 Task: Buy 4 Dish Cloths & Dish Towels from Kitchen & Table Linens section under best seller category for shipping address: Hannah Green, 4761 Agriculture Lane, Homestead, Florida 33030, Cell Number 3052454080. Pay from credit card ending with 6759, CVV 506
Action: Mouse moved to (17, 107)
Screenshot: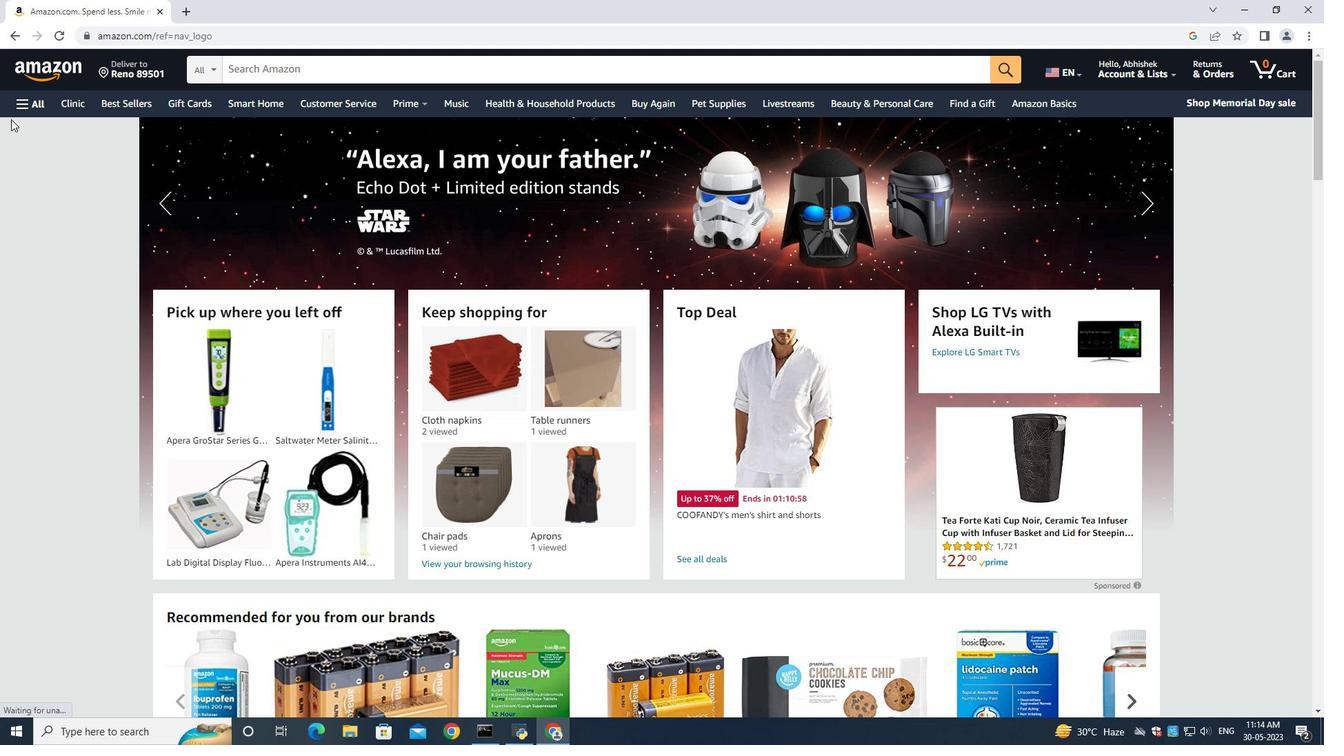 
Action: Mouse pressed left at (17, 107)
Screenshot: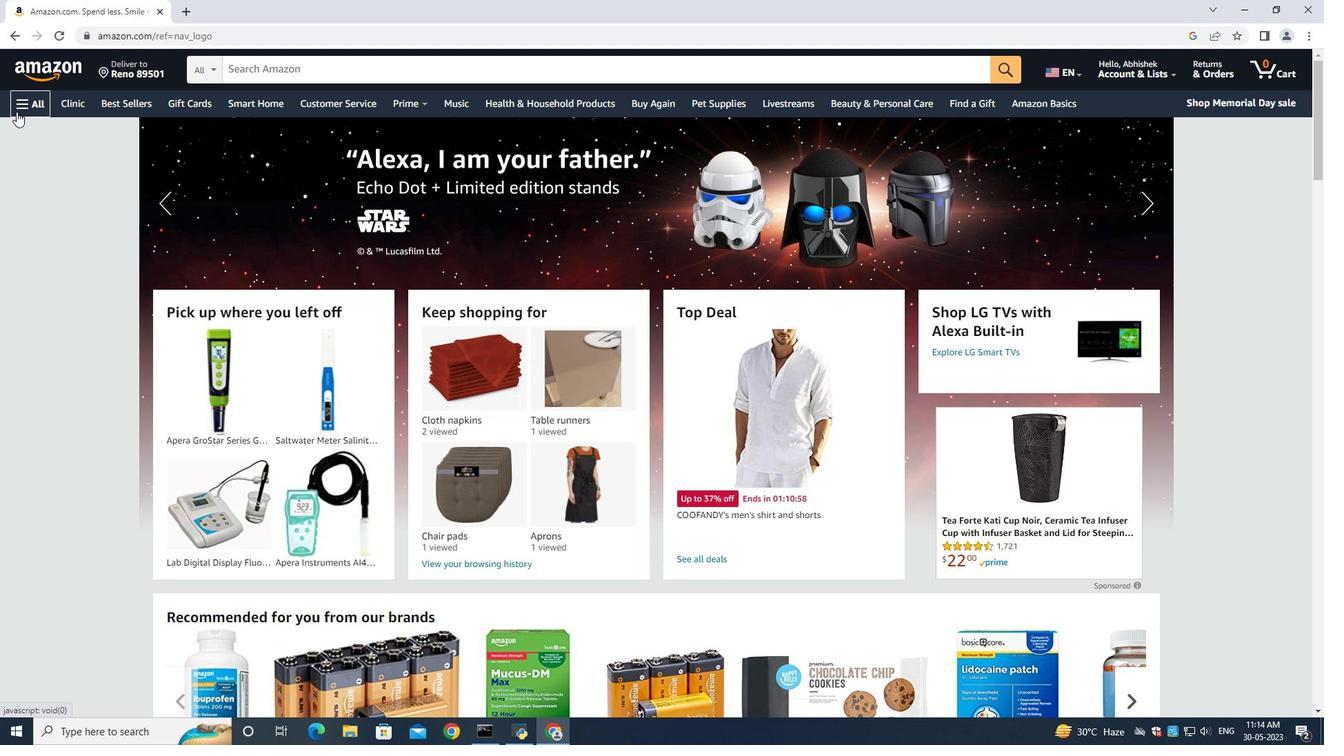 
Action: Mouse moved to (53, 137)
Screenshot: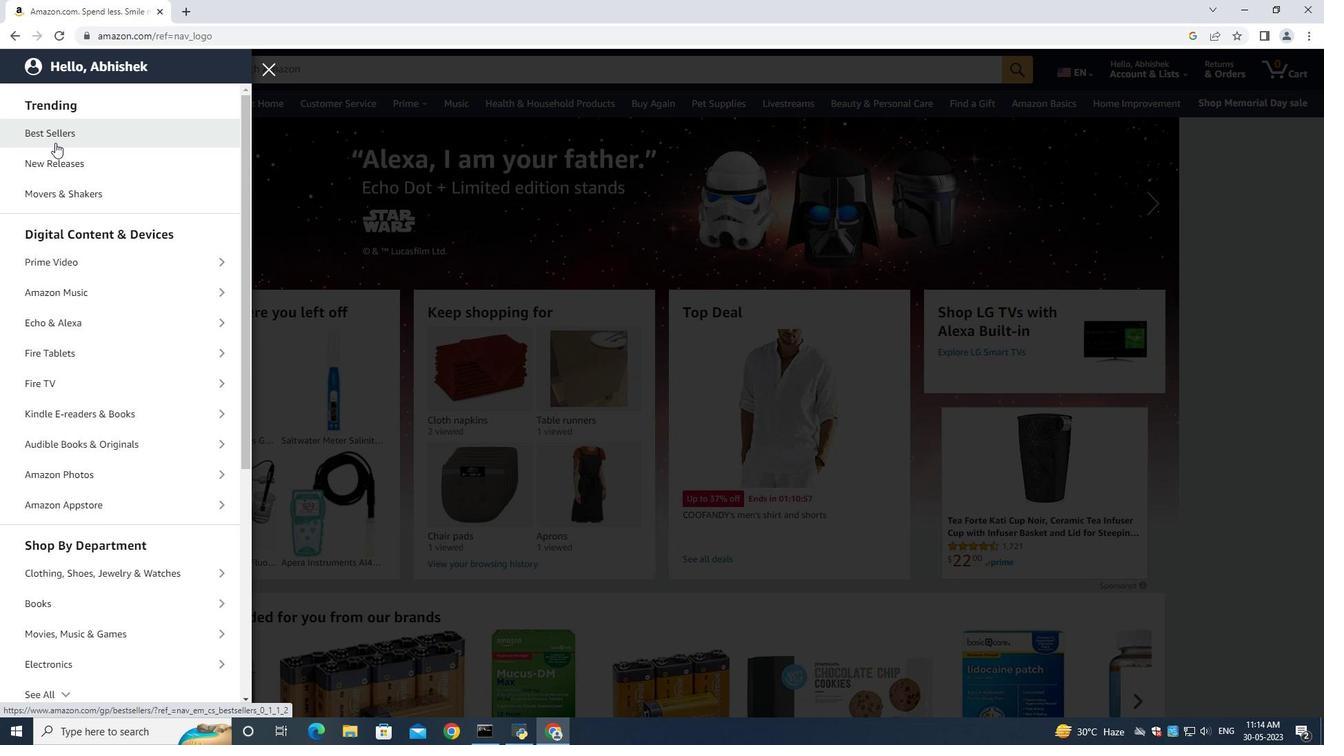 
Action: Mouse pressed left at (53, 137)
Screenshot: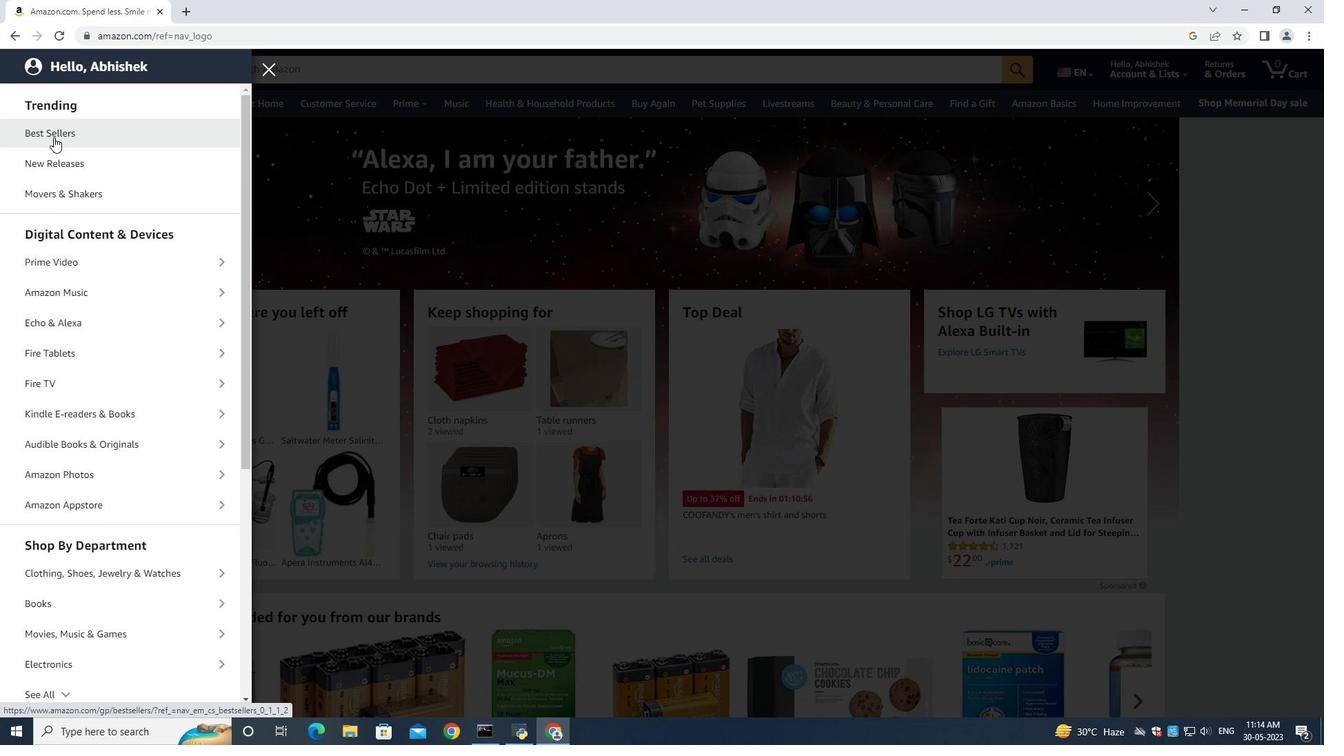 
Action: Mouse moved to (349, 71)
Screenshot: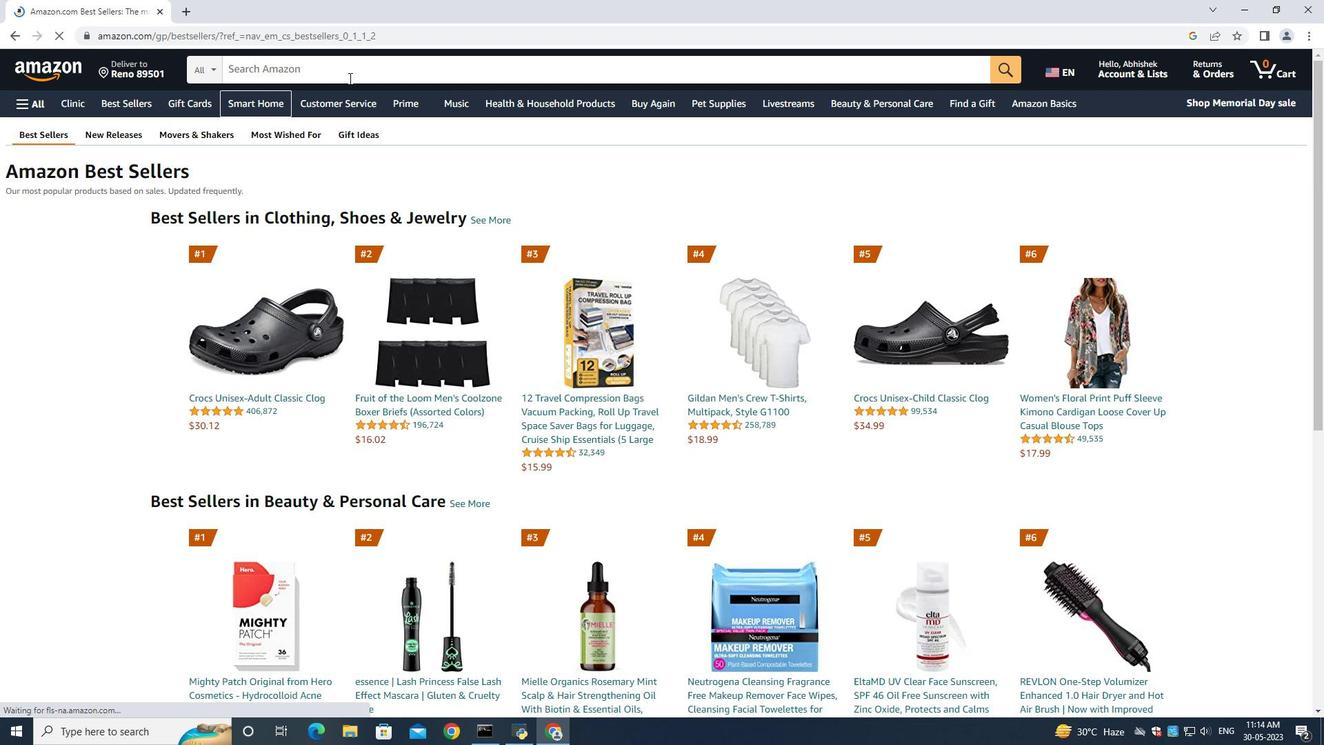 
Action: Mouse pressed left at (349, 71)
Screenshot: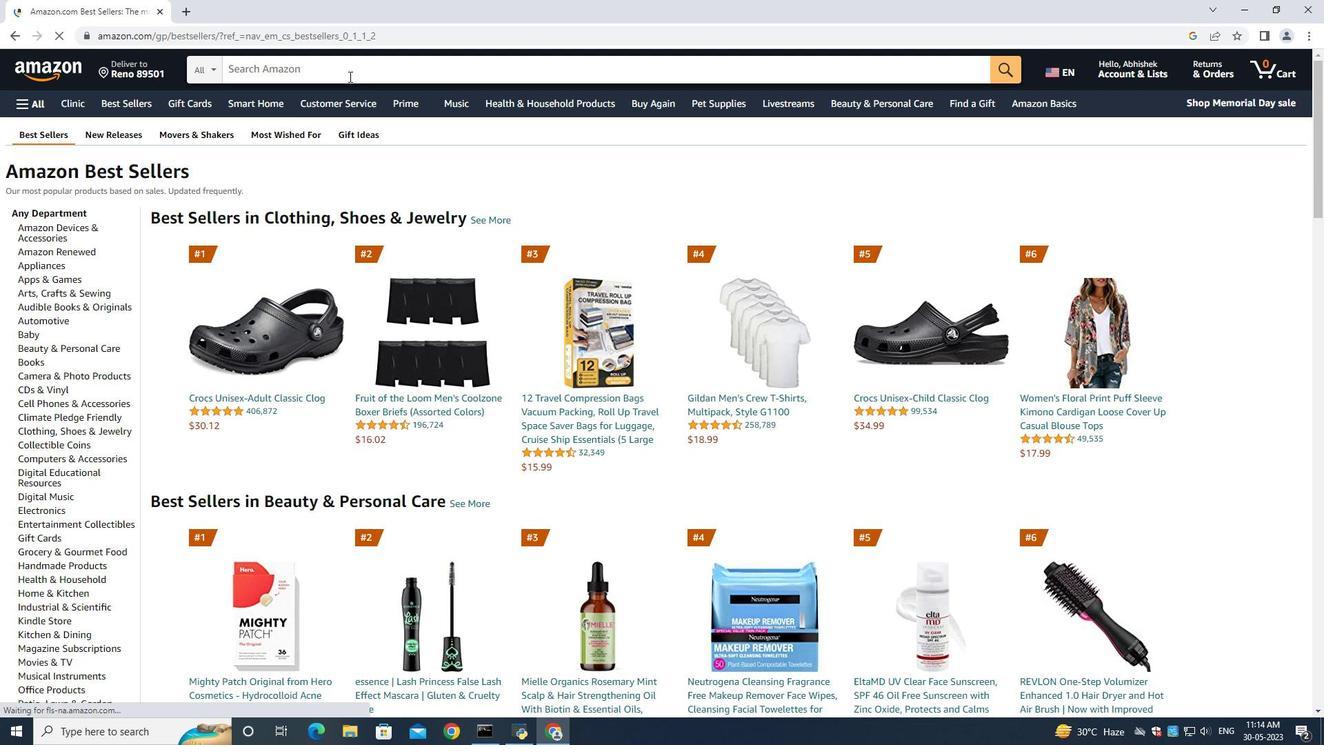 
Action: Key pressed <Key.shift>Dish<Key.space><Key.shift><Key.shift><Key.shift><Key.shift><Key.shift><Key.shift><Key.shift><Key.shift><Key.shift><Key.shift><Key.shift><Key.shift><Key.shift><Key.shift><Key.shift><Key.shift><Key.shift>Cloths<Key.space><Key.shift><Key.shift><Key.shift><Key.shift><Key.shift><Key.shift>&<Key.space><Key.shift><Key.shift><Key.shift><Key.shift><Key.shift><Key.shift><Key.shift><Key.shift><Key.shift><Key.shift><Key.shift><Key.shift><Key.shift><Key.shift><Key.shift><Key.shift><Key.shift><Key.shift><Key.shift>Dish<Key.space><Key.shift><Key.shift><Key.shift><Key.shift><Key.shift><Key.shift><Key.shift><Key.shift><Key.shift><Key.shift><Key.shift><Key.shift><Key.shift><Key.shift><Key.shift><Key.shift><Key.shift><Key.shift><Key.shift><Key.shift><Key.shift><Key.shift><Key.shift><Key.shift><Key.shift><Key.shift><Key.shift><Key.shift><Key.shift><Key.shift><Key.shift><Key.shift><Key.shift><Key.shift><Key.shift><Key.shift><Key.shift><Key.shift><Key.shift><Key.shift><Key.shift><Key.shift><Key.shift><Key.shift><Key.shift>Towels<Key.enter>
Screenshot: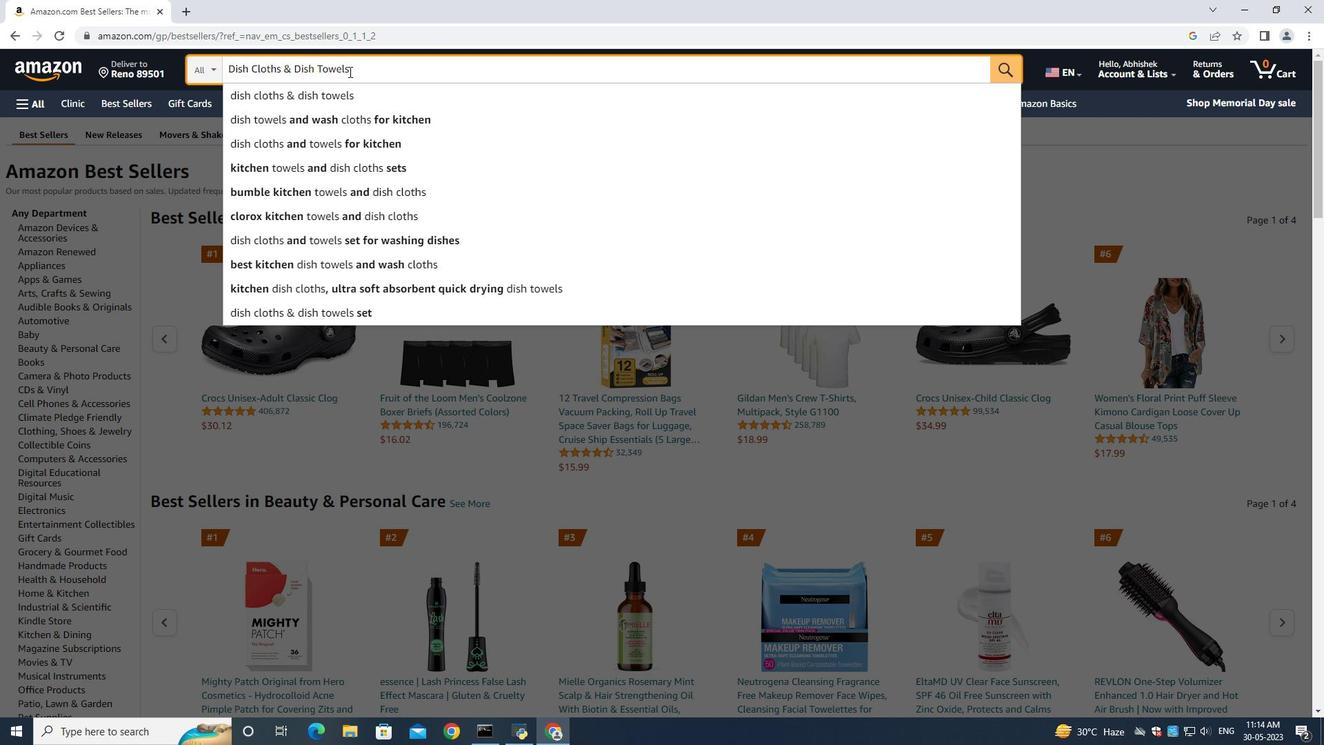 
Action: Mouse moved to (80, 286)
Screenshot: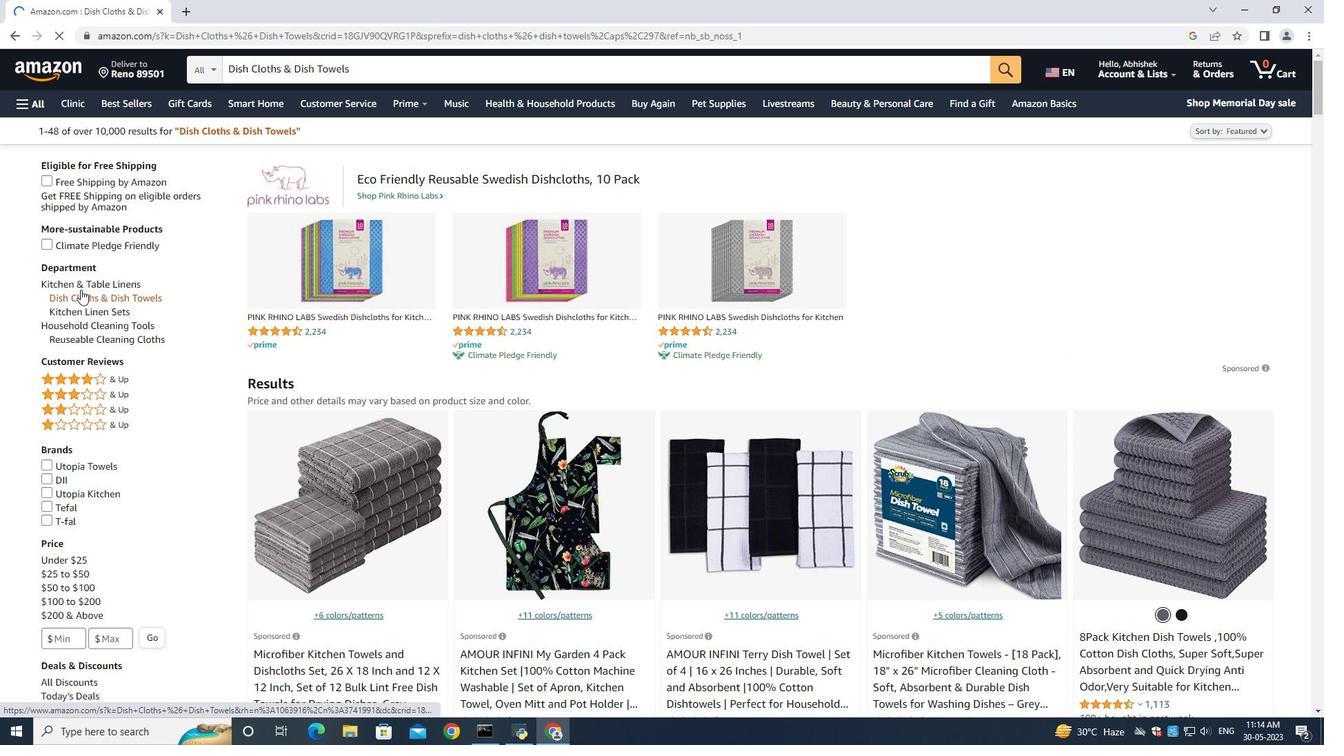 
Action: Mouse pressed left at (80, 286)
Screenshot: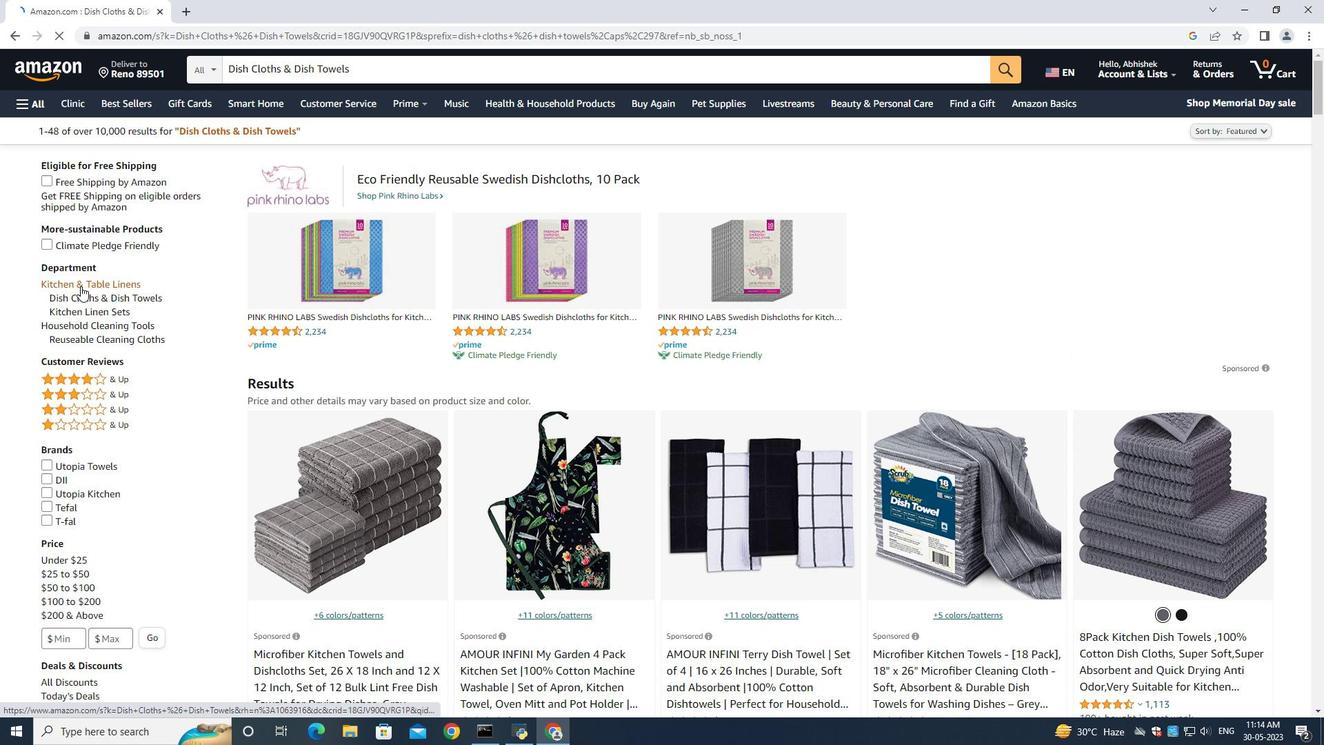 
Action: Mouse moved to (535, 469)
Screenshot: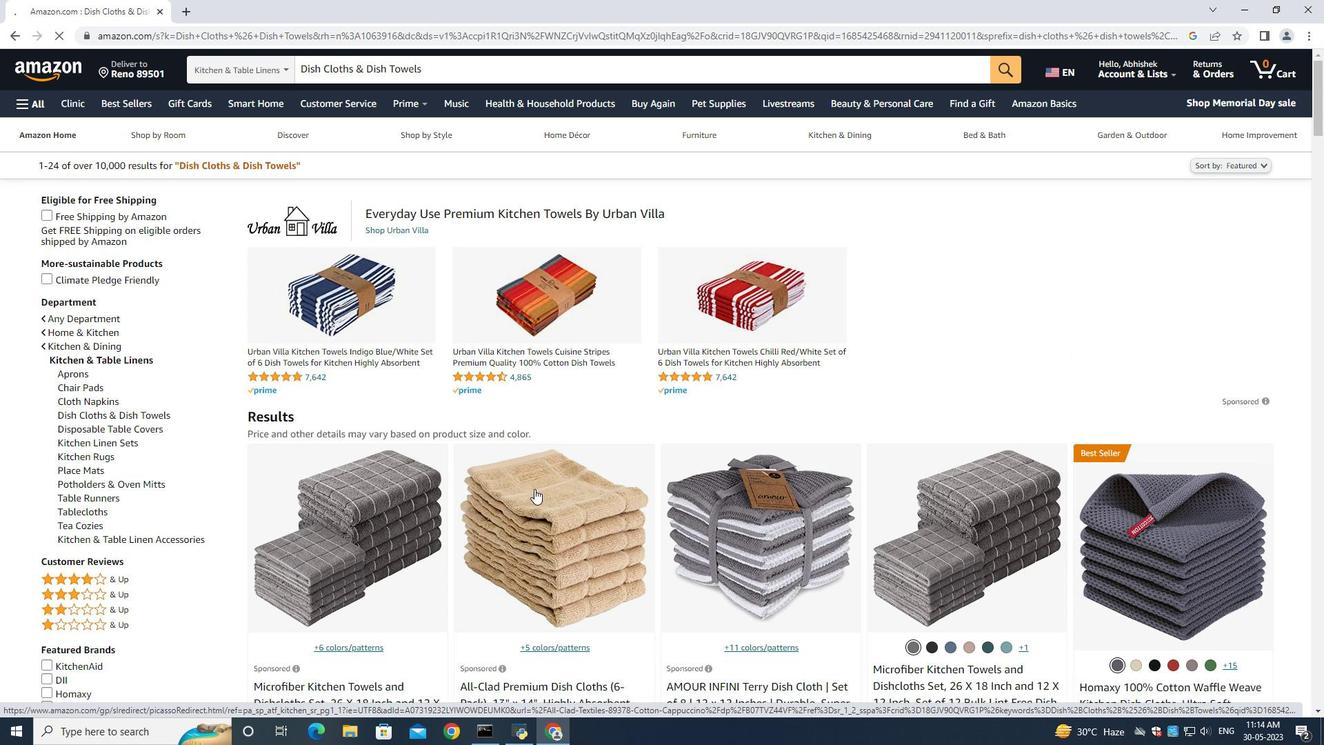 
Action: Mouse scrolled (535, 468) with delta (0, 0)
Screenshot: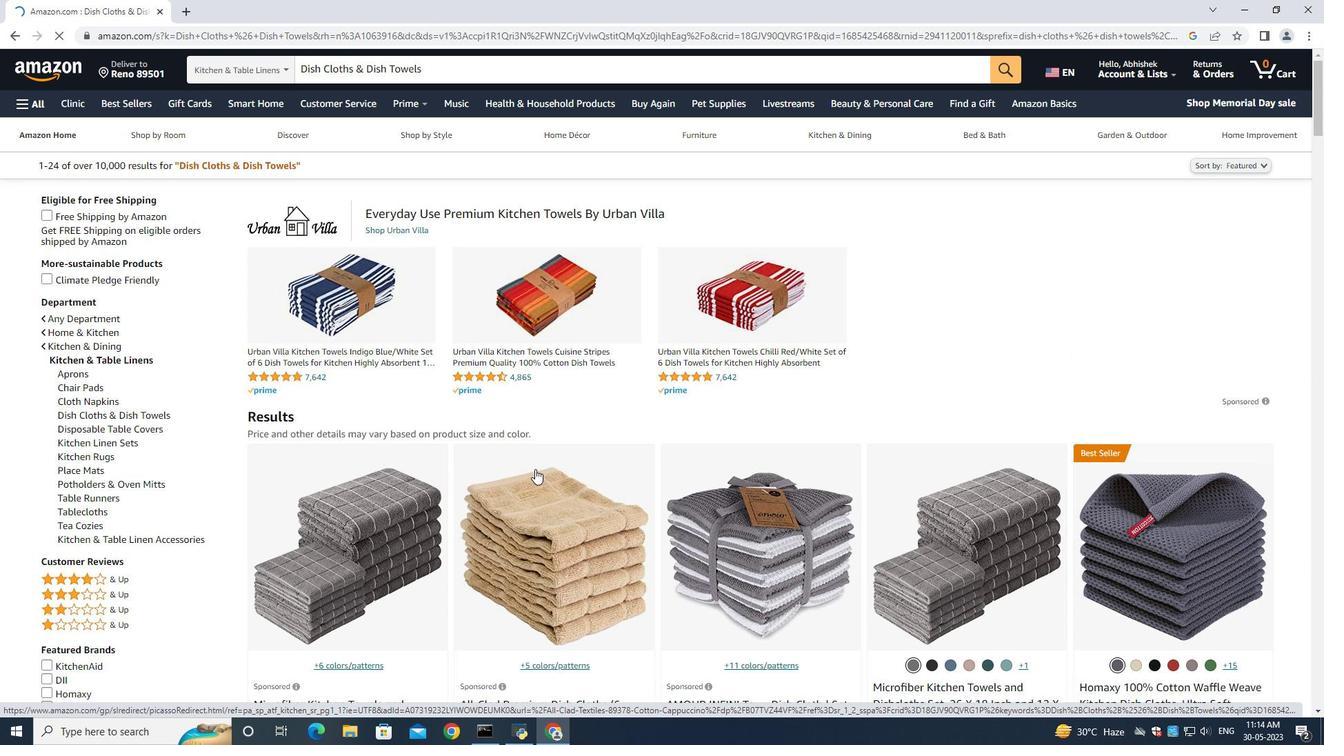 
Action: Mouse scrolled (535, 468) with delta (0, 0)
Screenshot: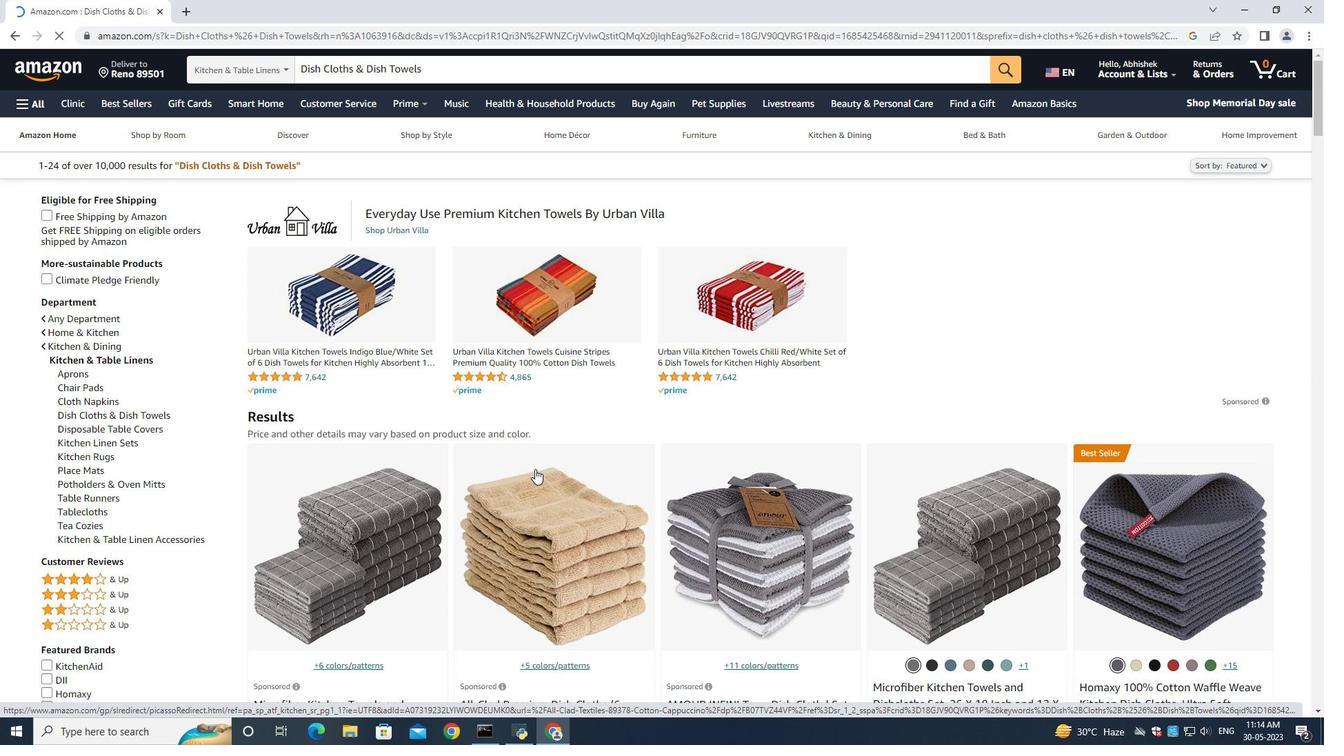 
Action: Mouse scrolled (535, 468) with delta (0, 0)
Screenshot: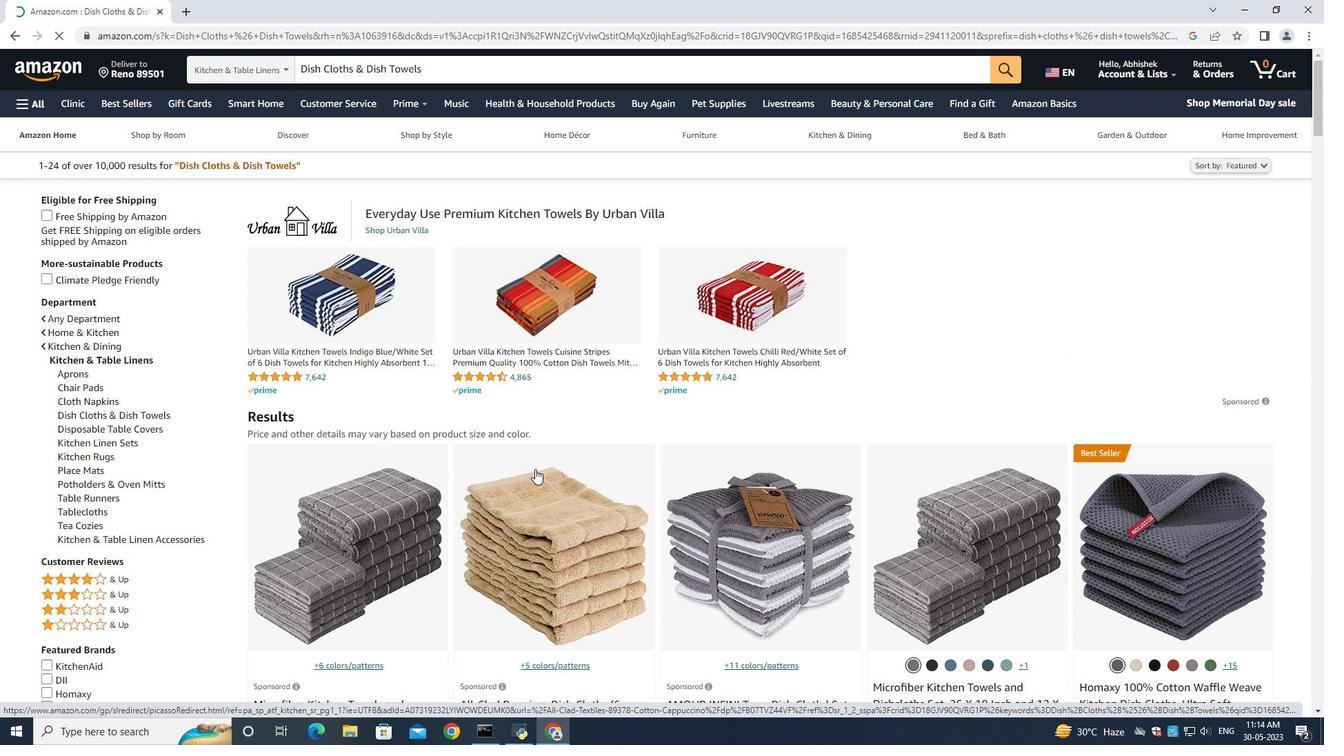 
Action: Mouse moved to (912, 489)
Screenshot: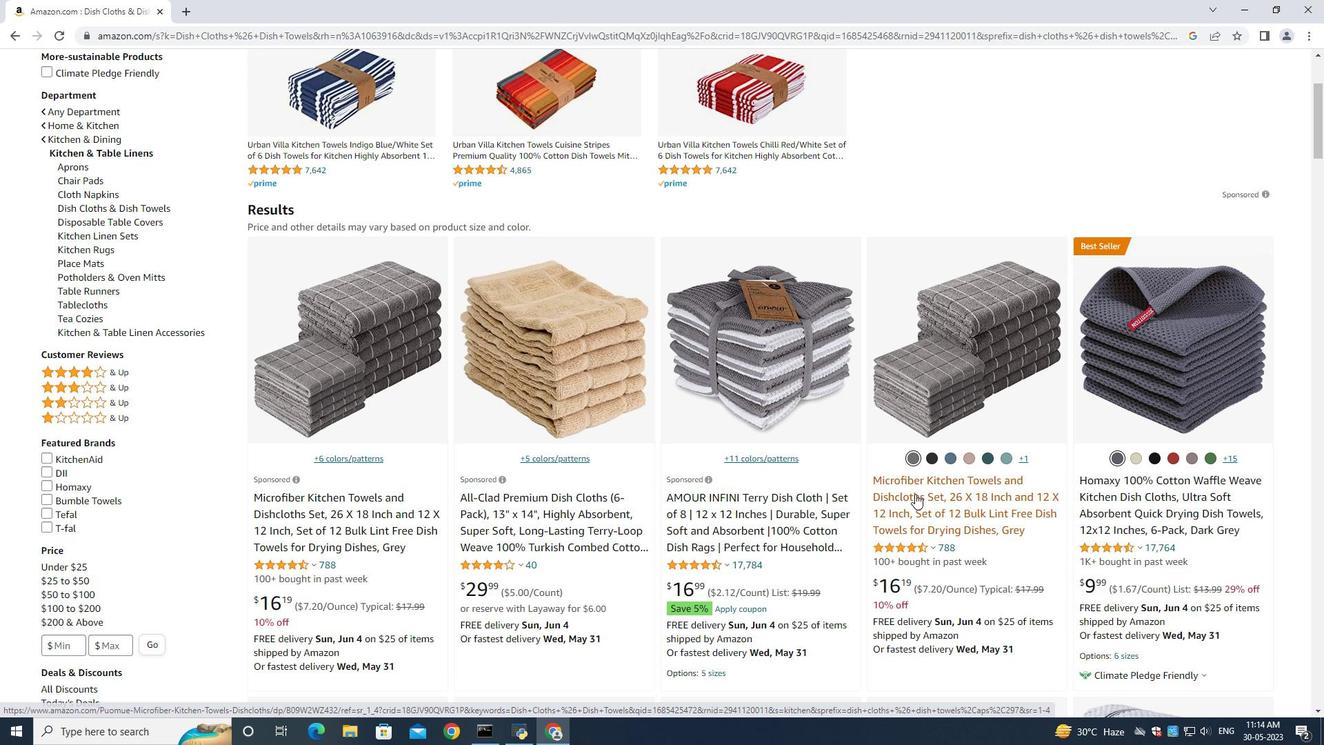 
Action: Mouse pressed left at (912, 489)
Screenshot: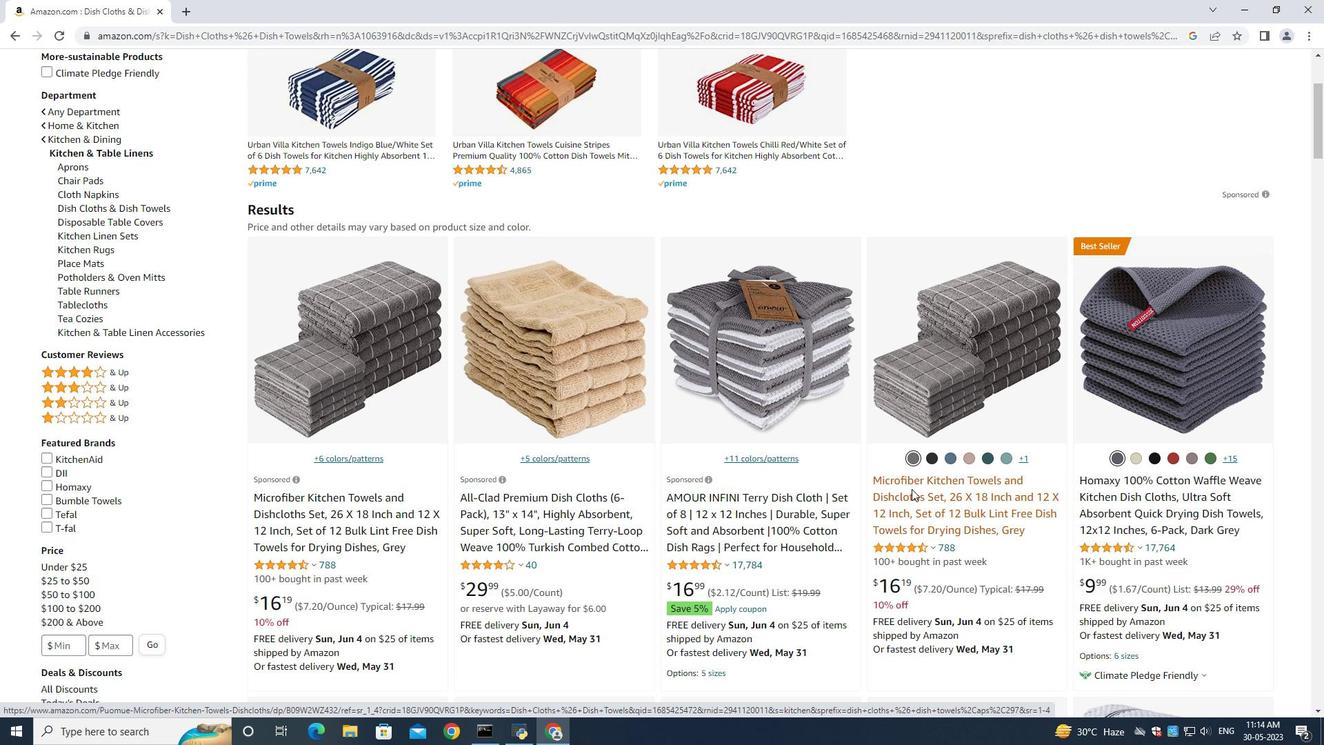 
Action: Mouse moved to (908, 482)
Screenshot: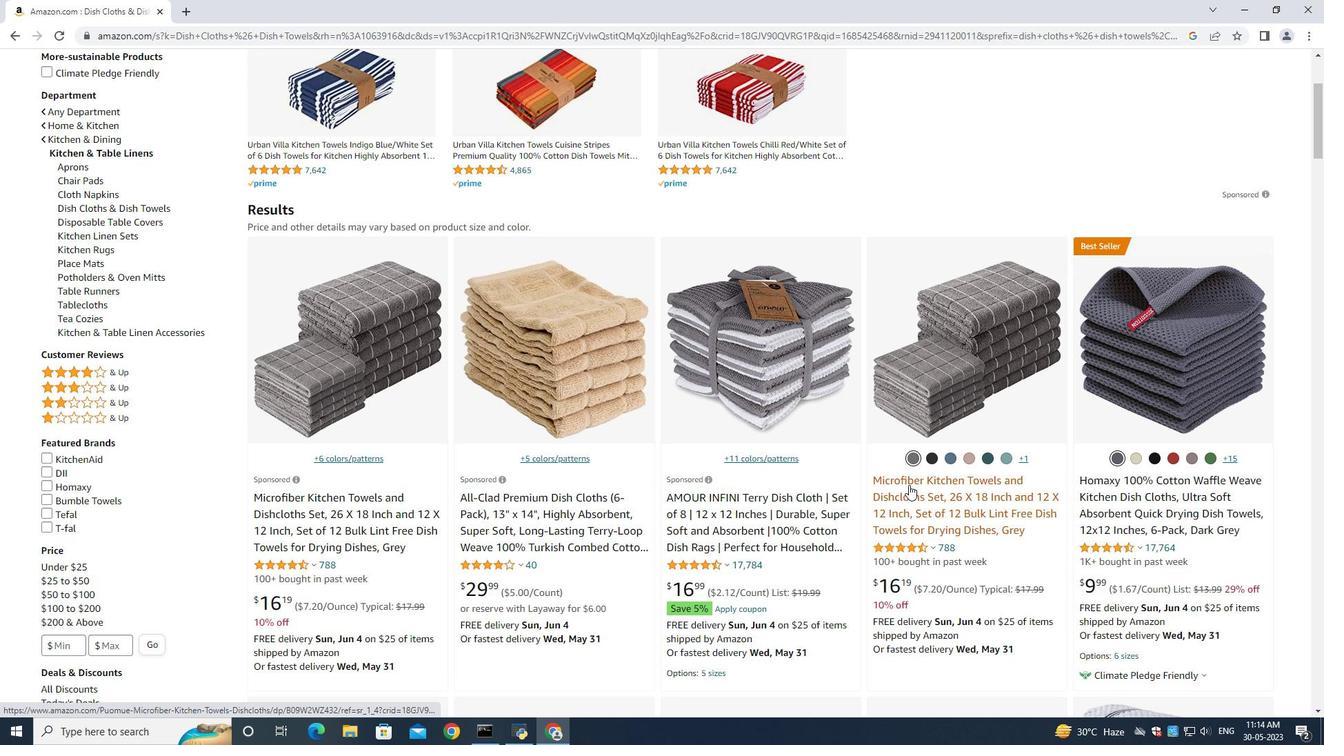 
Action: Mouse pressed left at (908, 482)
Screenshot: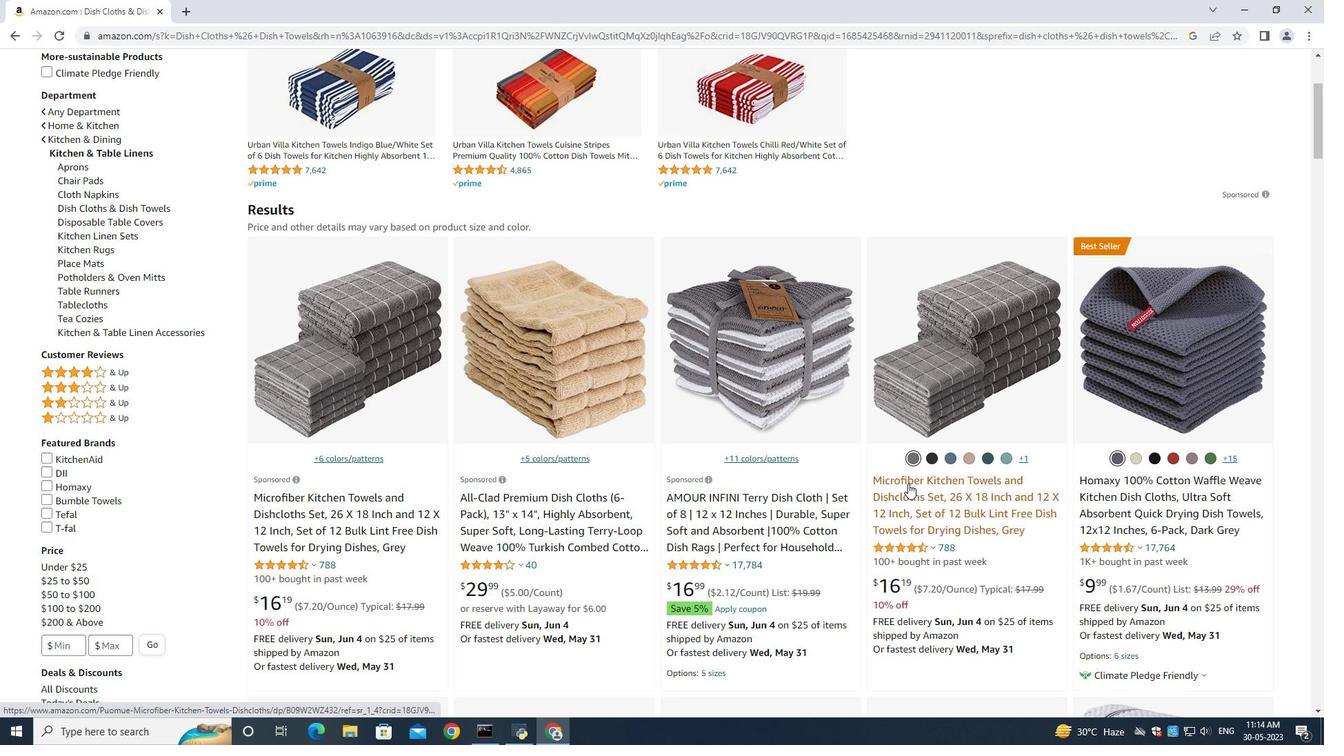 
Action: Mouse moved to (478, 587)
Screenshot: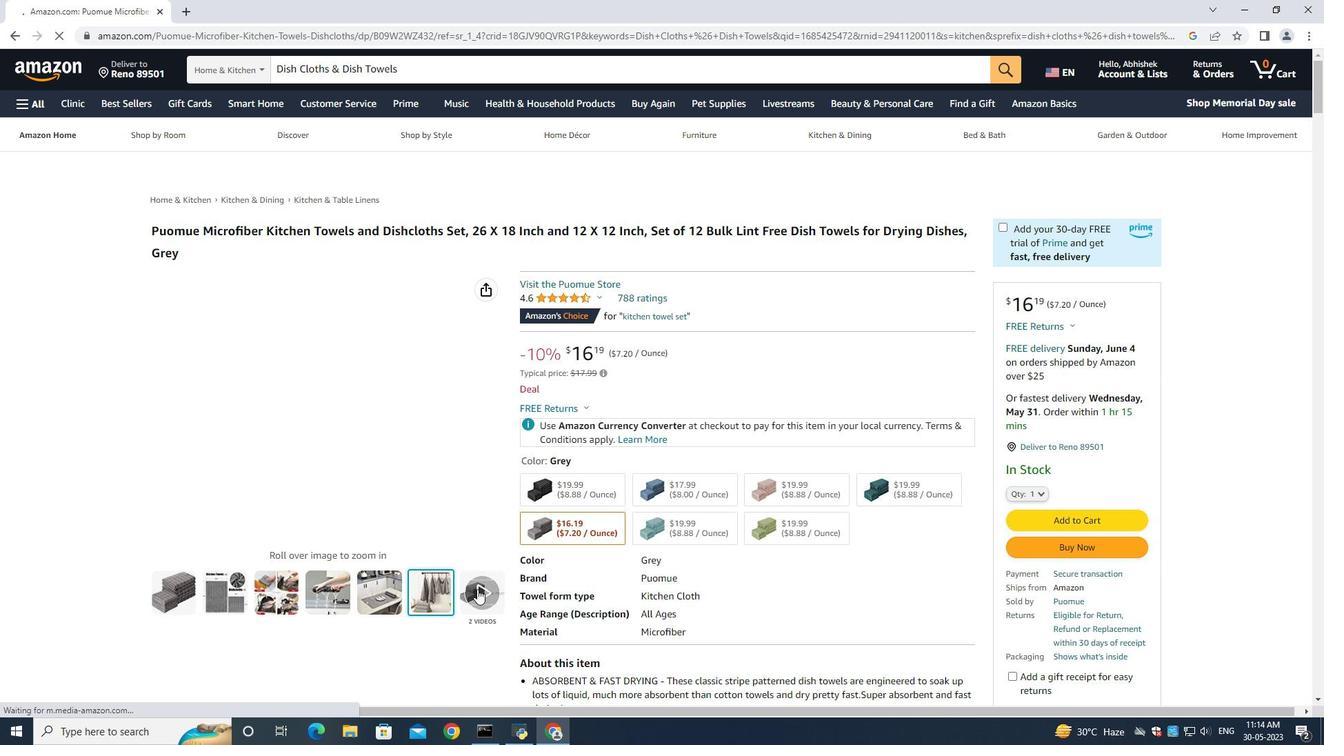 
Action: Mouse pressed left at (478, 587)
Screenshot: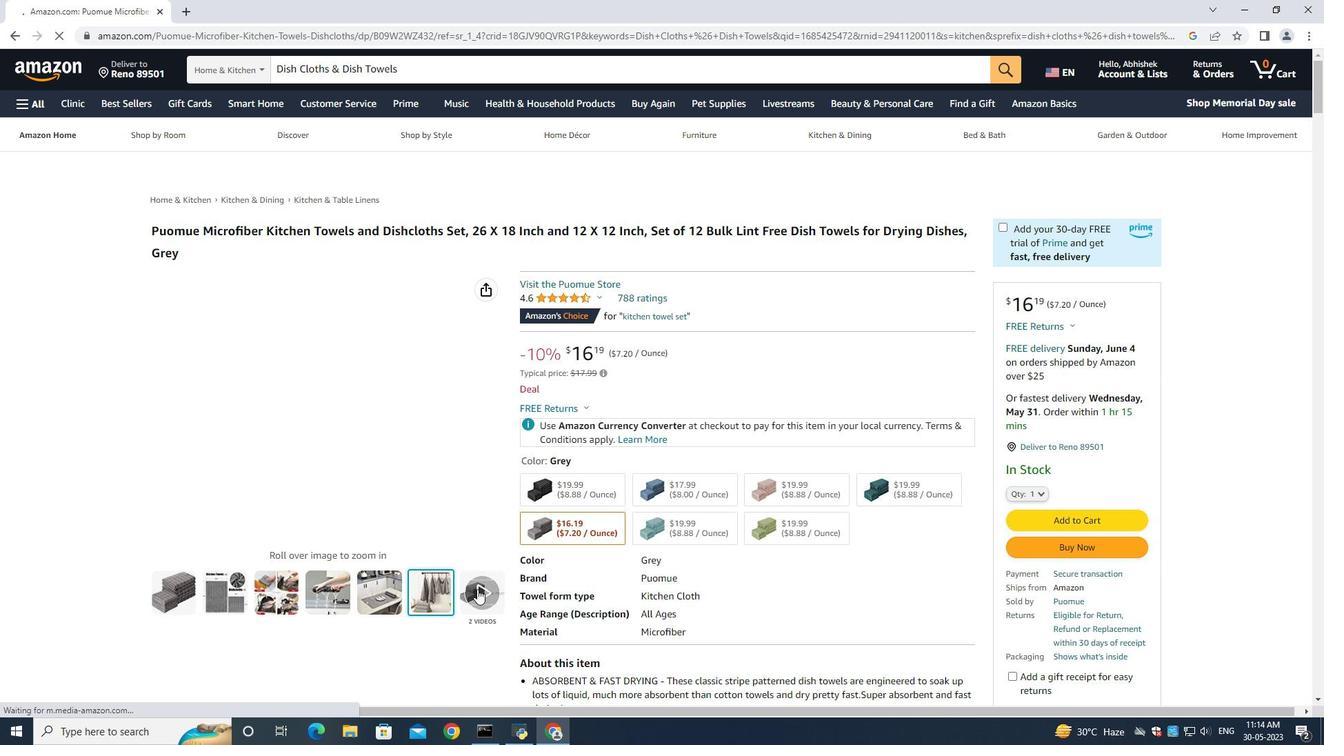 
Action: Mouse moved to (311, 588)
Screenshot: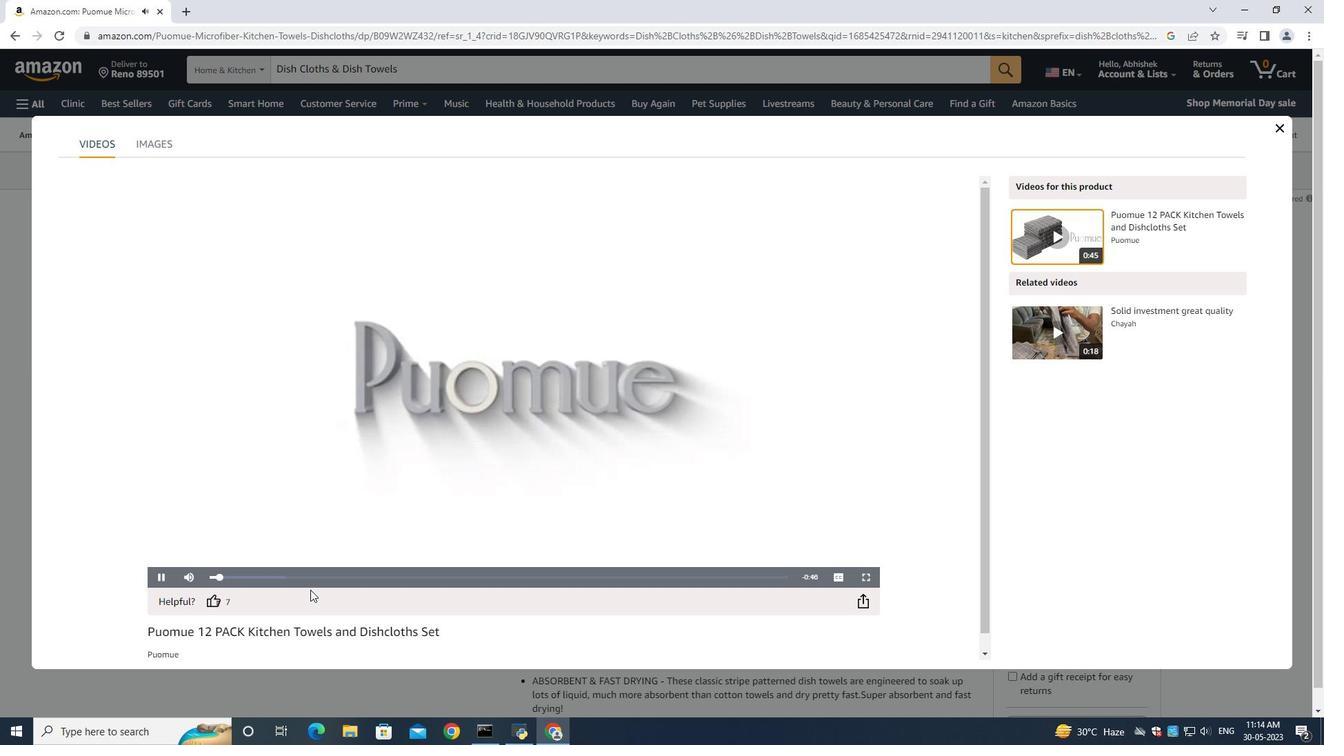 
Action: Mouse pressed left at (311, 588)
Screenshot: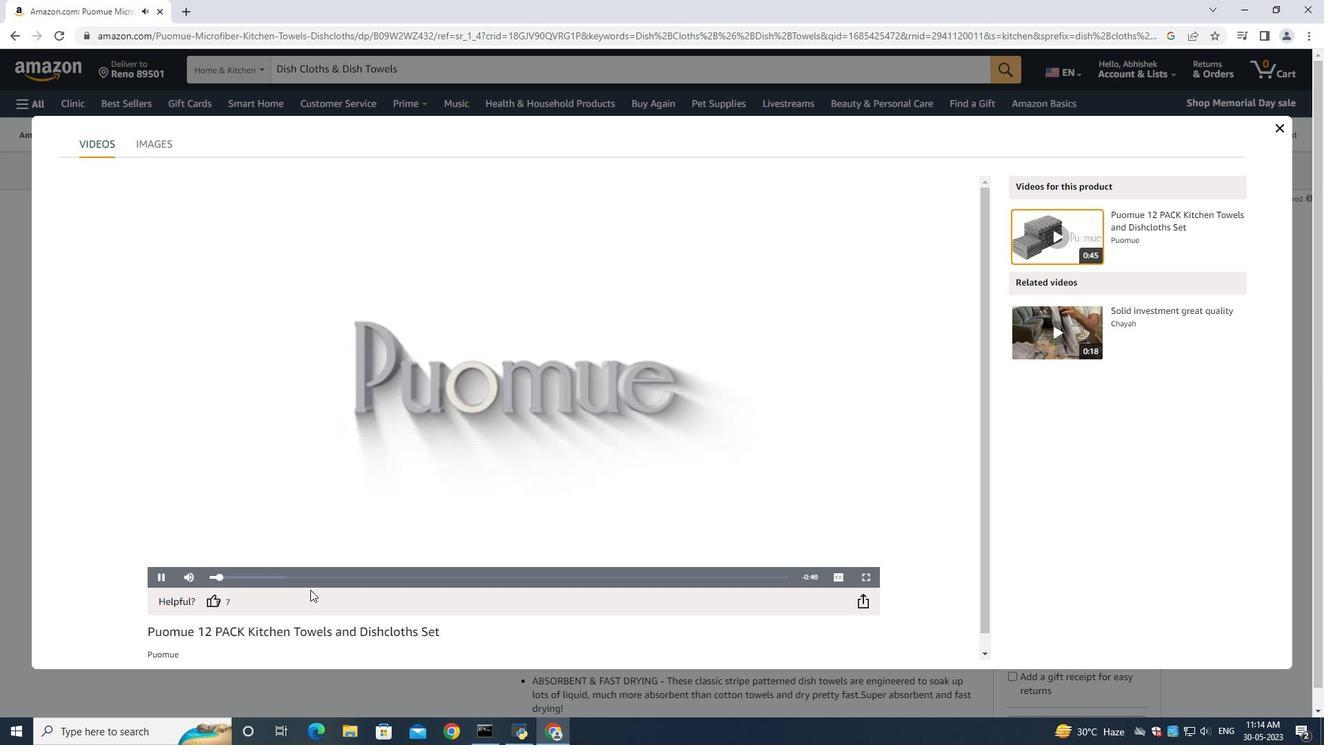 
Action: Mouse moved to (314, 577)
Screenshot: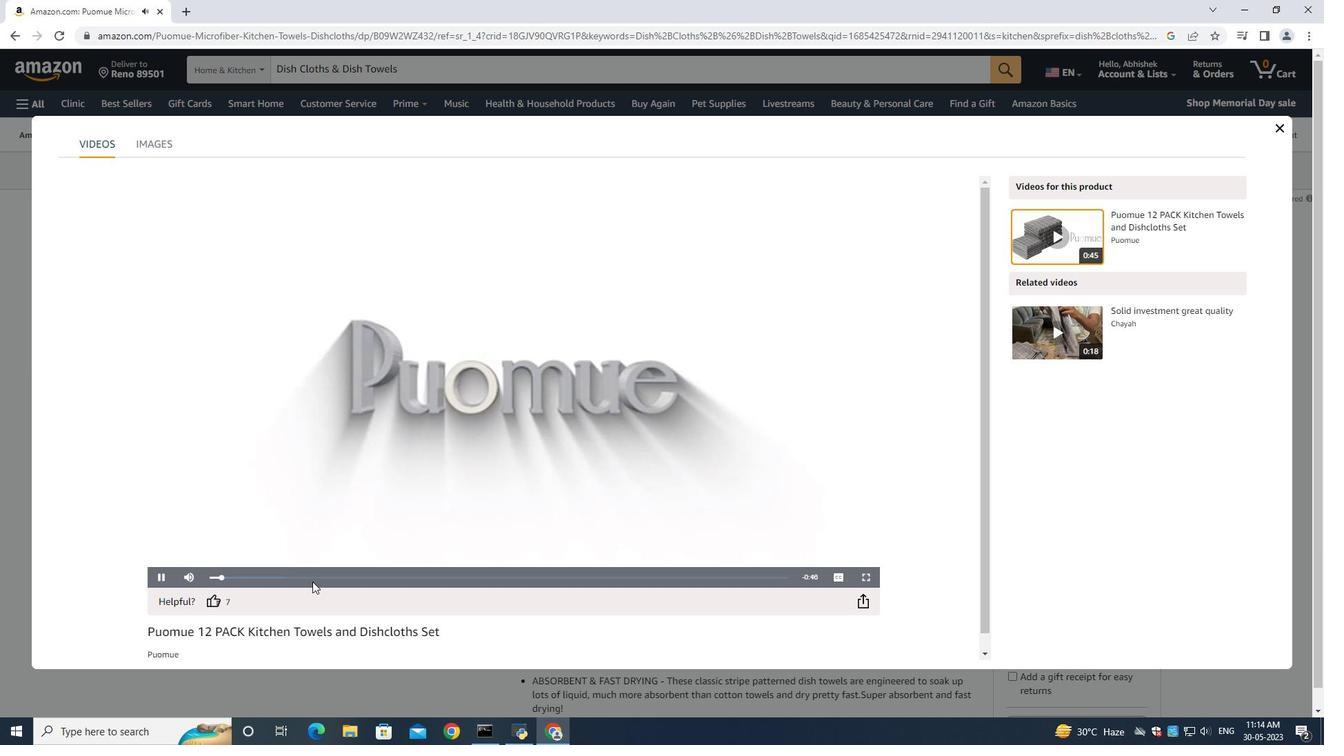 
Action: Mouse pressed left at (314, 577)
Screenshot: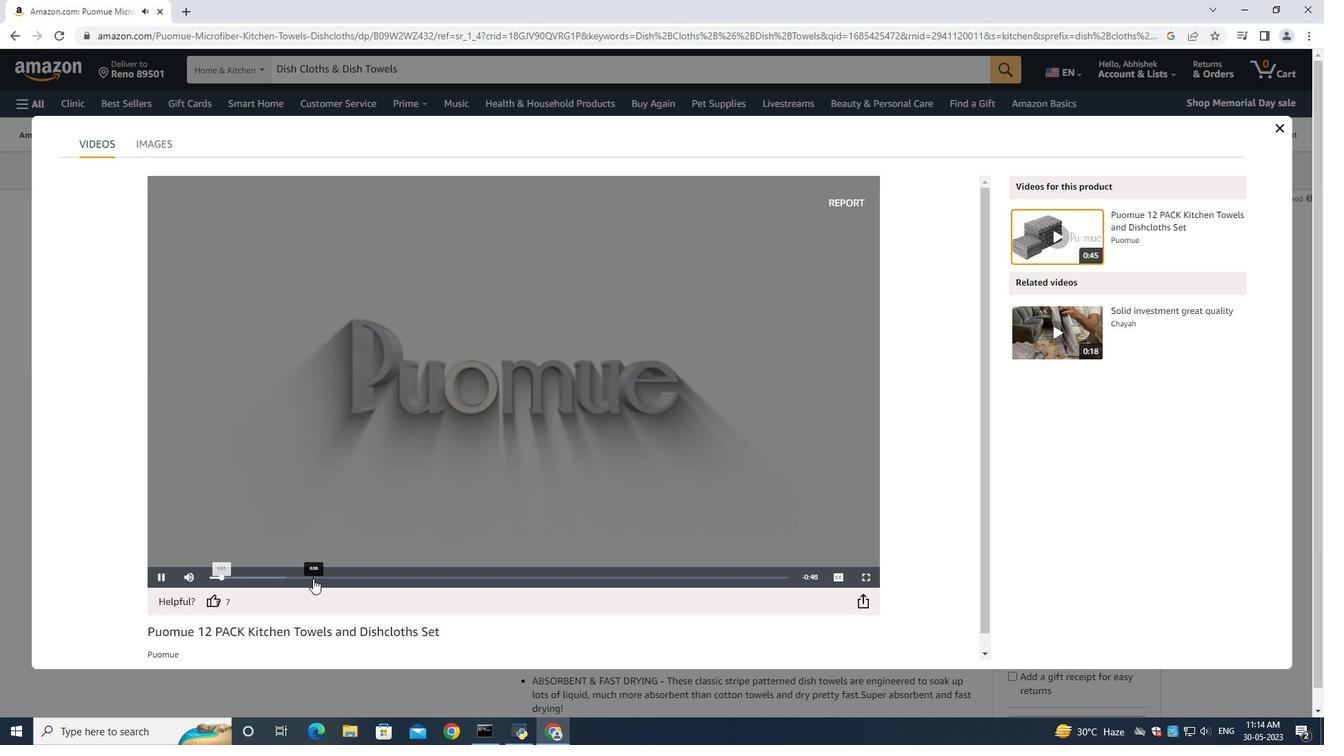 
Action: Mouse moved to (1088, 322)
Screenshot: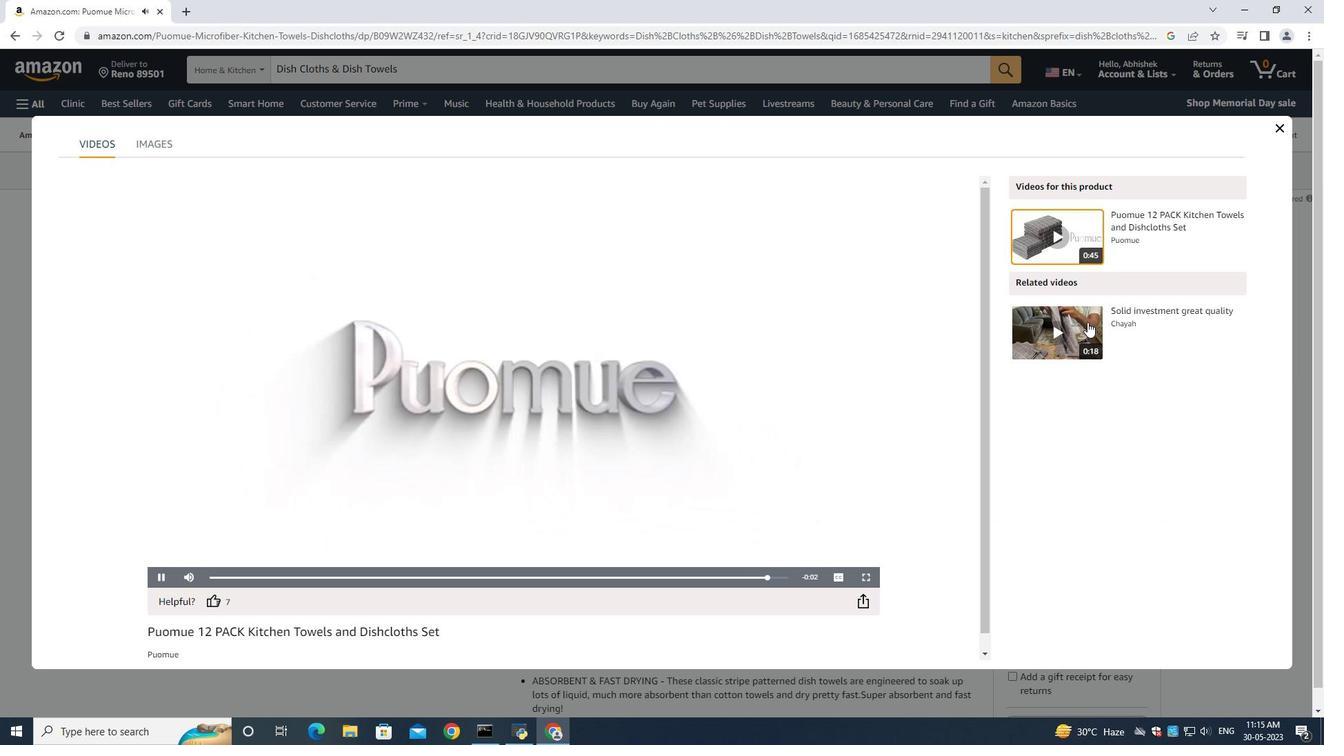 
Action: Mouse pressed left at (1088, 322)
Screenshot: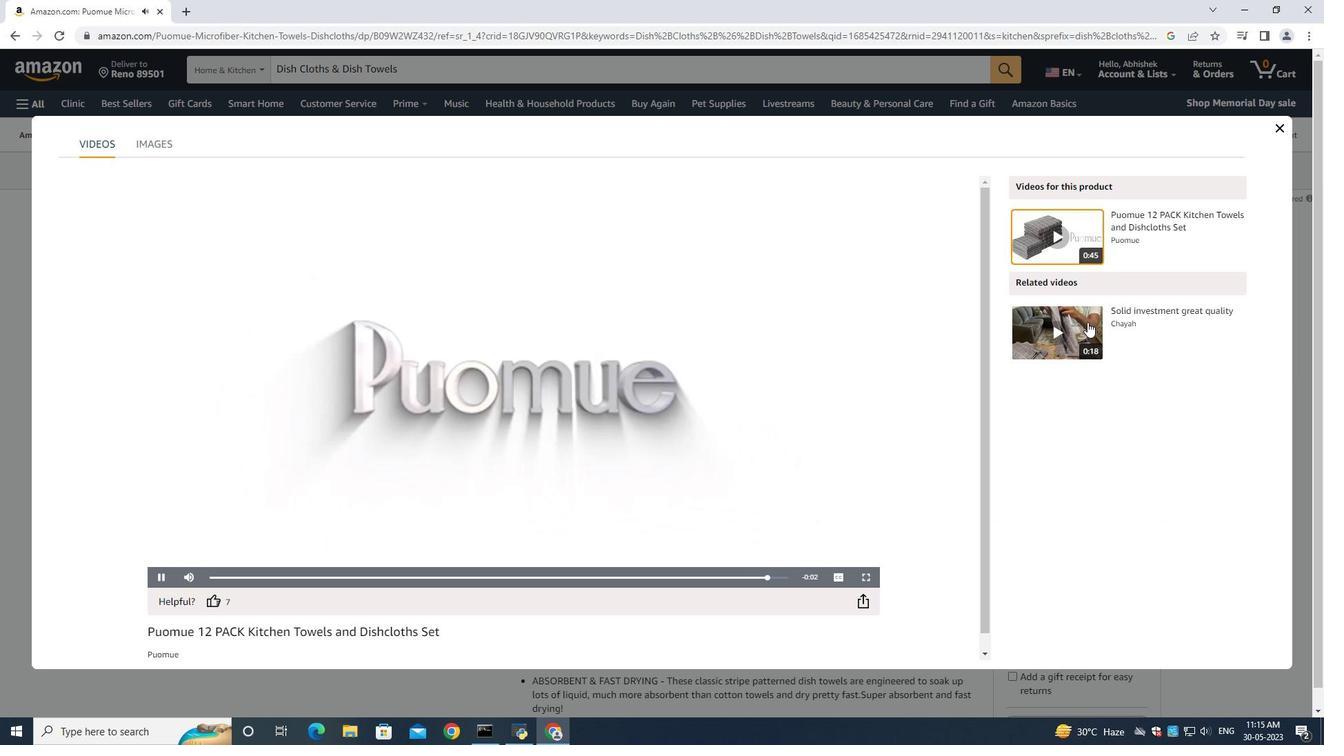 
Action: Mouse moved to (1280, 125)
Screenshot: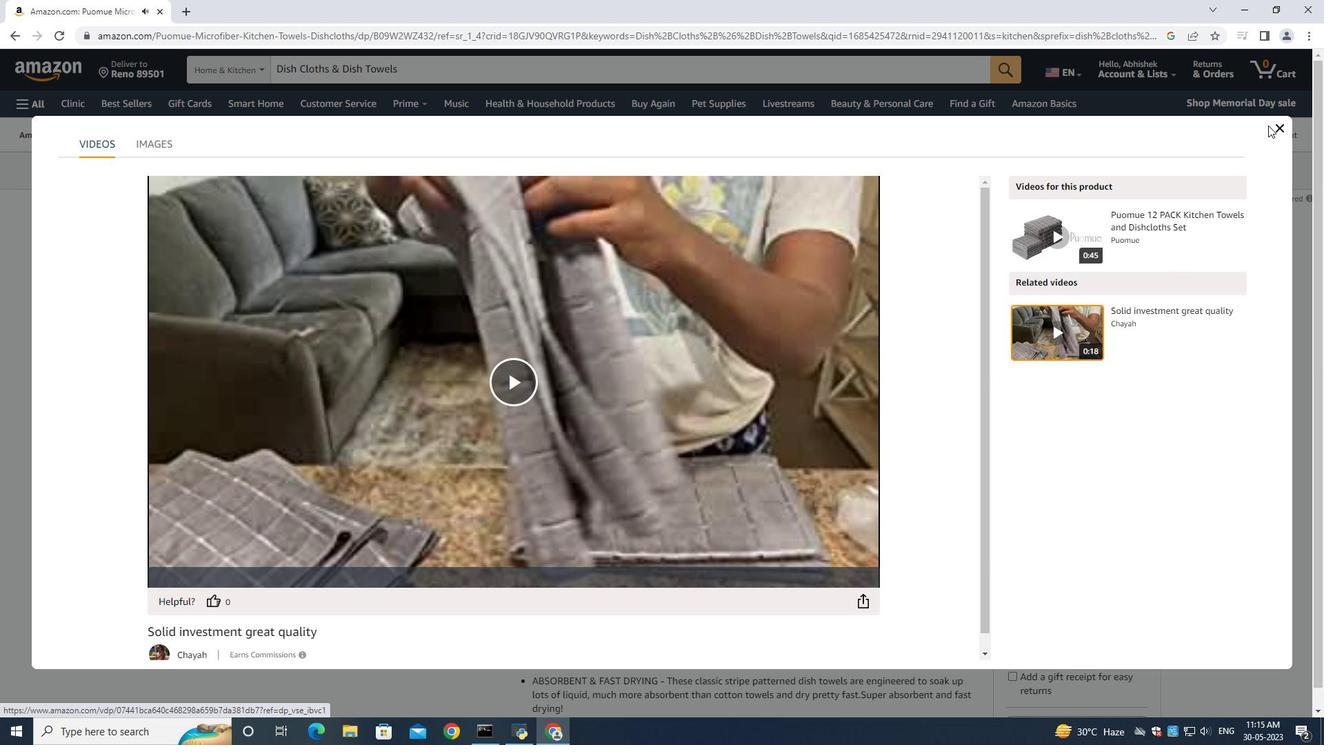 
Action: Mouse pressed left at (1280, 125)
Screenshot: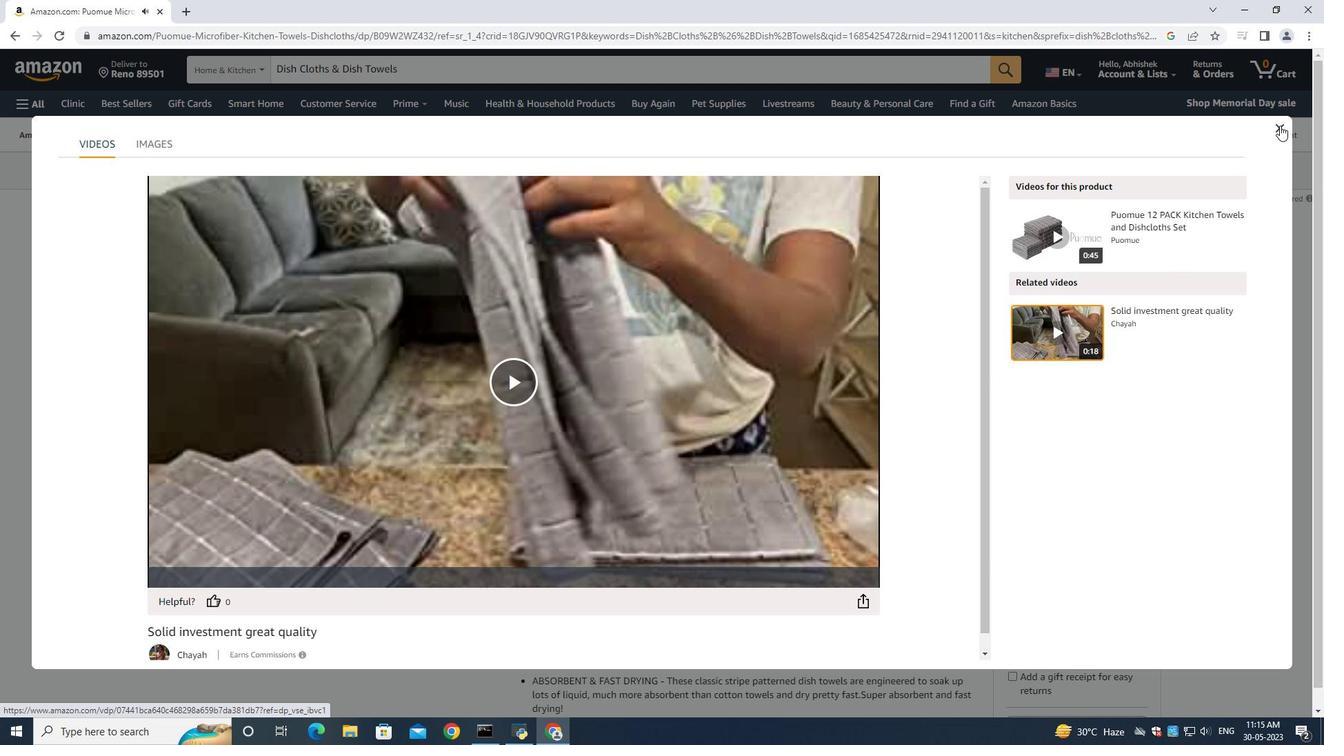 
Action: Mouse moved to (1052, 536)
Screenshot: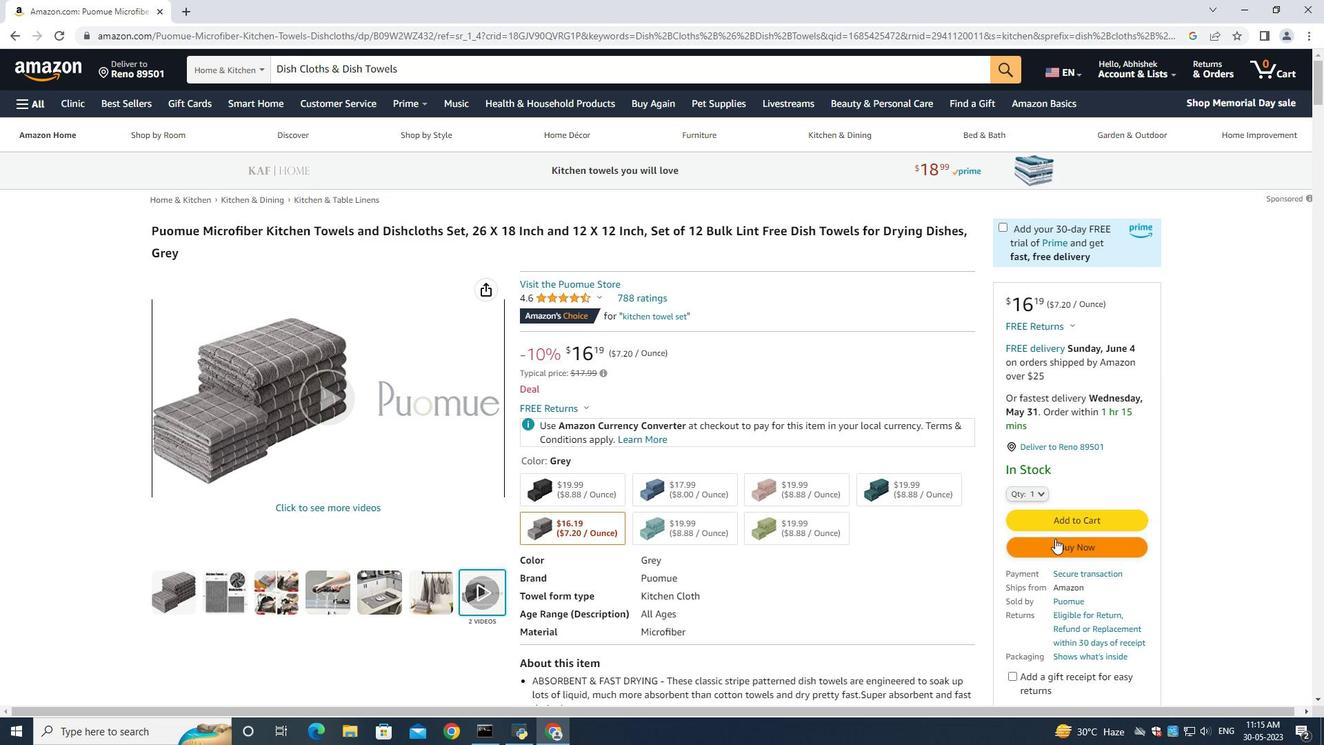 
Action: Mouse pressed left at (1052, 536)
Screenshot: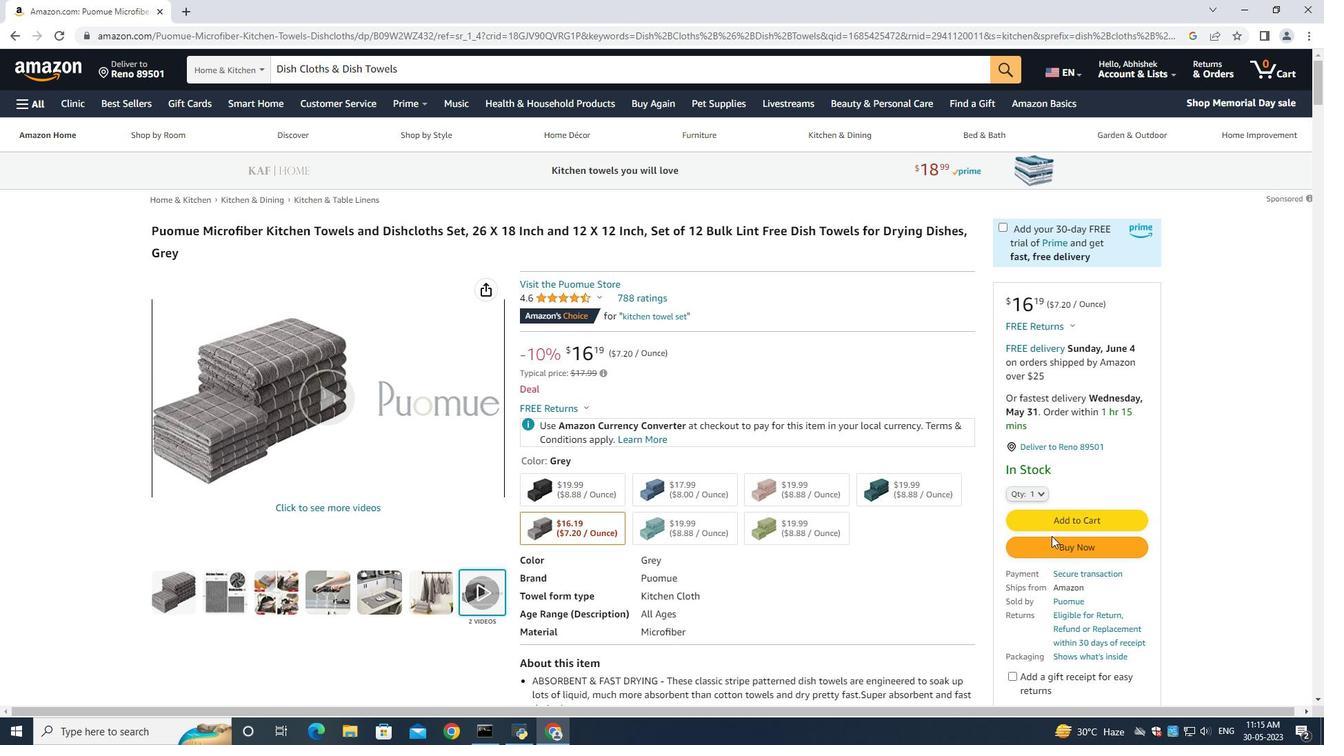 
Action: Mouse moved to (1075, 540)
Screenshot: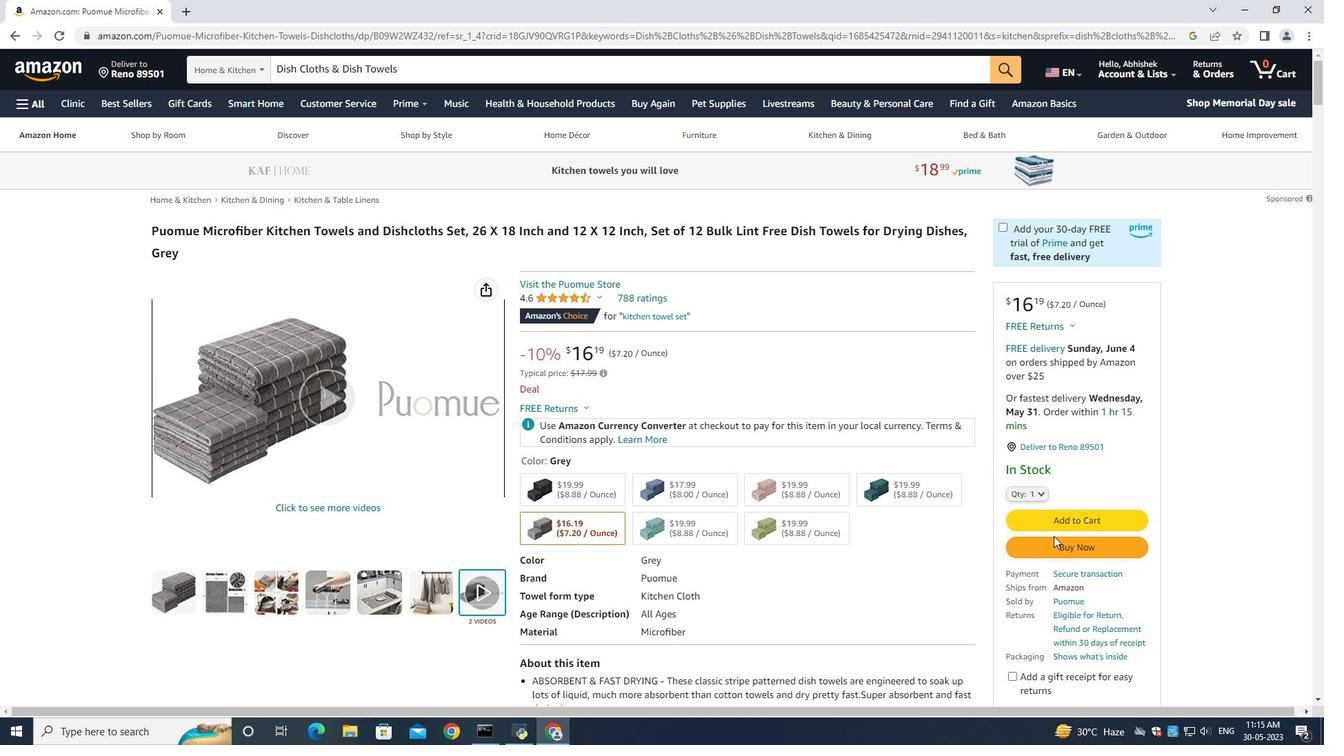 
Action: Mouse pressed left at (1075, 540)
Screenshot: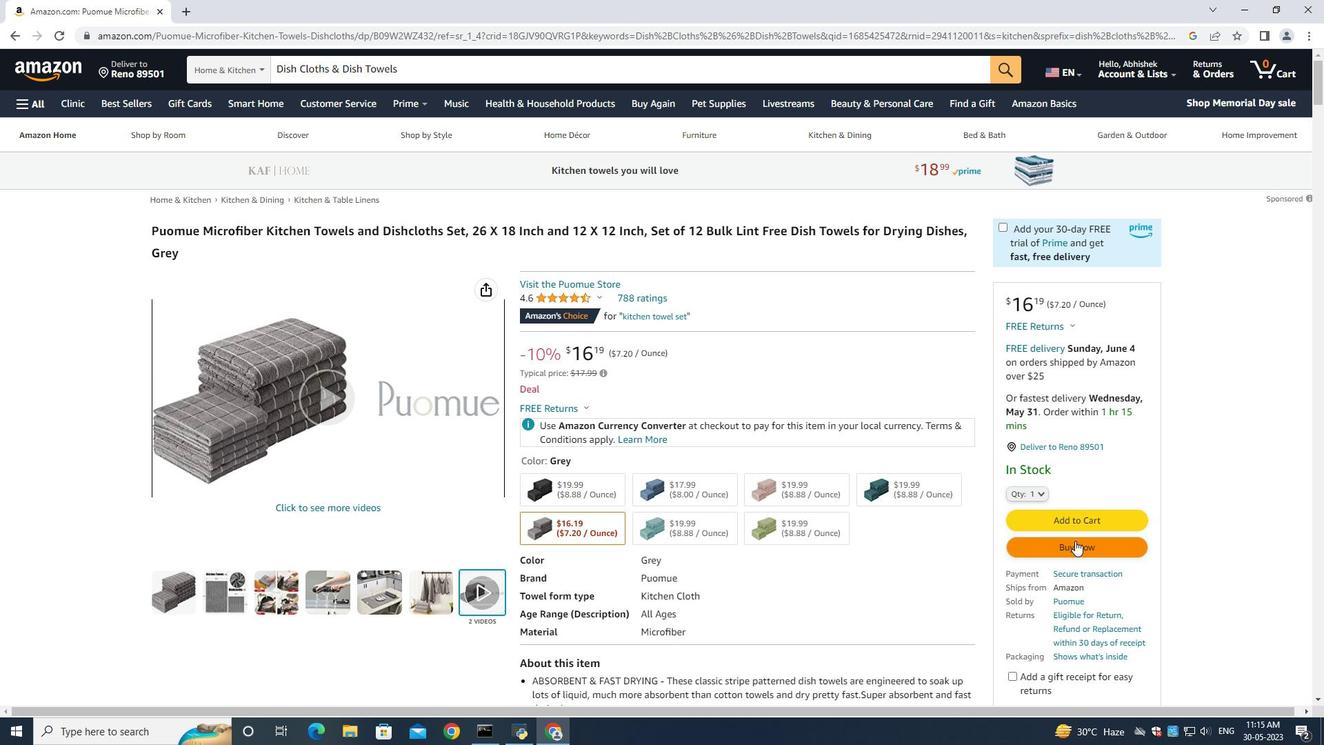 
Action: Mouse moved to (880, 473)
Screenshot: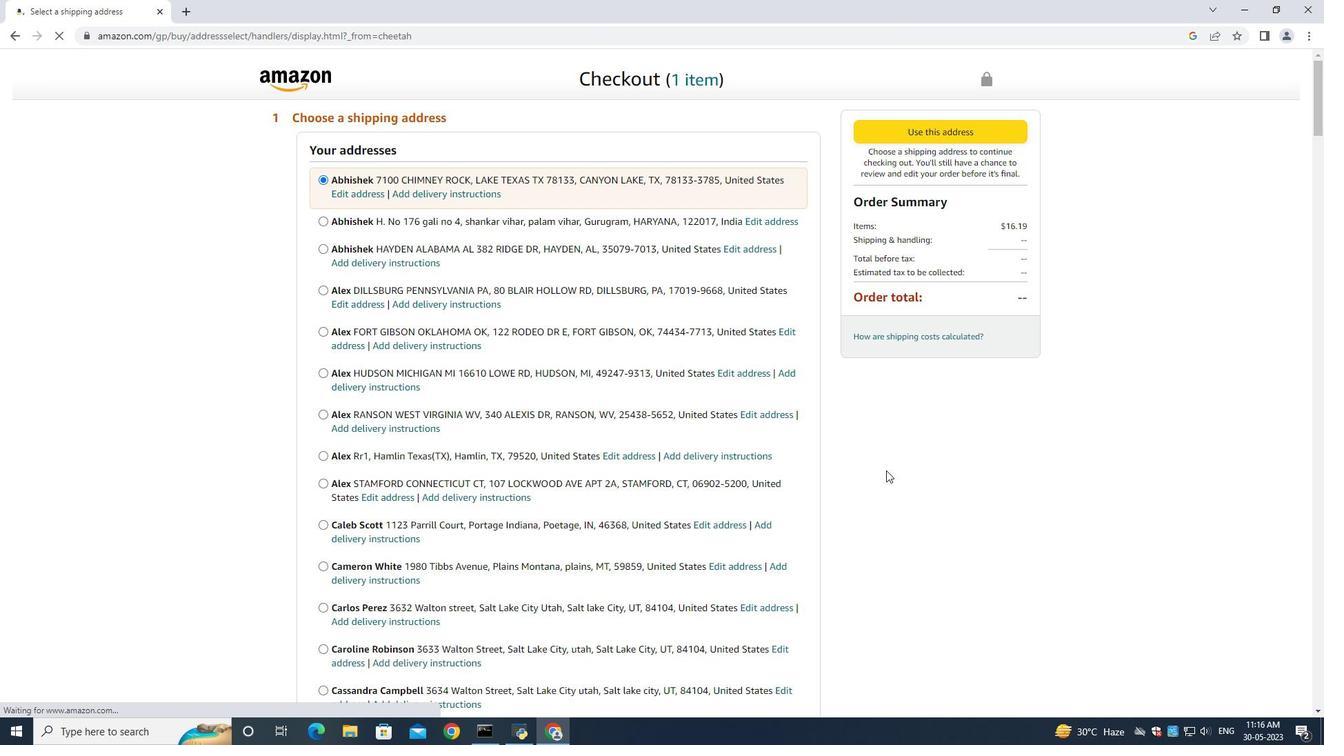 
Action: Mouse scrolled (883, 470) with delta (0, 0)
Screenshot: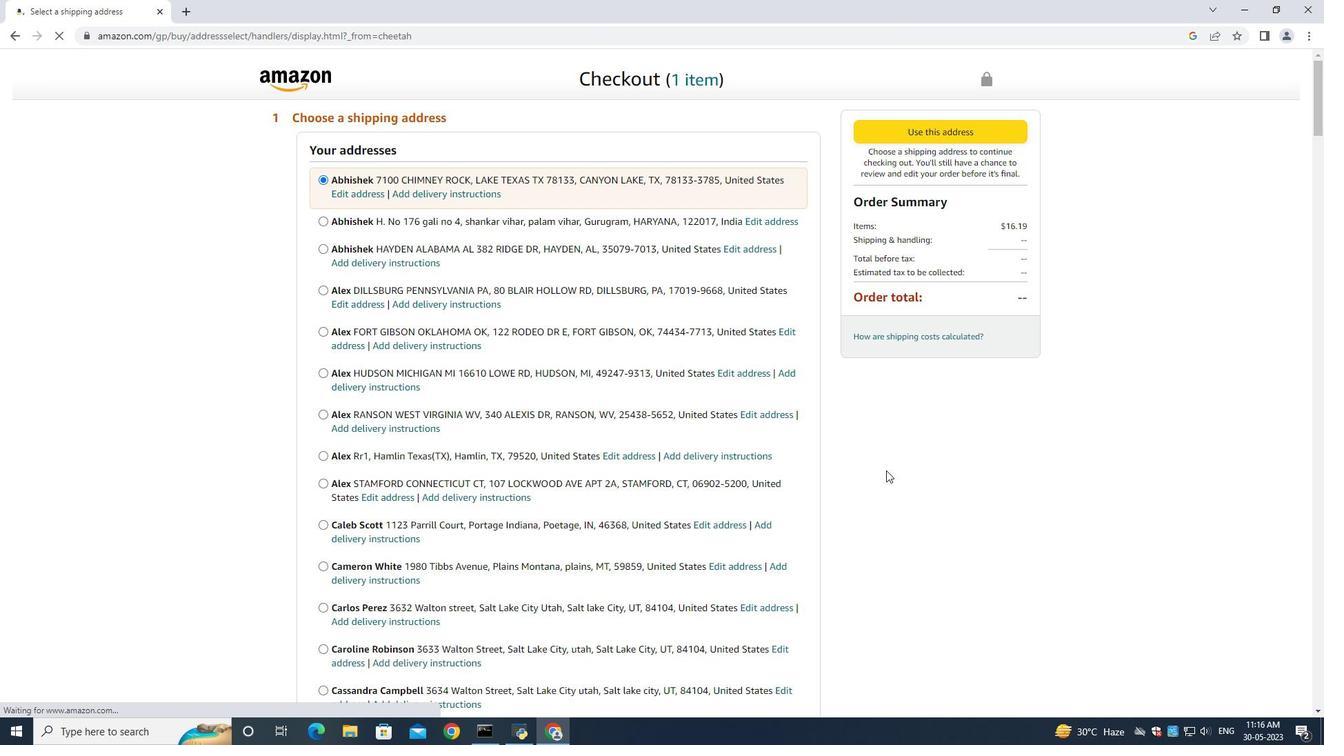 
Action: Mouse moved to (872, 474)
Screenshot: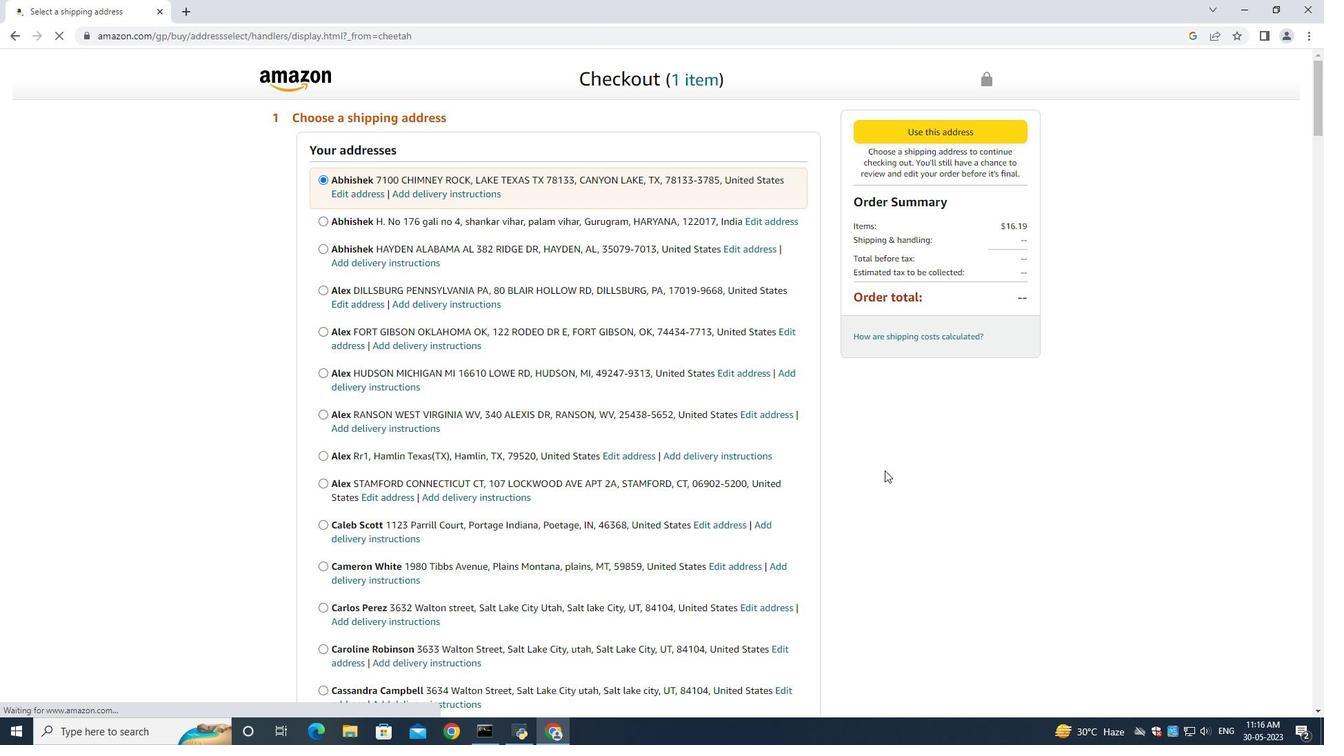 
Action: Mouse scrolled (879, 473) with delta (0, 0)
Screenshot: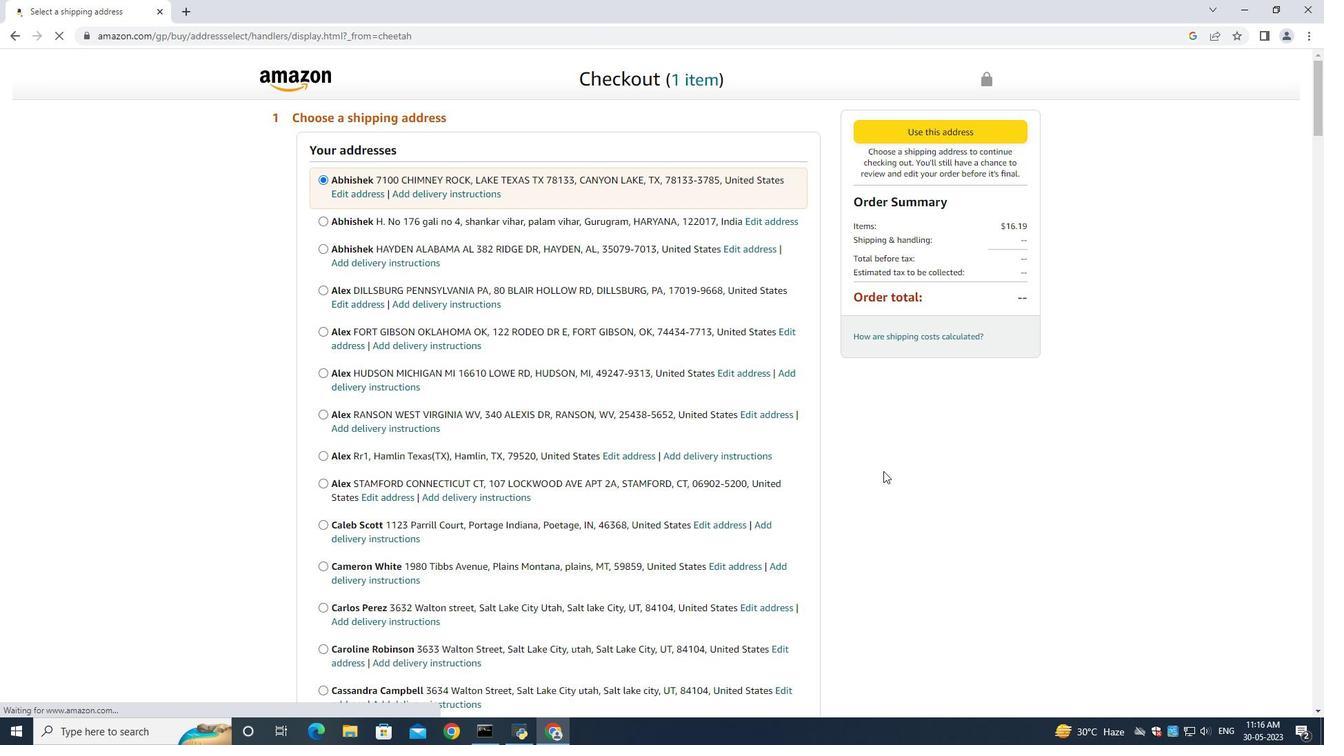 
Action: Mouse scrolled (878, 474) with delta (0, 0)
Screenshot: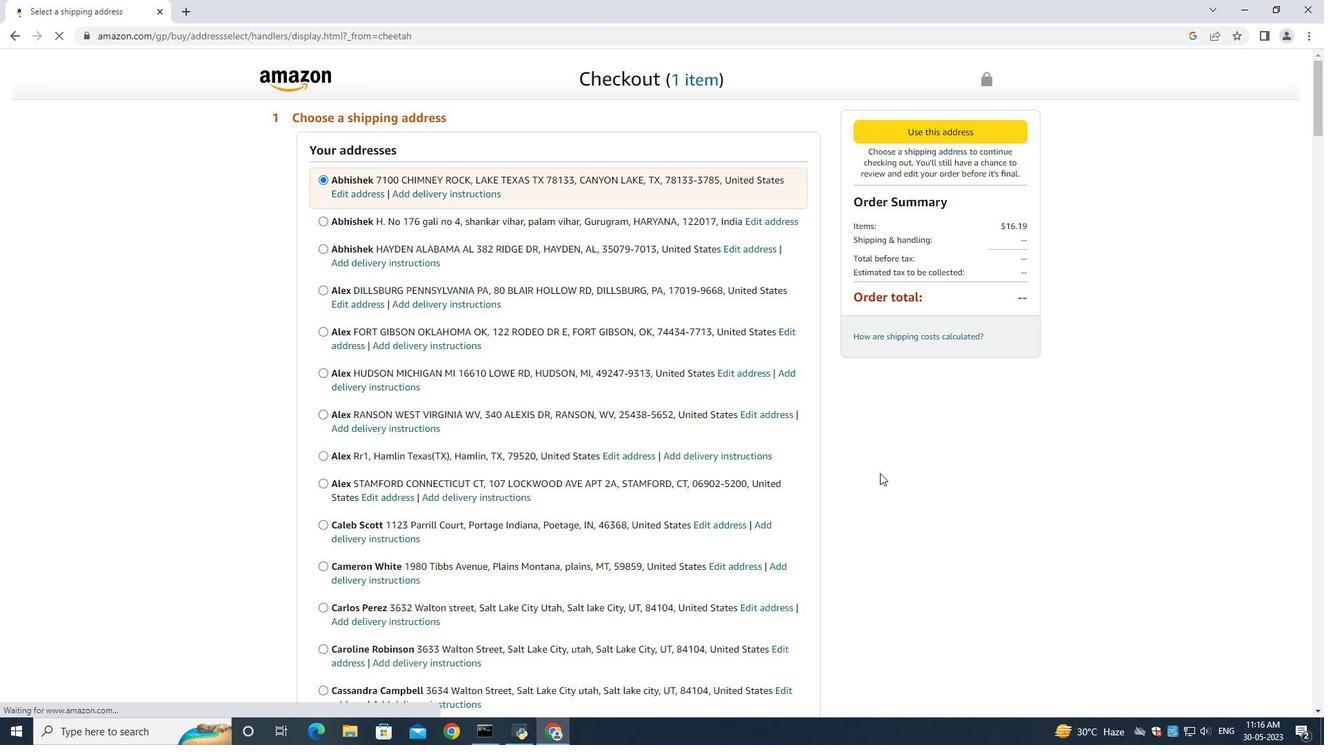 
Action: Mouse scrolled (876, 474) with delta (0, 0)
Screenshot: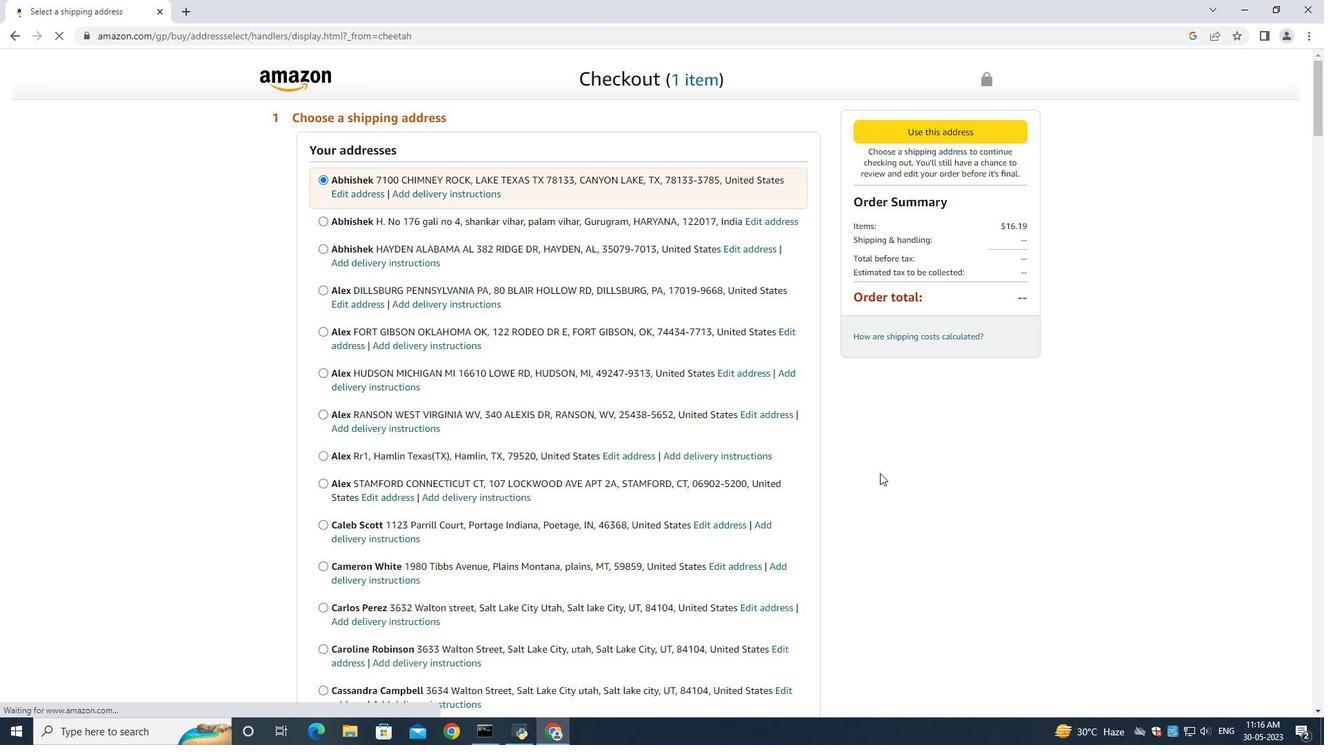 
Action: Mouse scrolled (875, 474) with delta (0, 0)
Screenshot: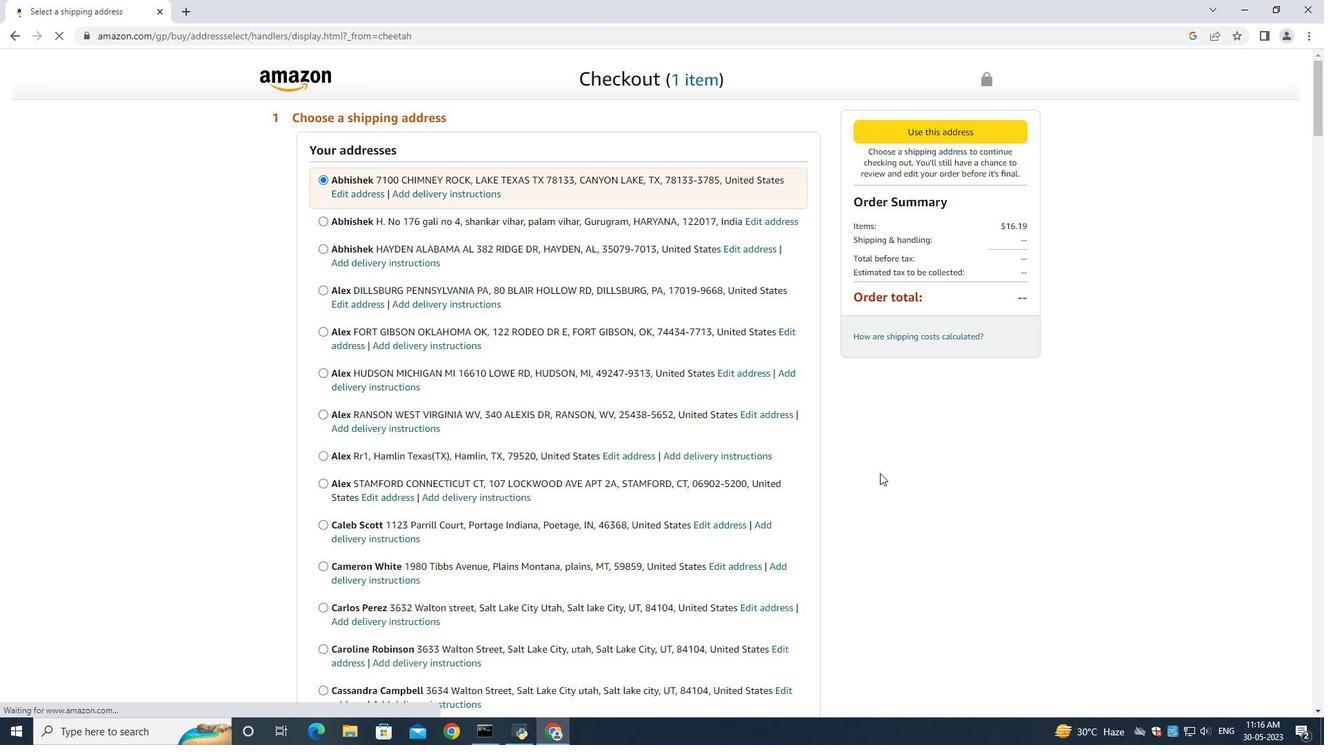 
Action: Mouse scrolled (872, 473) with delta (0, 0)
Screenshot: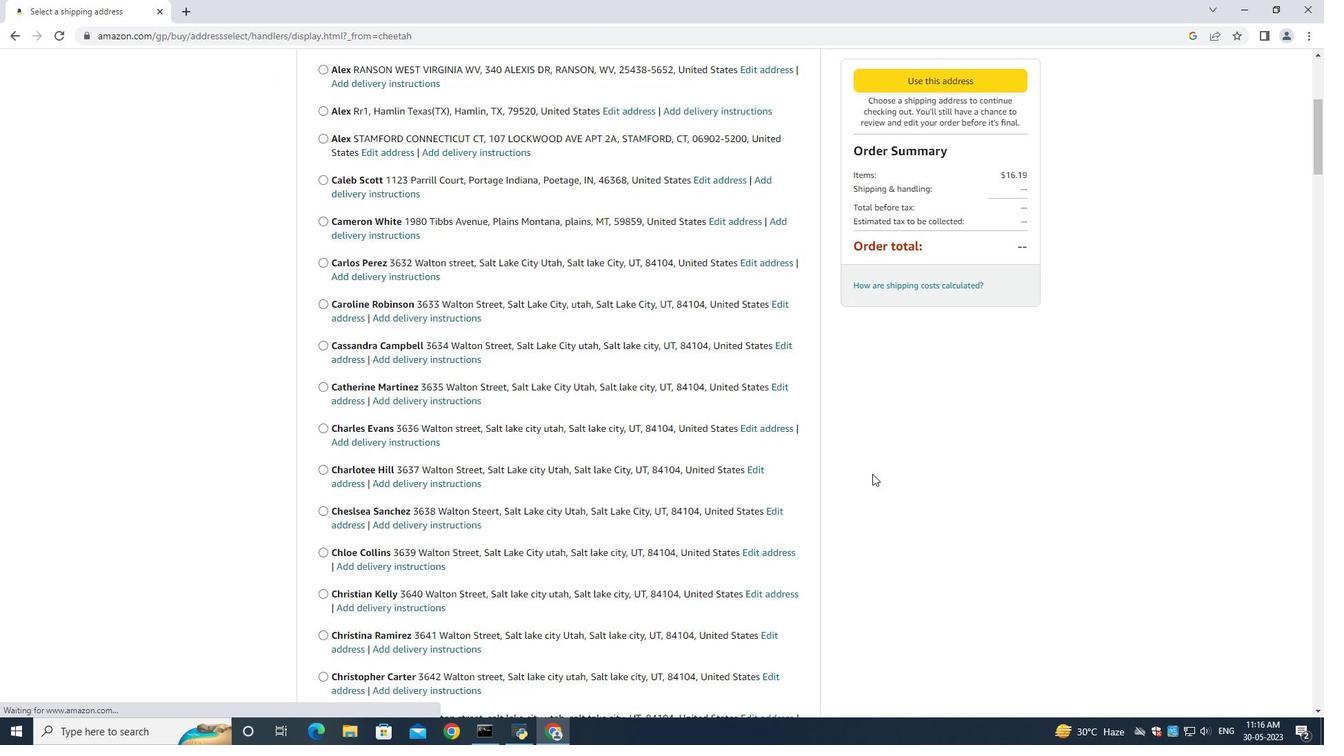 
Action: Mouse scrolled (872, 473) with delta (0, 0)
Screenshot: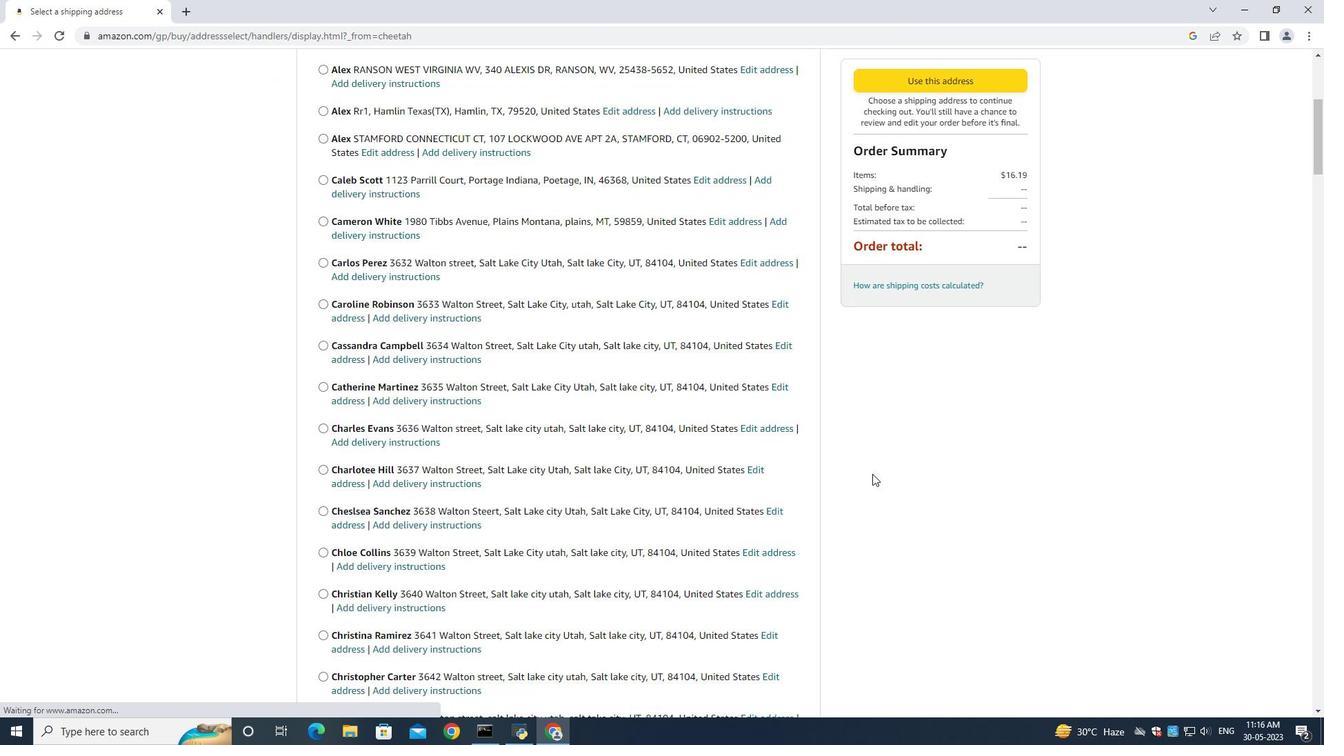 
Action: Mouse scrolled (872, 473) with delta (0, 0)
Screenshot: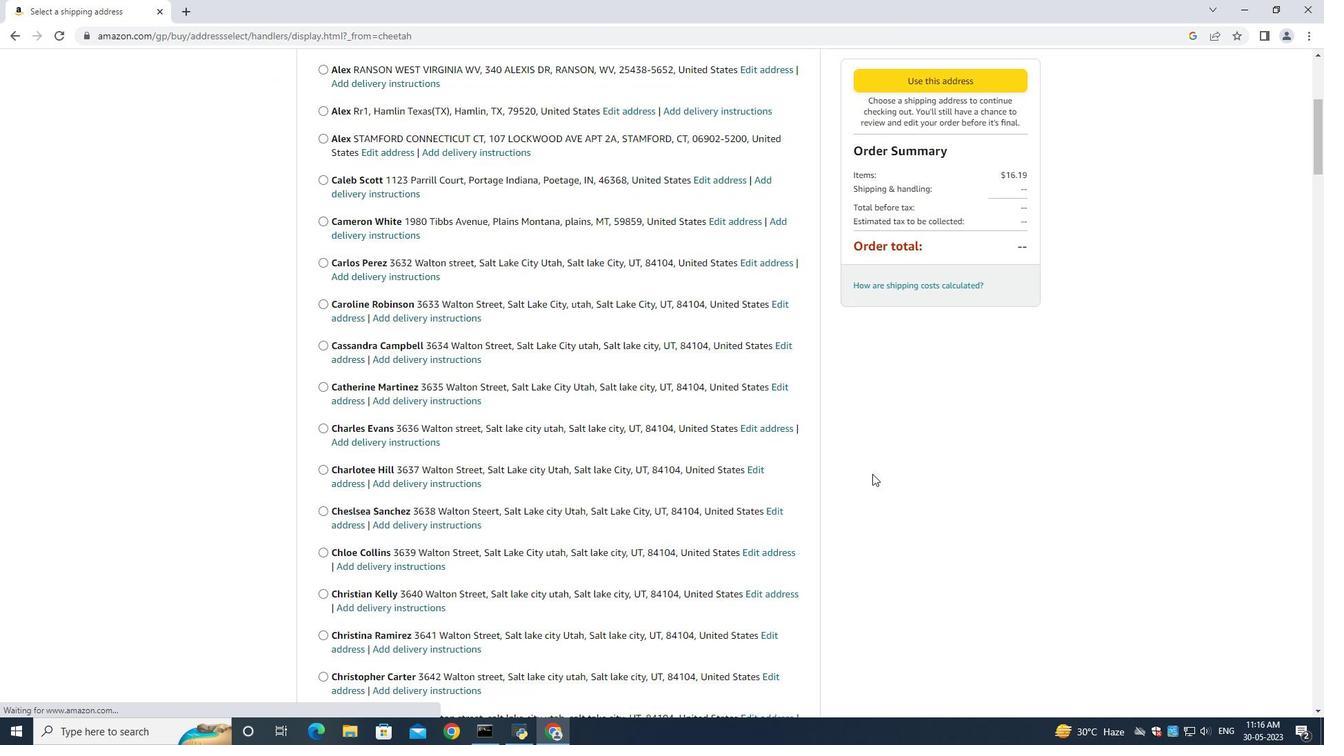 
Action: Mouse scrolled (872, 473) with delta (0, 0)
Screenshot: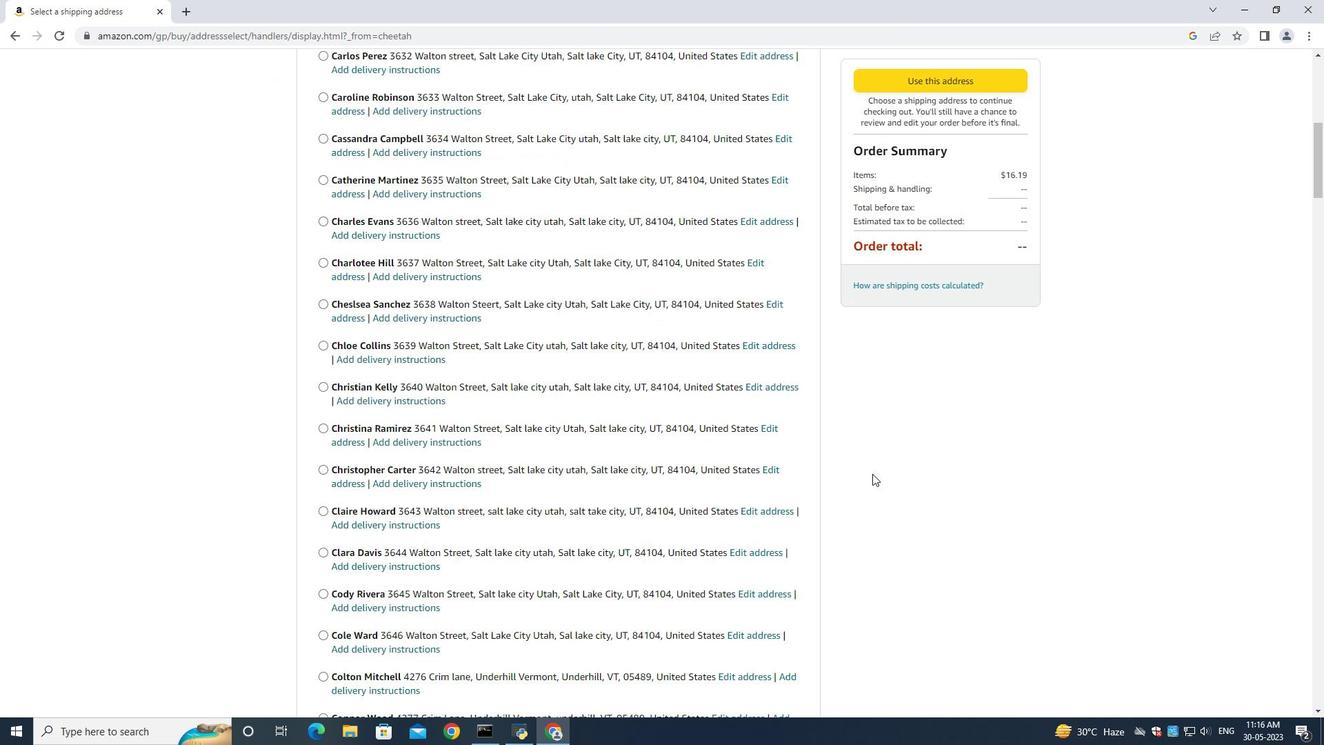 
Action: Mouse scrolled (872, 473) with delta (0, 0)
Screenshot: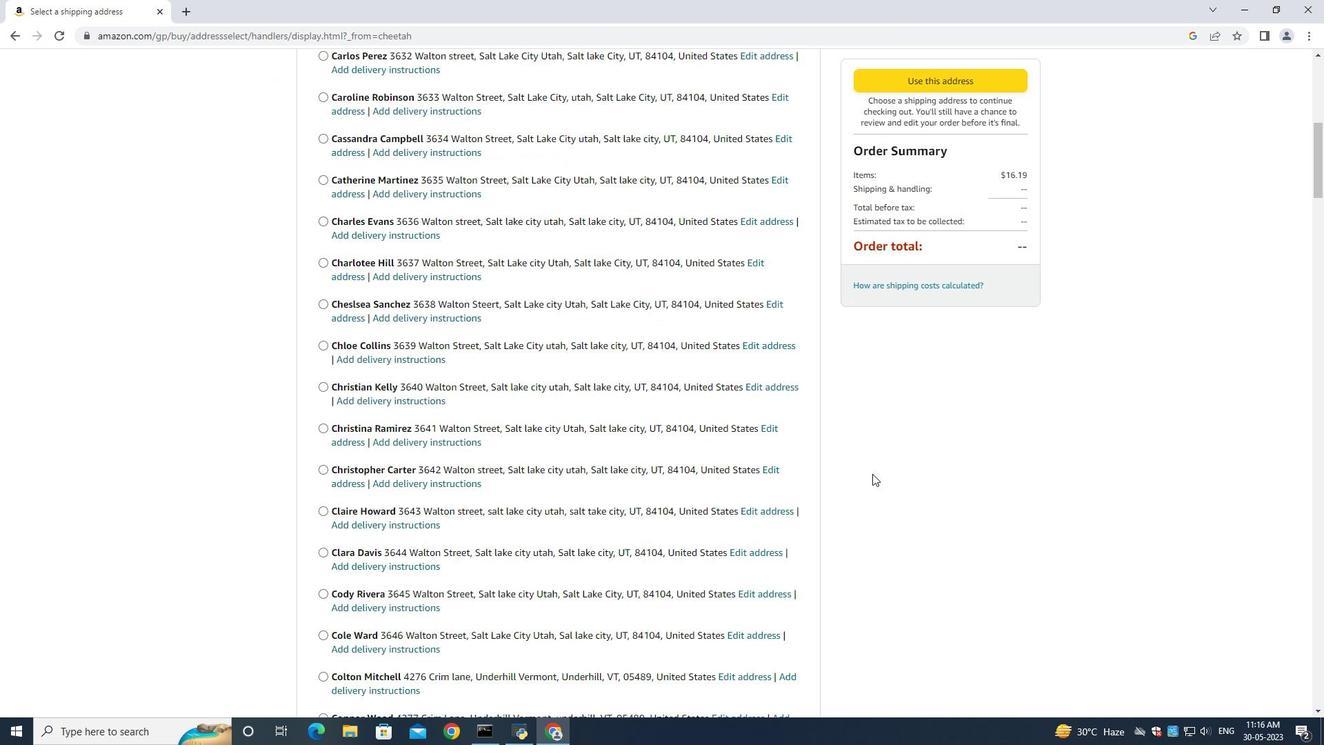 
Action: Mouse scrolled (872, 473) with delta (0, 0)
Screenshot: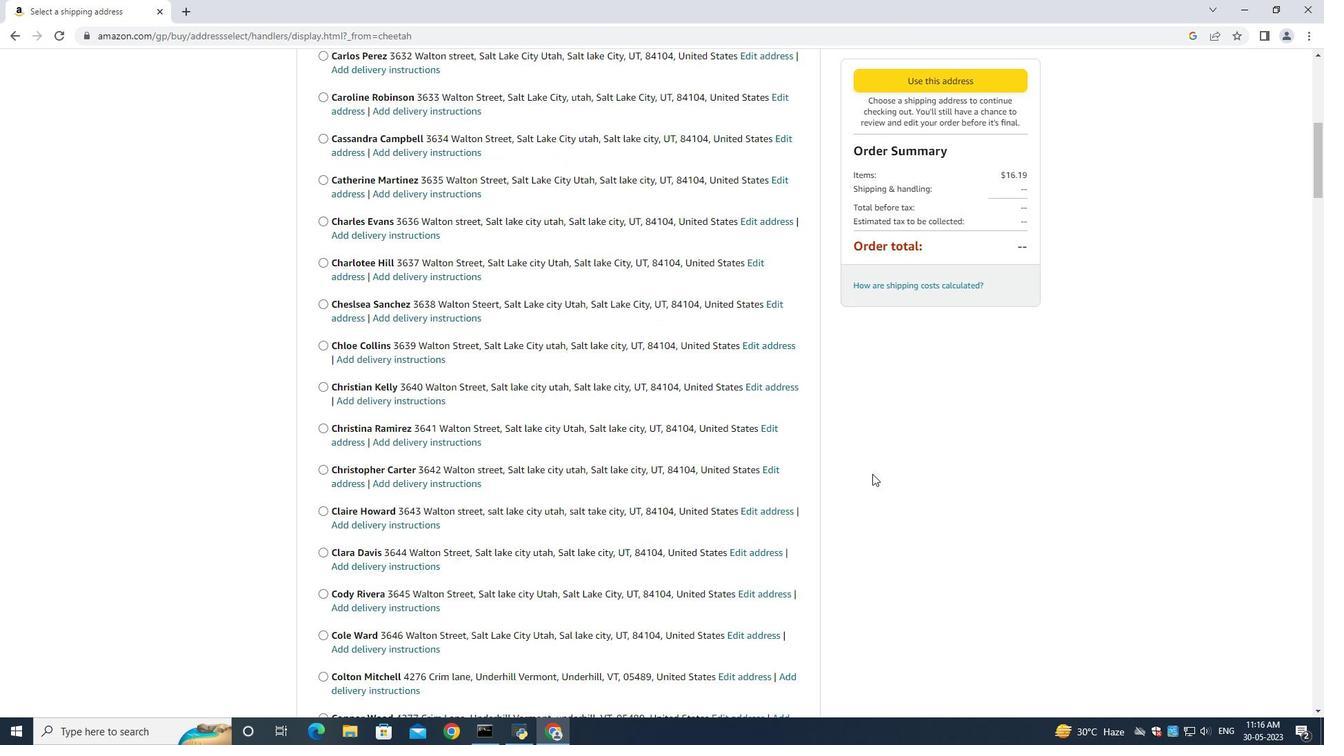 
Action: Mouse scrolled (872, 473) with delta (0, 0)
Screenshot: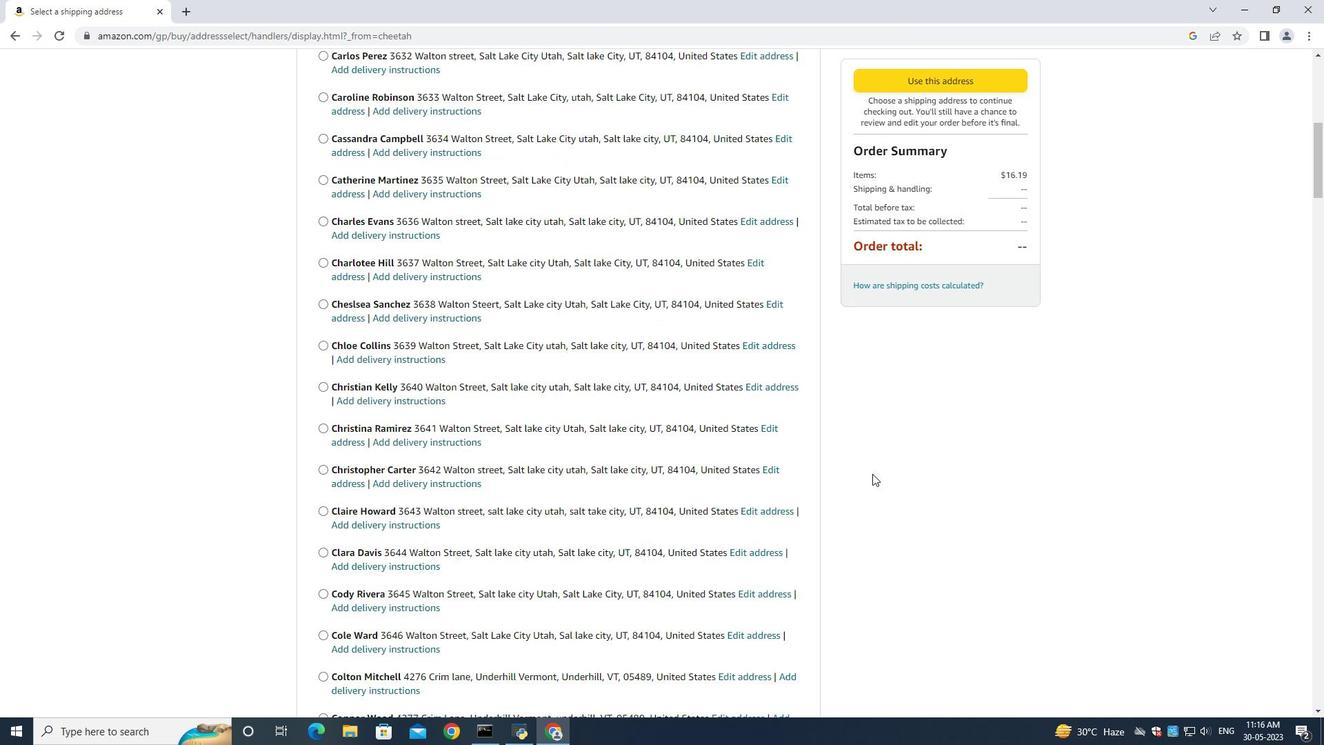 
Action: Mouse scrolled (872, 473) with delta (0, 0)
Screenshot: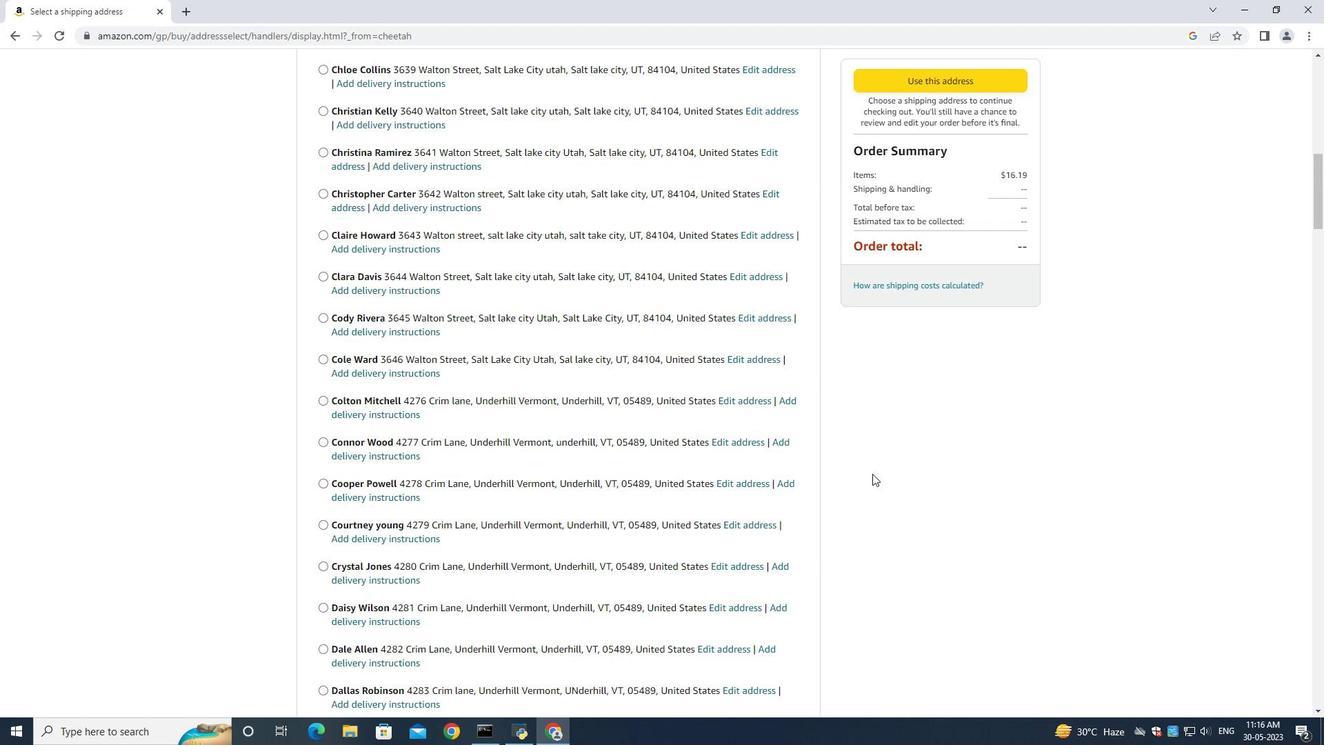 
Action: Mouse scrolled (872, 473) with delta (0, 0)
Screenshot: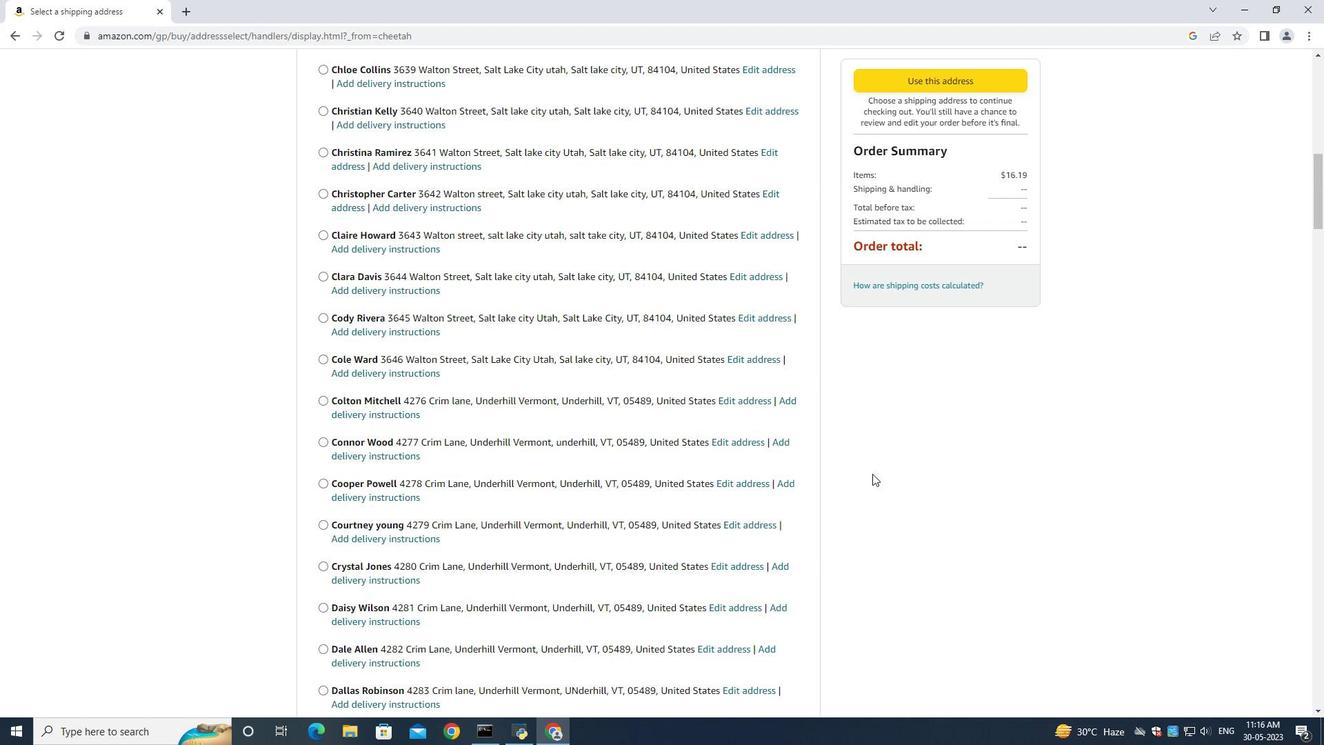 
Action: Mouse scrolled (872, 473) with delta (0, 0)
Screenshot: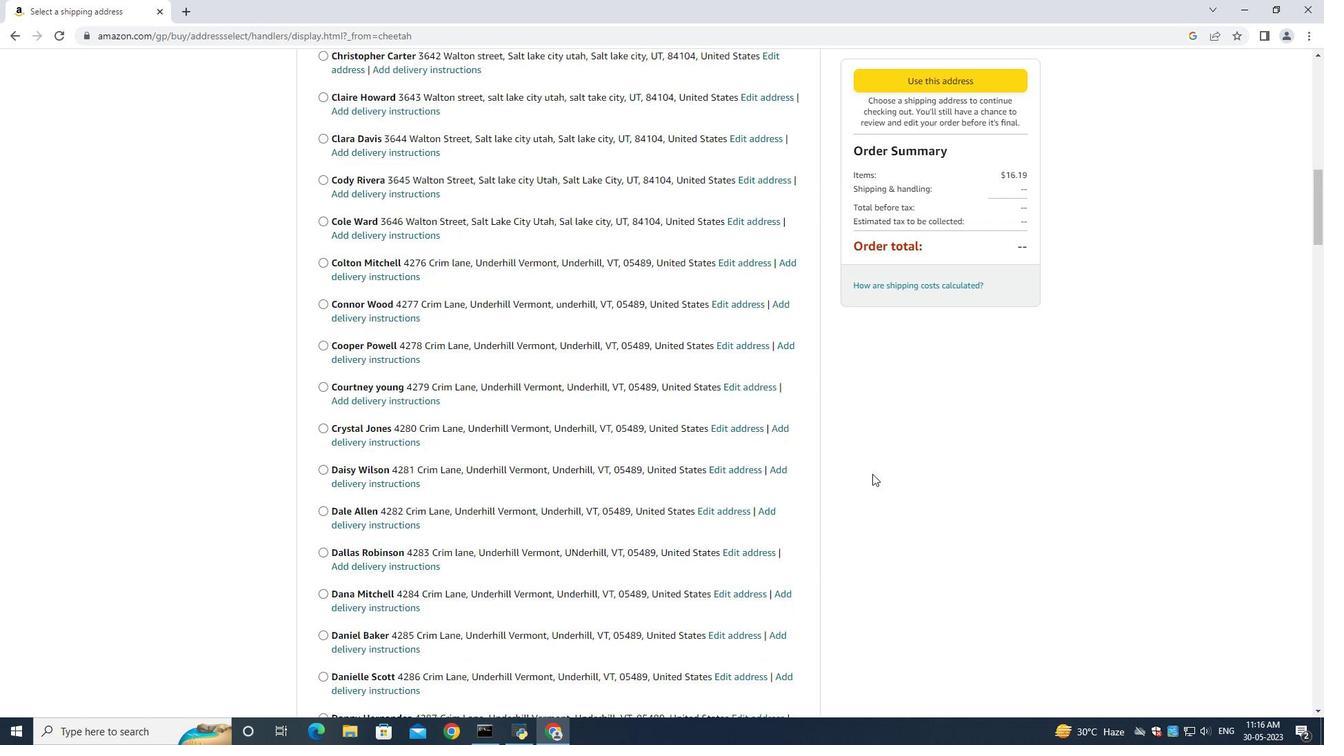 
Action: Mouse scrolled (872, 473) with delta (0, 0)
Screenshot: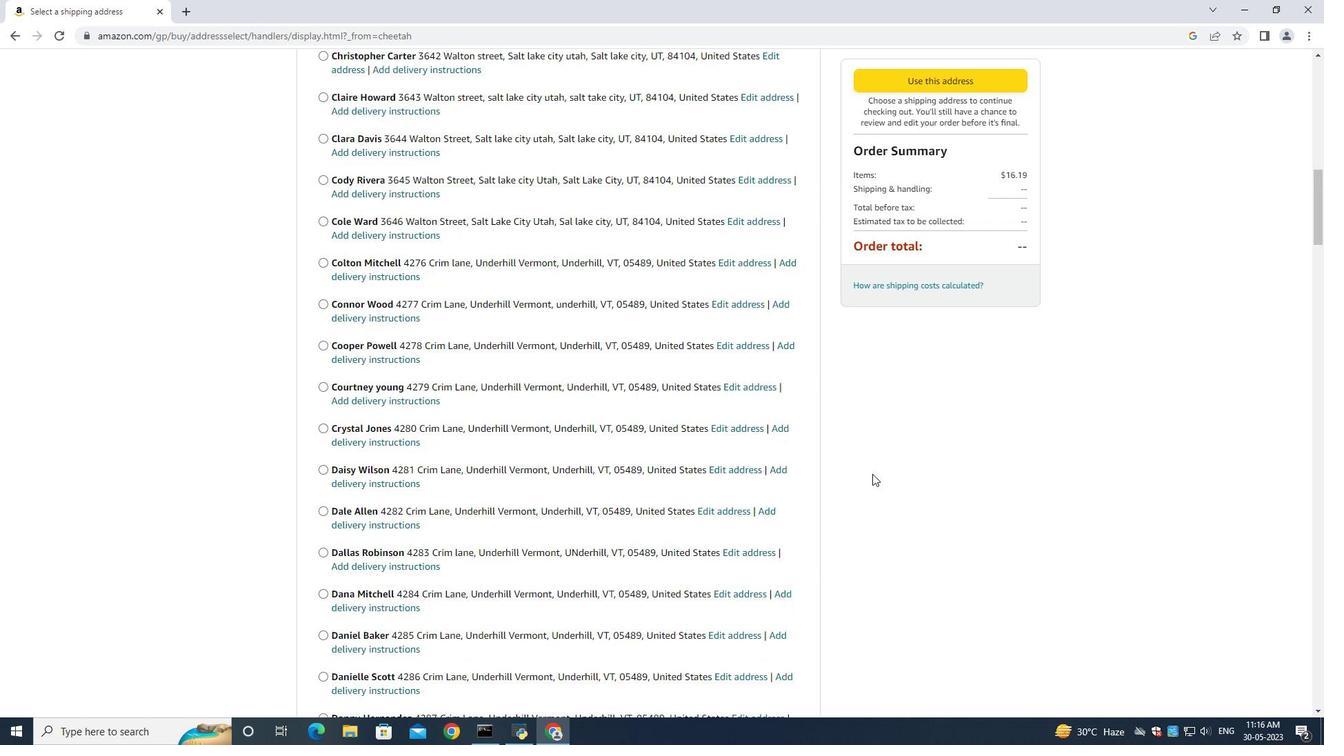 
Action: Mouse scrolled (872, 473) with delta (0, 0)
Screenshot: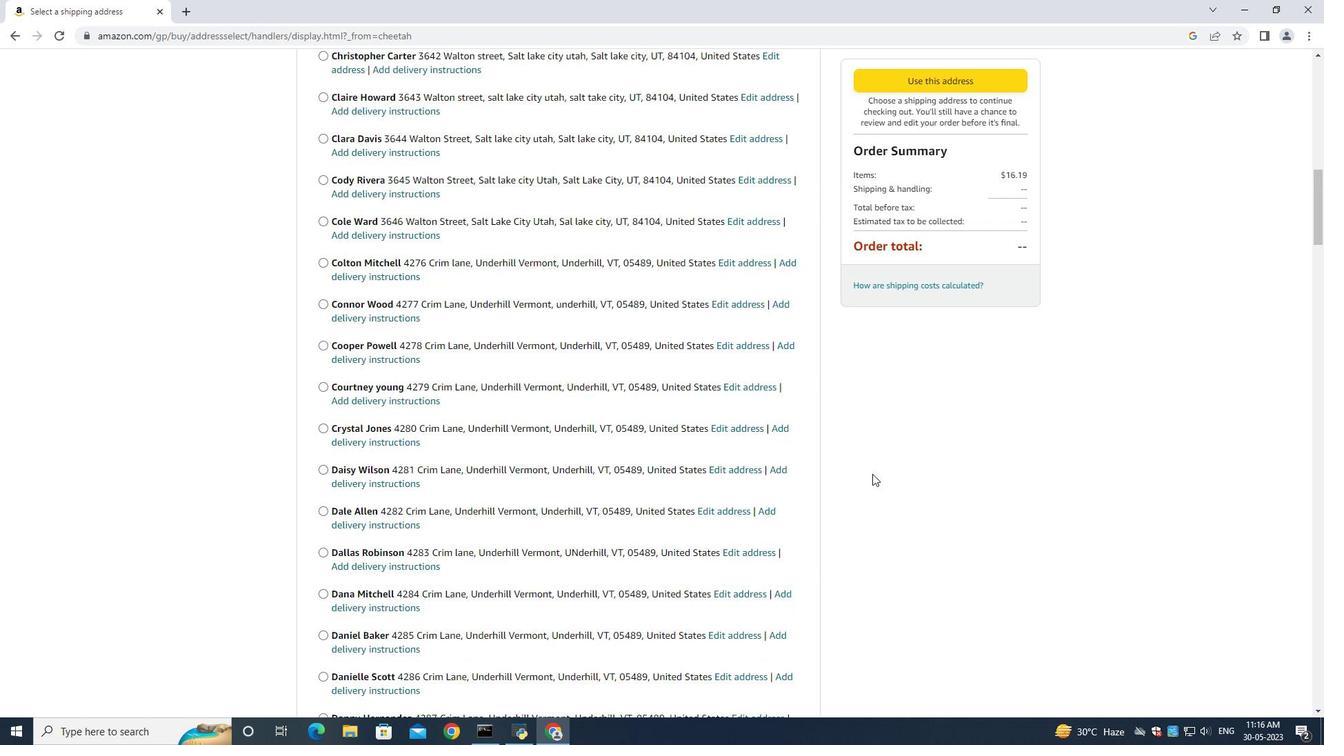 
Action: Mouse scrolled (872, 473) with delta (0, 0)
Screenshot: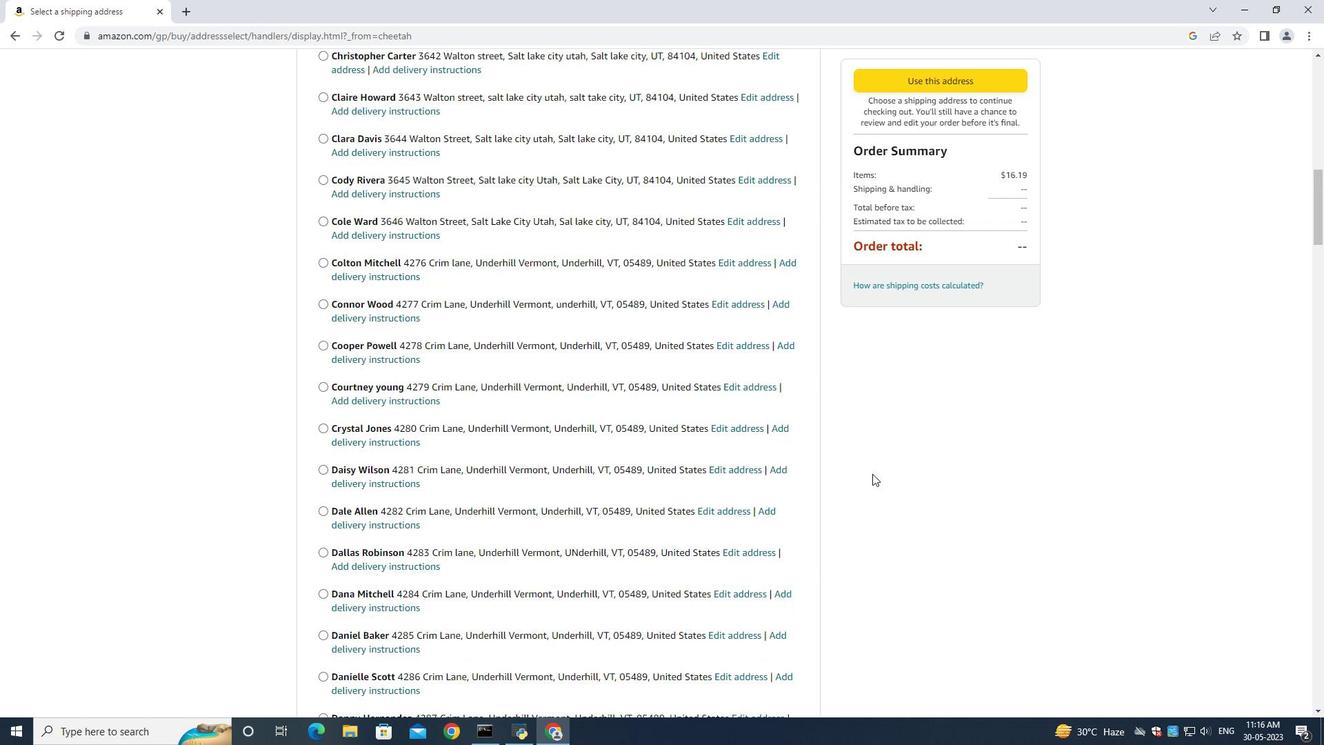 
Action: Mouse scrolled (872, 473) with delta (0, 0)
Screenshot: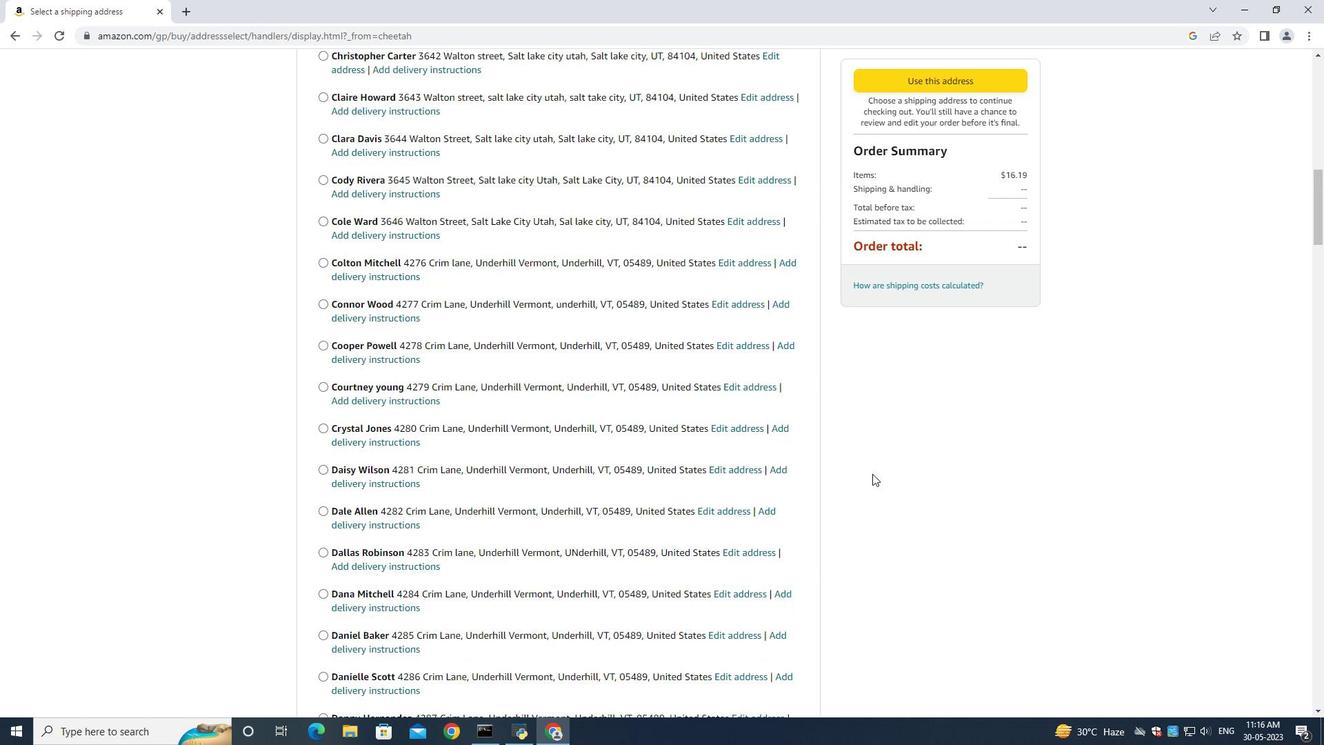 
Action: Mouse scrolled (872, 473) with delta (0, 0)
Screenshot: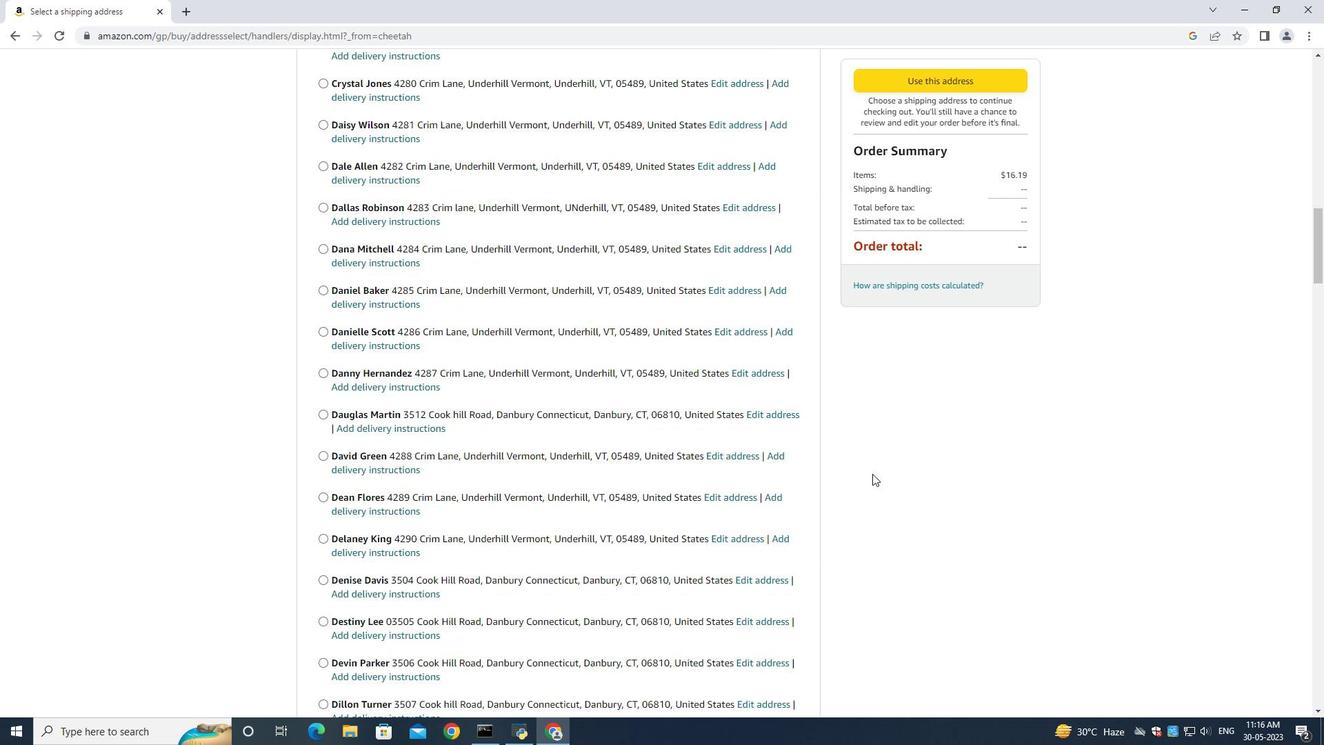
Action: Mouse scrolled (872, 473) with delta (0, 0)
Screenshot: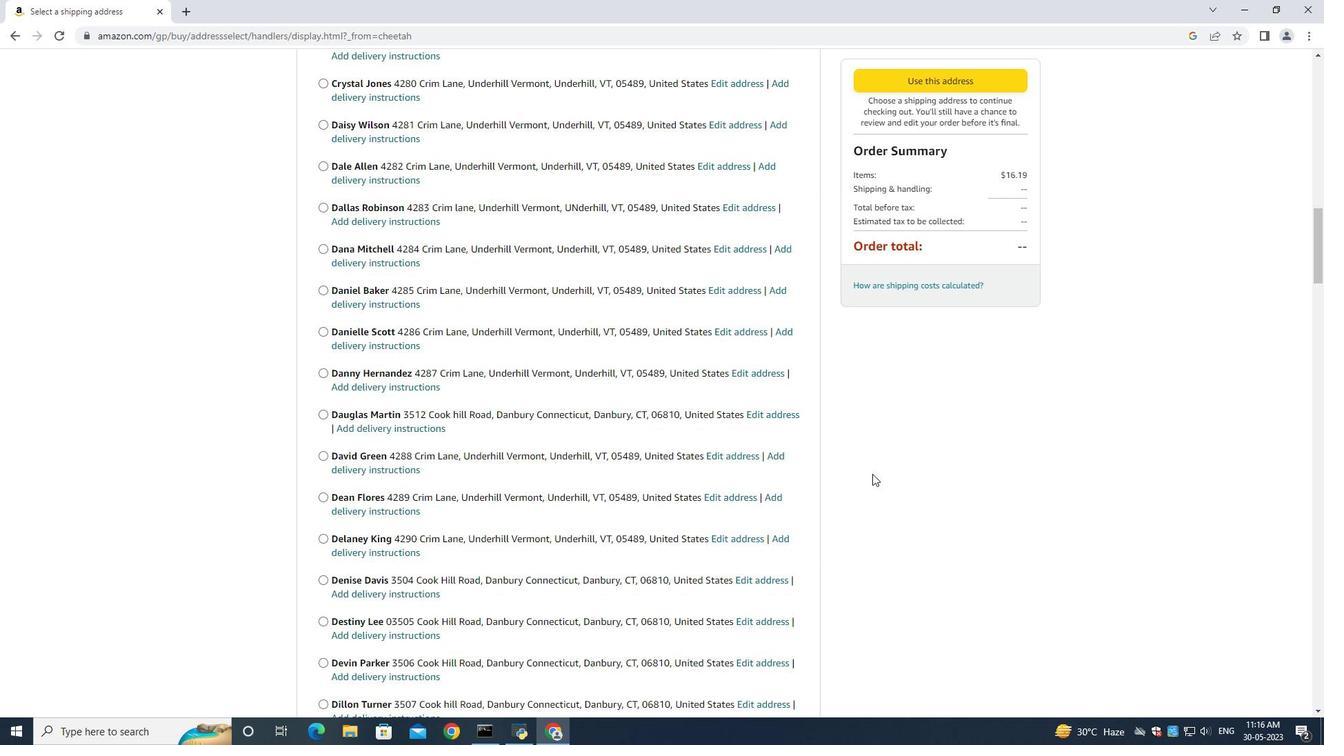 
Action: Mouse scrolled (872, 473) with delta (0, 0)
Screenshot: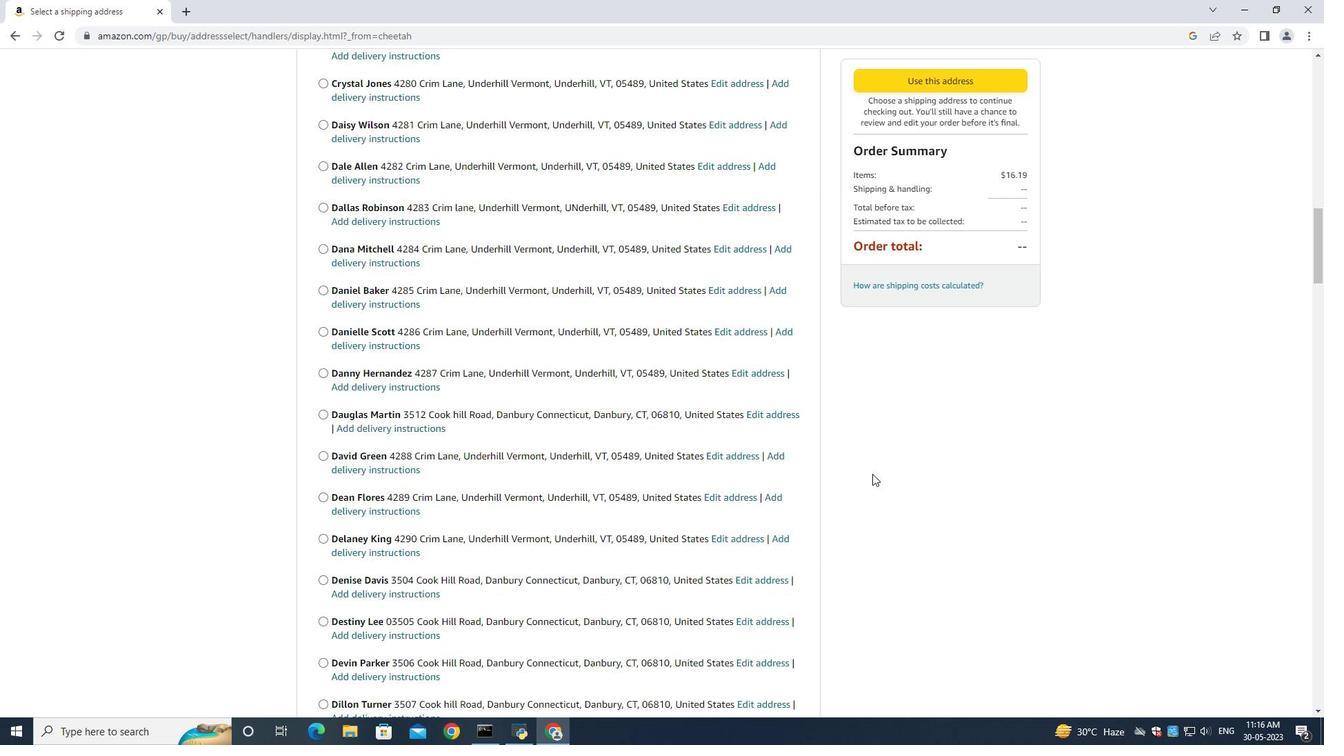 
Action: Mouse scrolled (872, 473) with delta (0, 0)
Screenshot: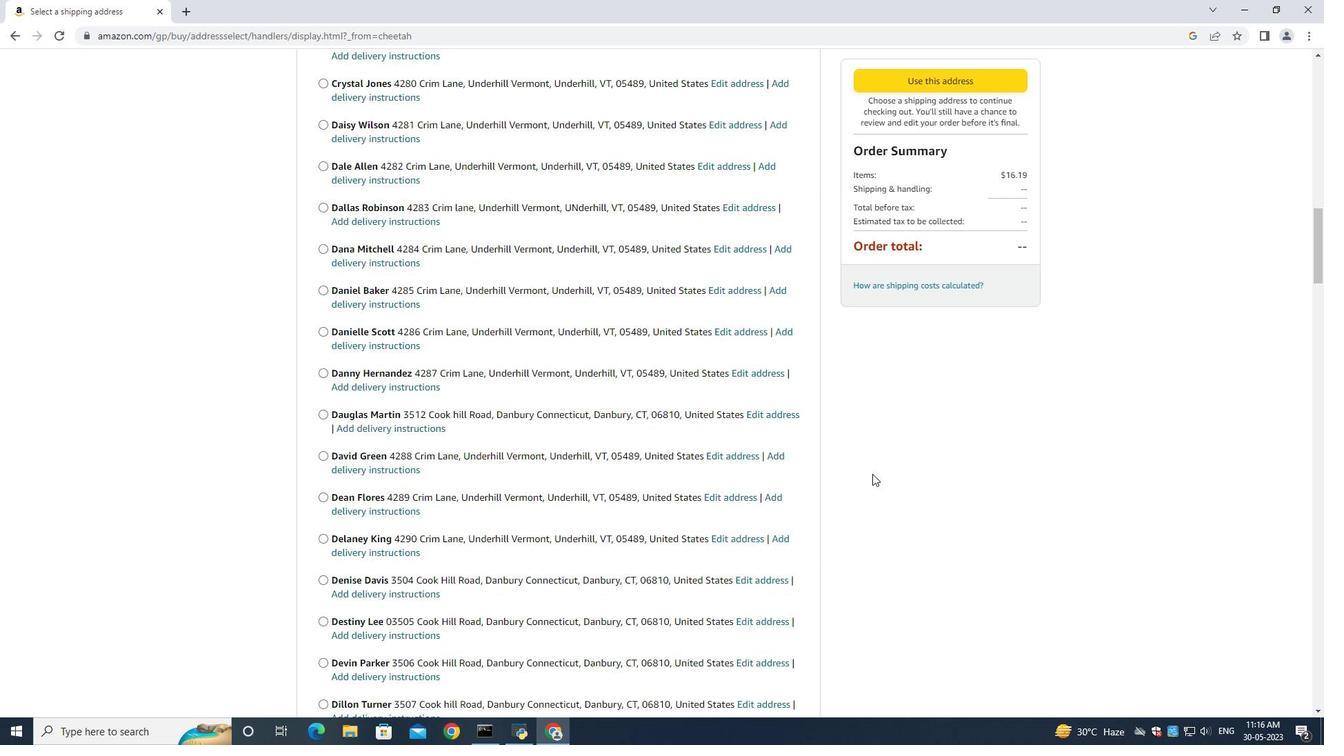 
Action: Mouse scrolled (872, 473) with delta (0, 0)
Screenshot: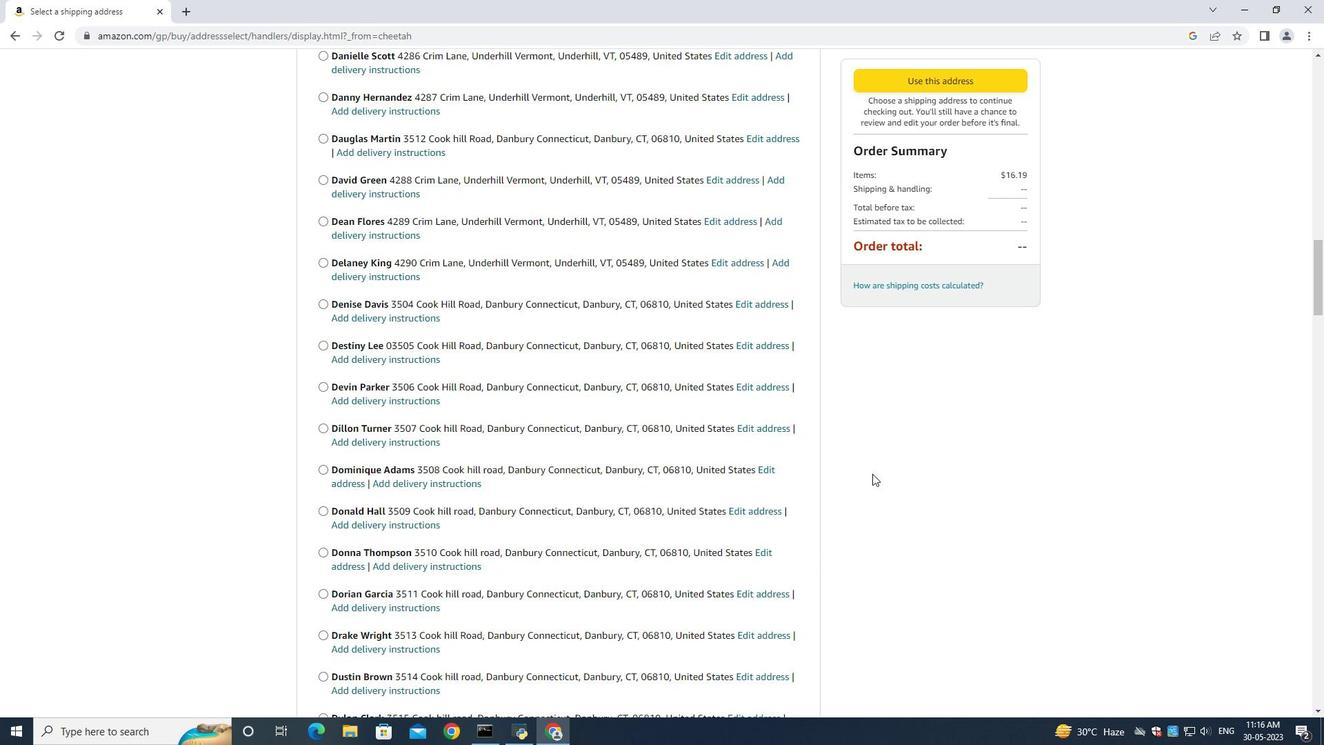 
Action: Mouse scrolled (872, 473) with delta (0, 0)
Screenshot: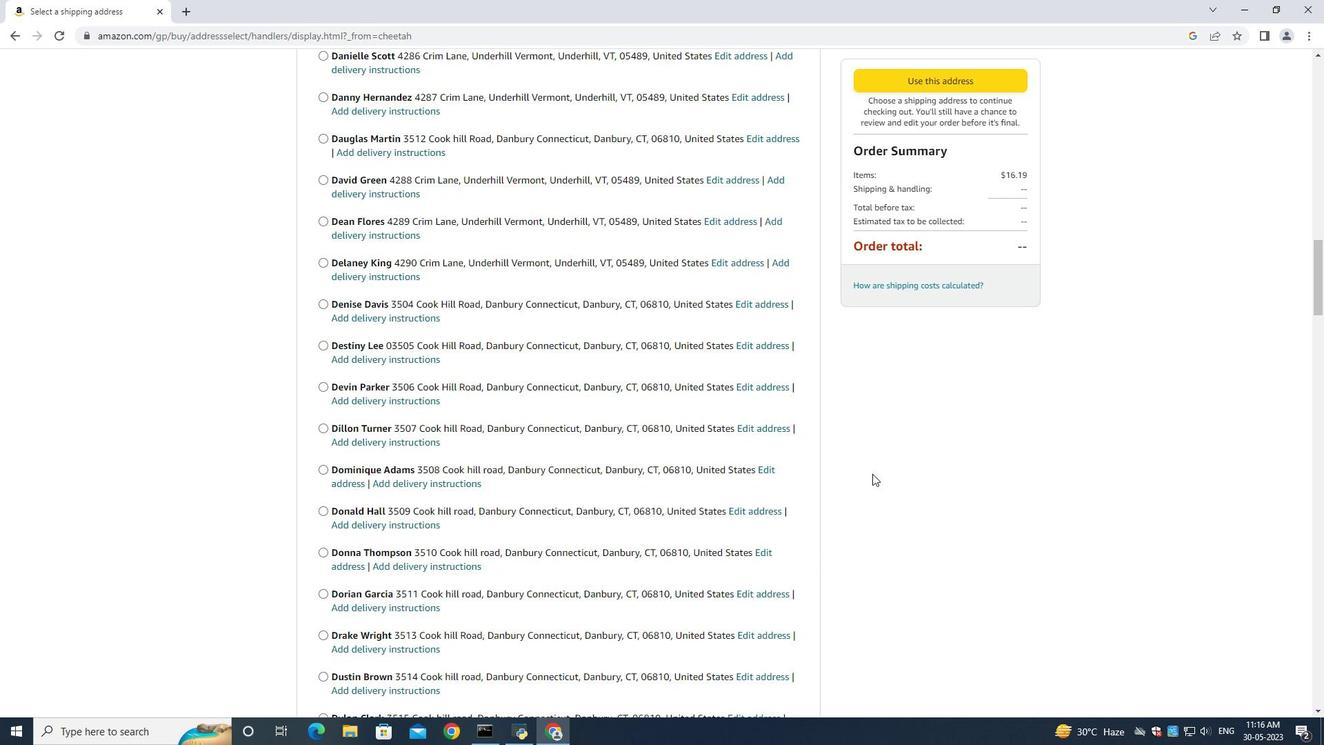 
Action: Mouse scrolled (872, 473) with delta (0, 0)
Screenshot: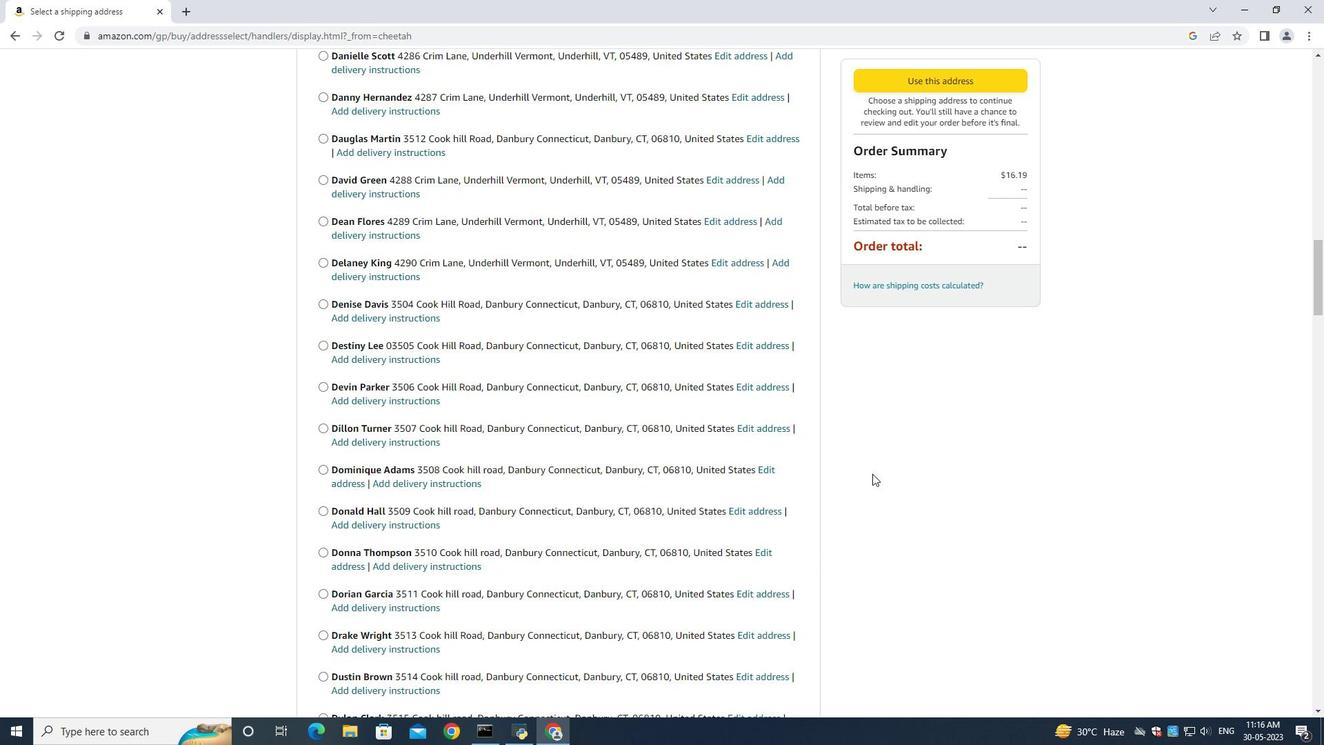 
Action: Mouse scrolled (872, 473) with delta (0, 0)
Screenshot: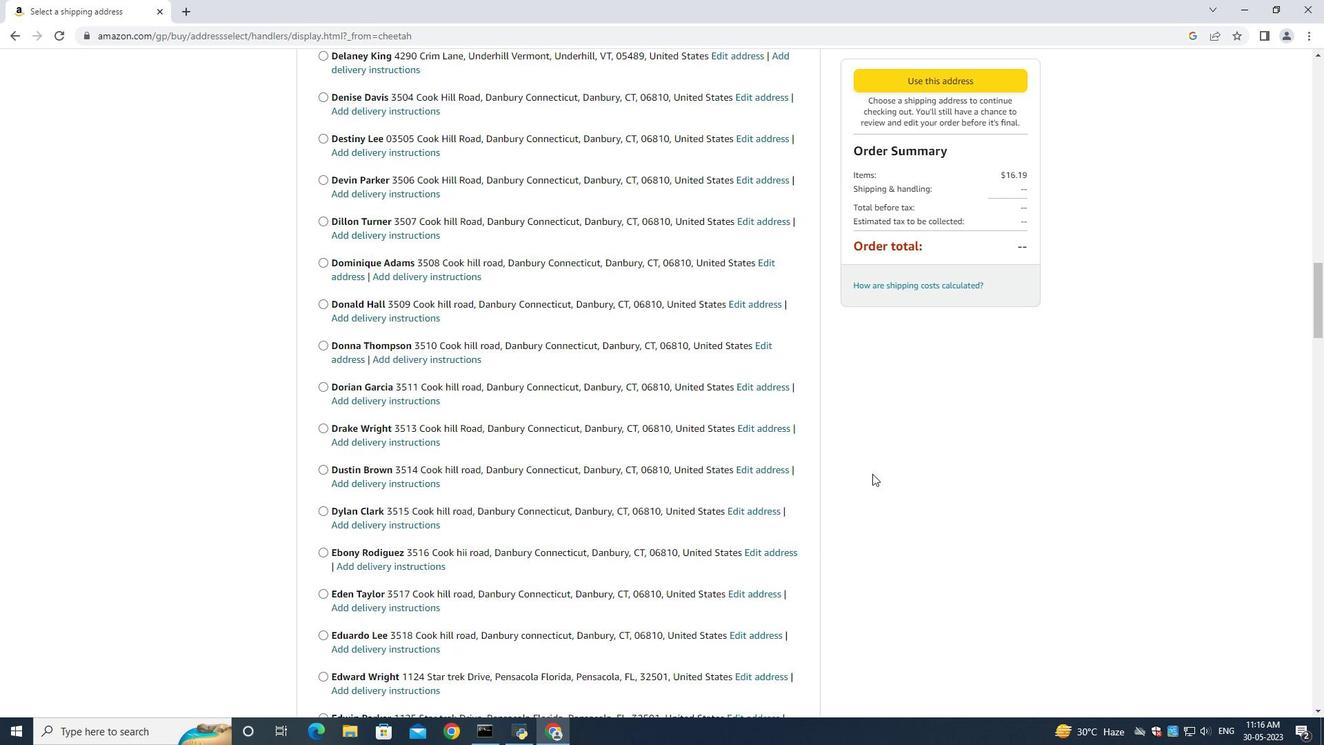 
Action: Mouse scrolled (872, 473) with delta (0, 0)
Screenshot: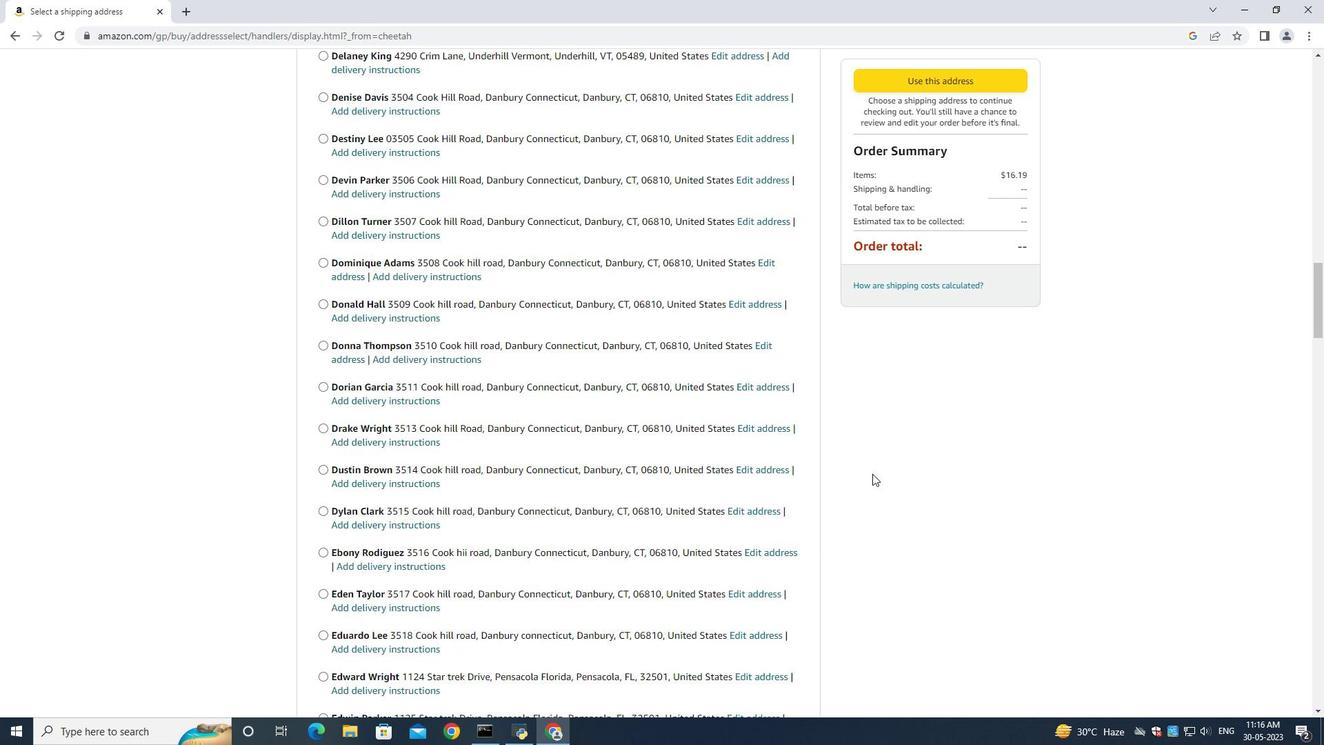 
Action: Mouse scrolled (872, 473) with delta (0, 0)
Screenshot: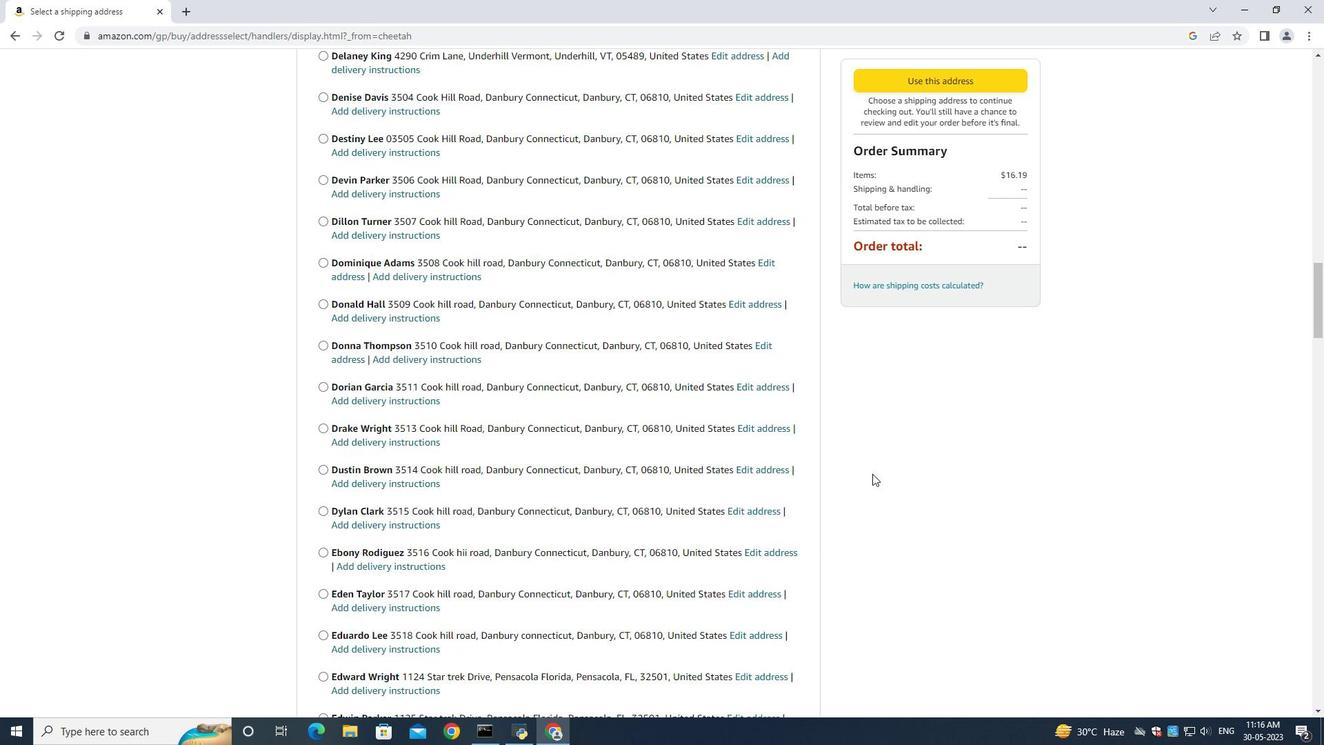 
Action: Mouse scrolled (872, 473) with delta (0, 0)
Screenshot: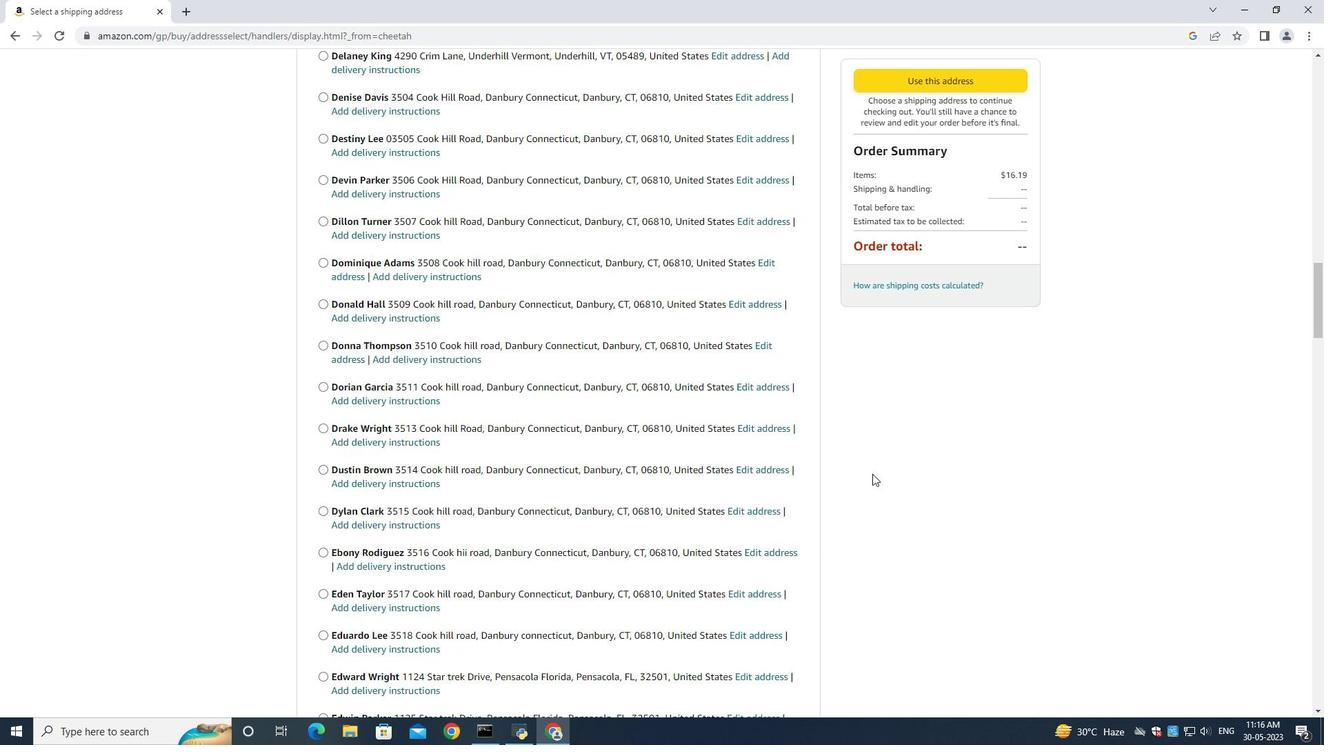 
Action: Mouse scrolled (872, 473) with delta (0, 0)
Screenshot: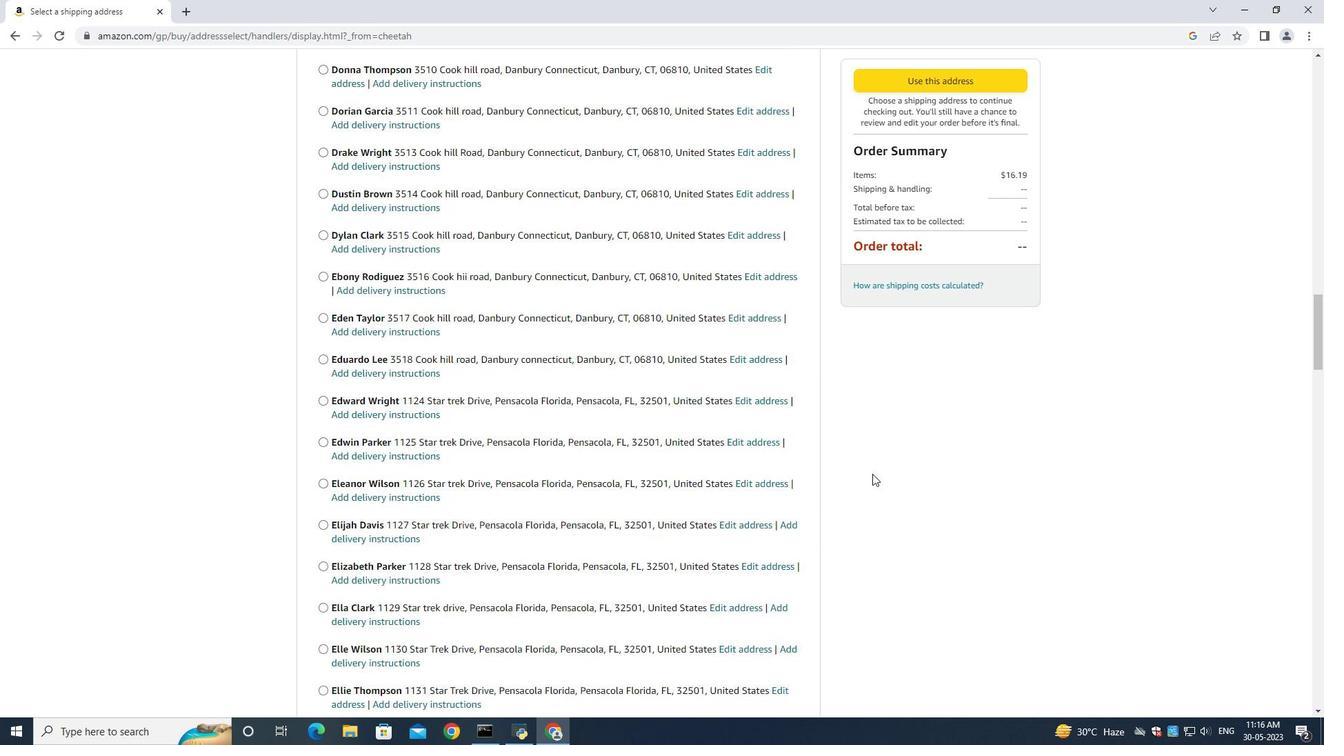 
Action: Mouse scrolled (872, 473) with delta (0, 0)
Screenshot: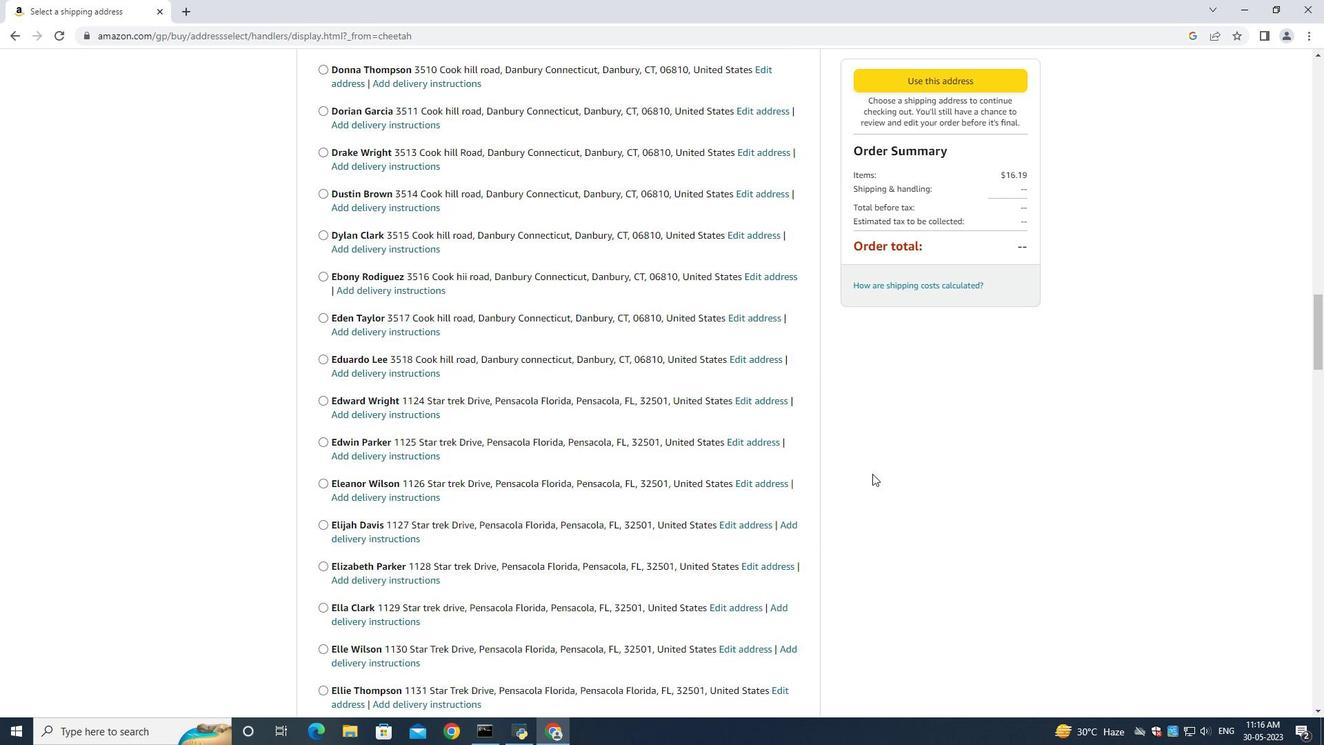 
Action: Mouse scrolled (872, 473) with delta (0, 0)
Screenshot: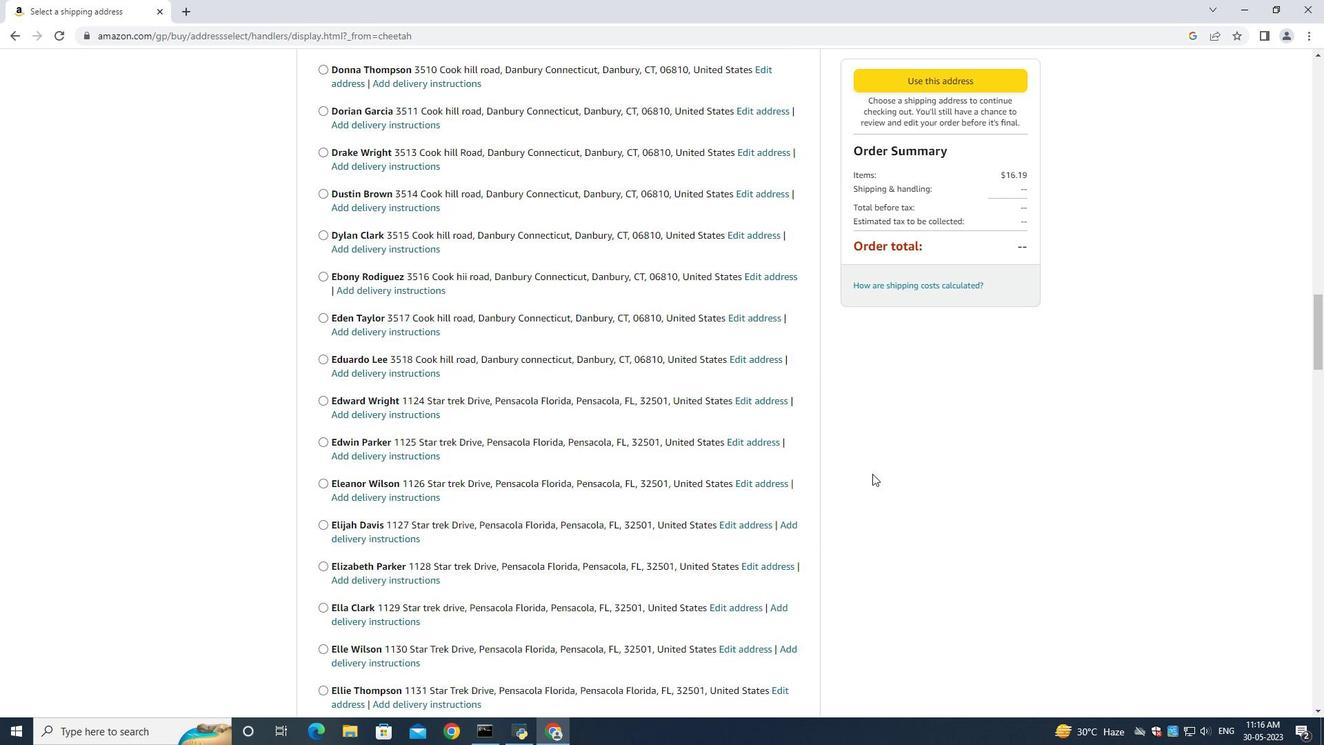 
Action: Mouse scrolled (872, 473) with delta (0, 0)
Screenshot: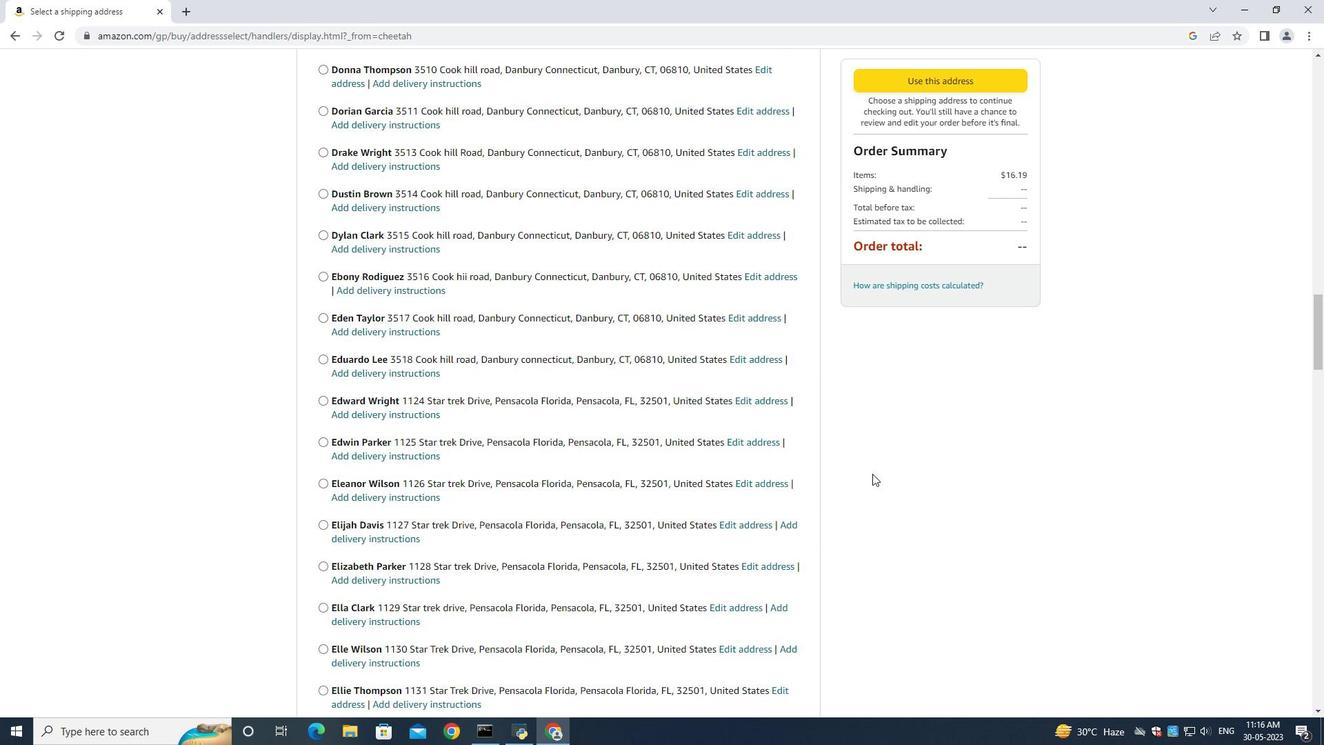 
Action: Mouse scrolled (872, 473) with delta (0, 0)
Screenshot: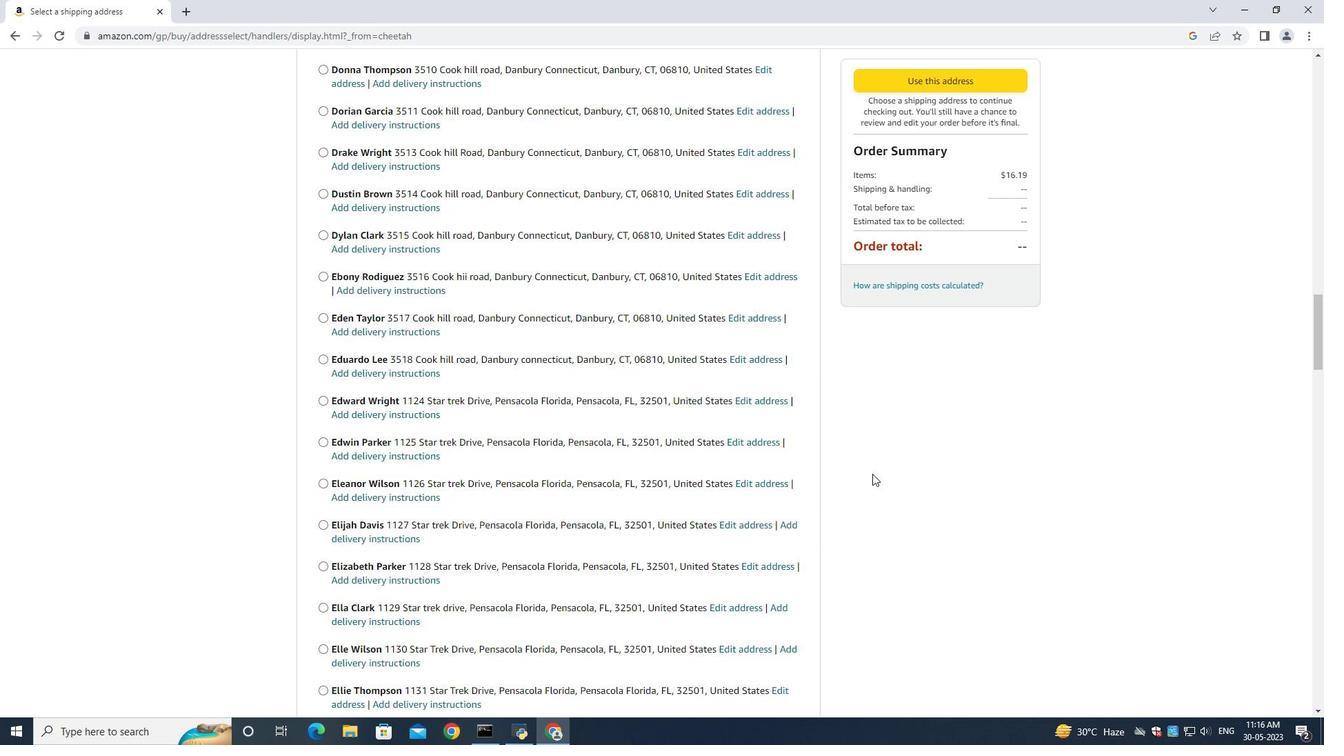 
Action: Mouse scrolled (872, 473) with delta (0, 0)
Screenshot: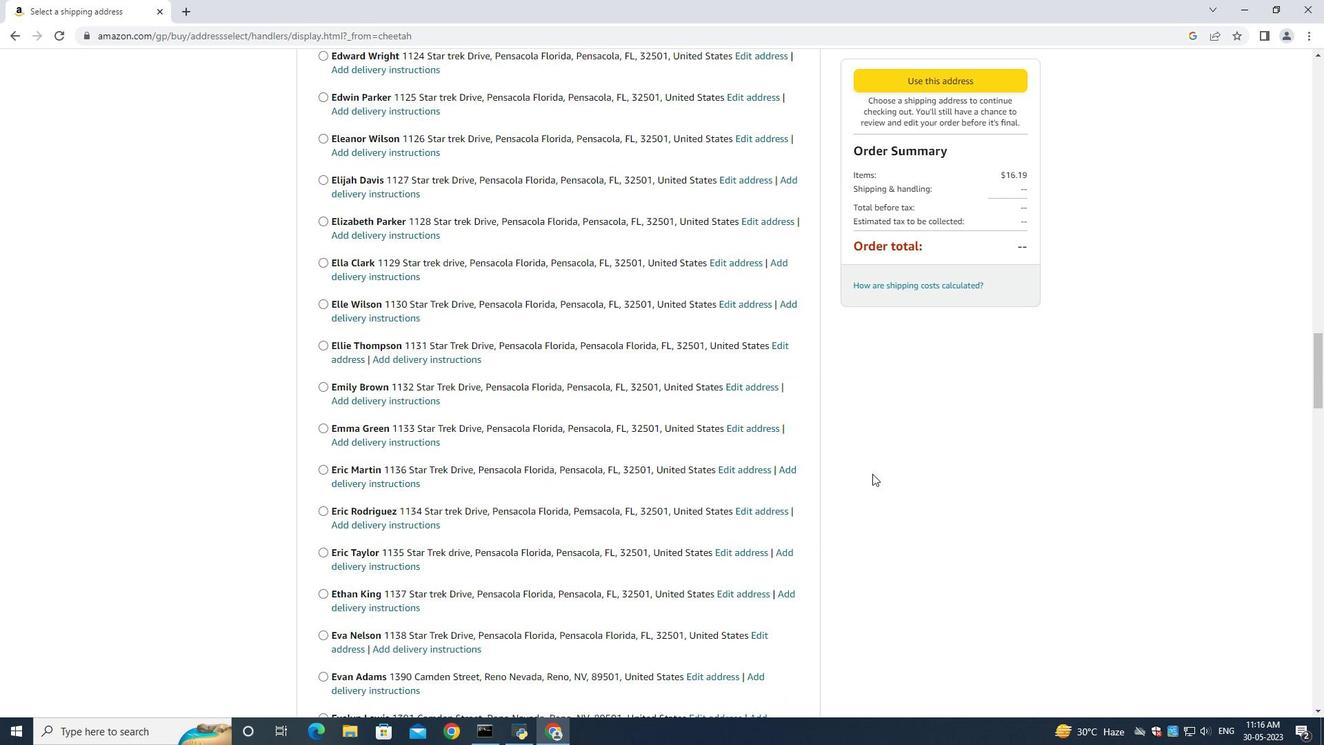 
Action: Mouse scrolled (872, 473) with delta (0, 0)
Screenshot: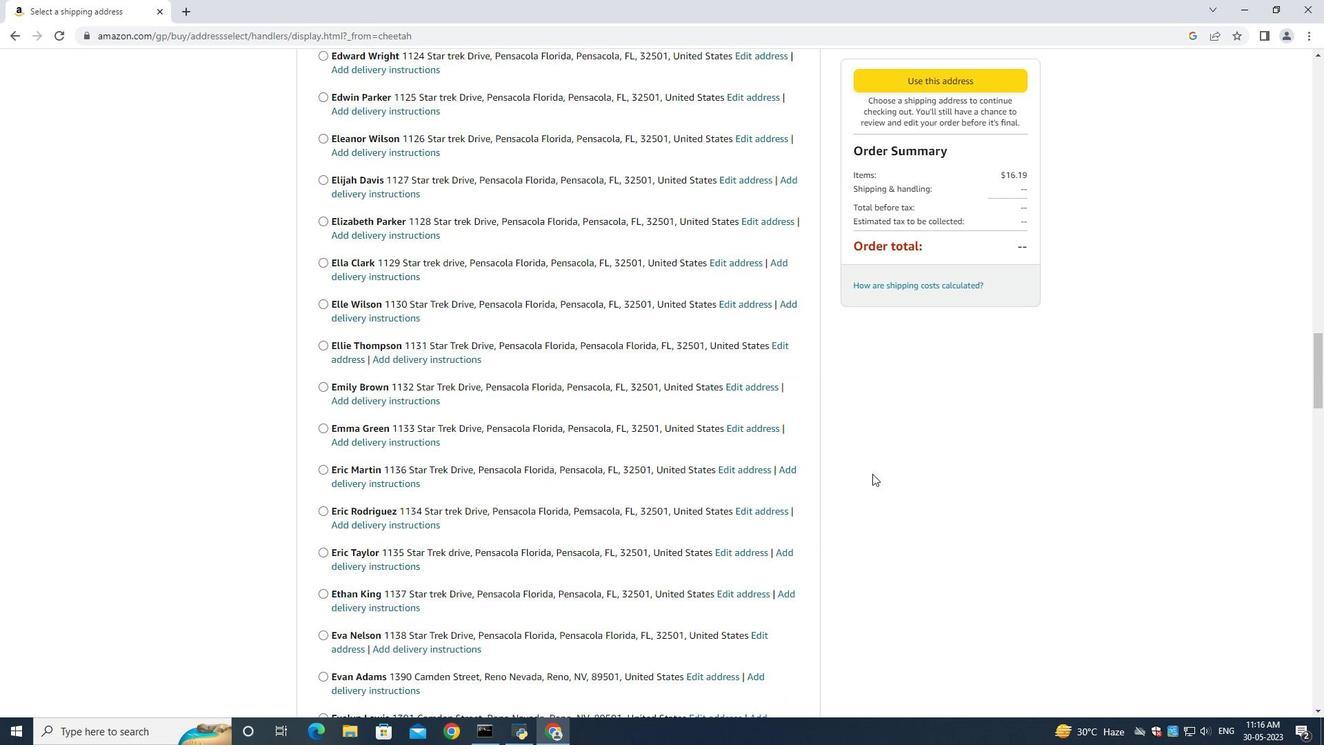 
Action: Mouse scrolled (872, 473) with delta (0, 0)
Screenshot: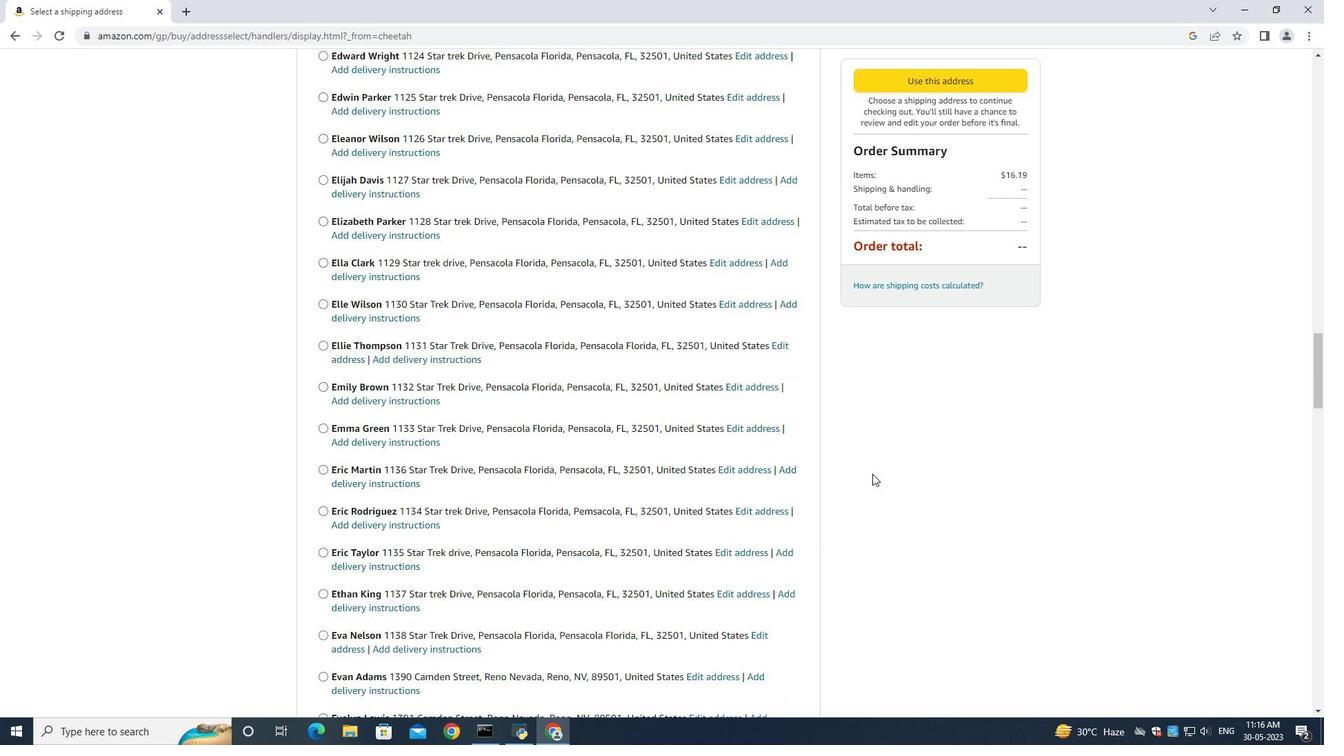 
Action: Mouse scrolled (872, 473) with delta (0, 0)
Screenshot: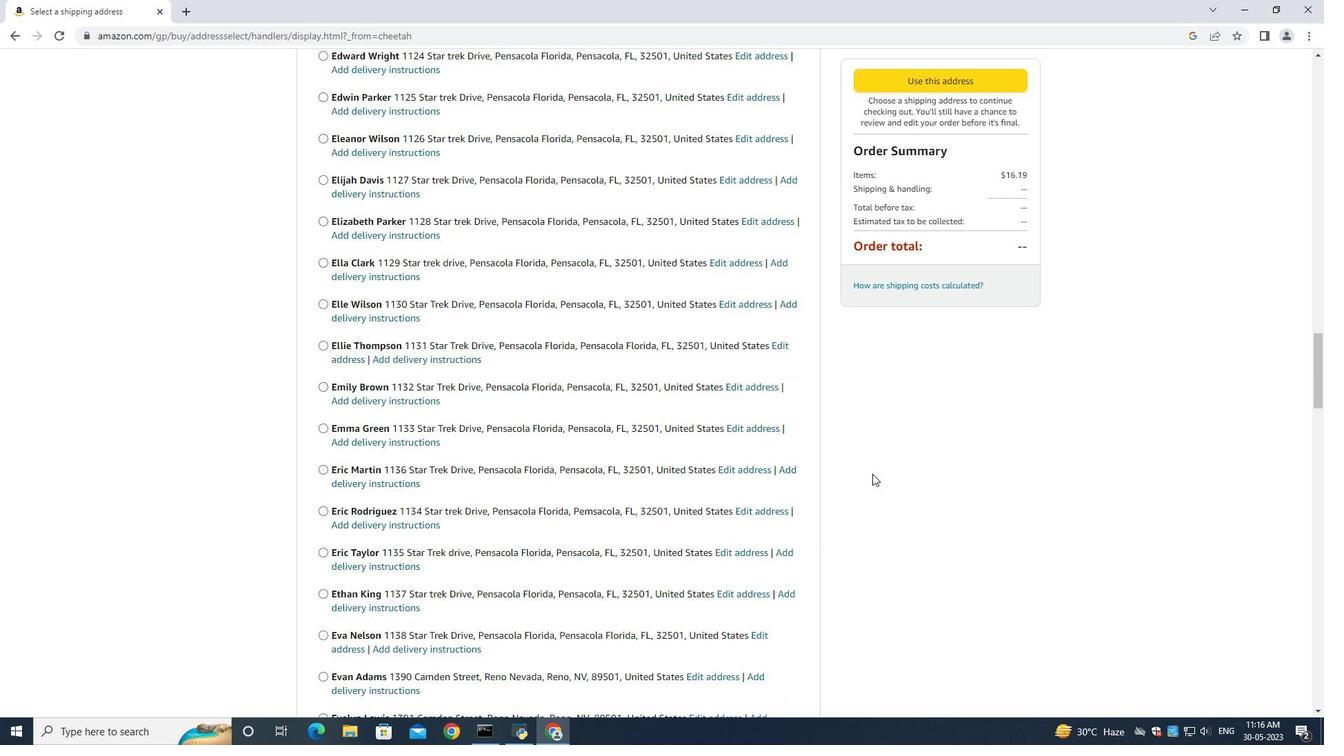 
Action: Mouse scrolled (872, 473) with delta (0, 0)
Screenshot: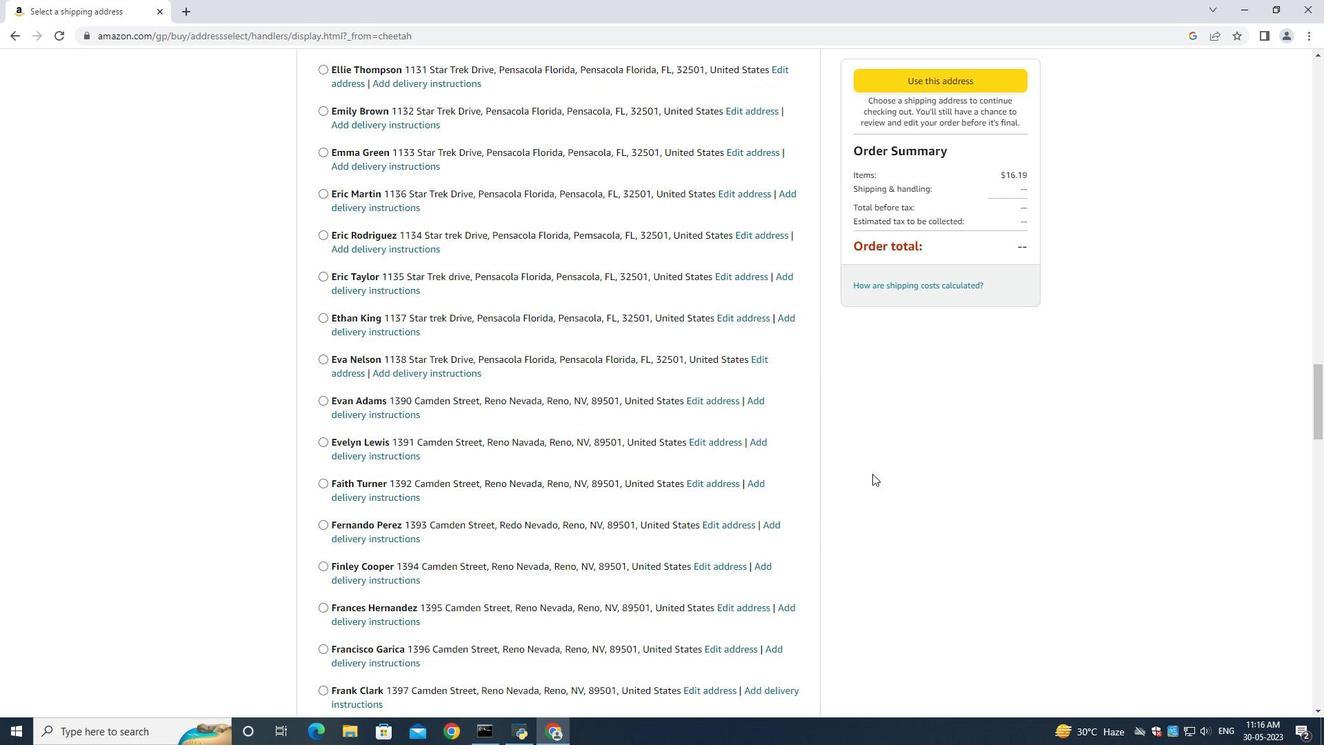 
Action: Mouse scrolled (872, 473) with delta (0, 0)
Screenshot: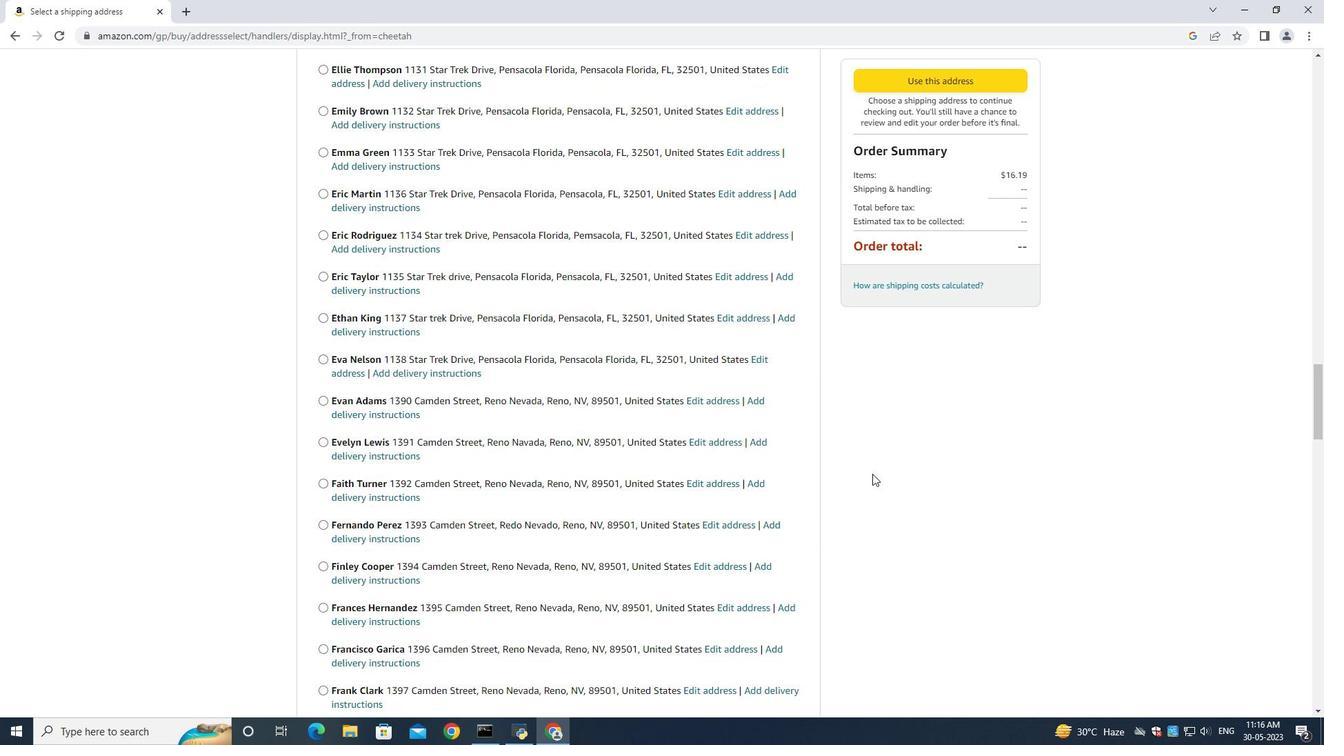 
Action: Mouse scrolled (872, 473) with delta (0, 0)
Screenshot: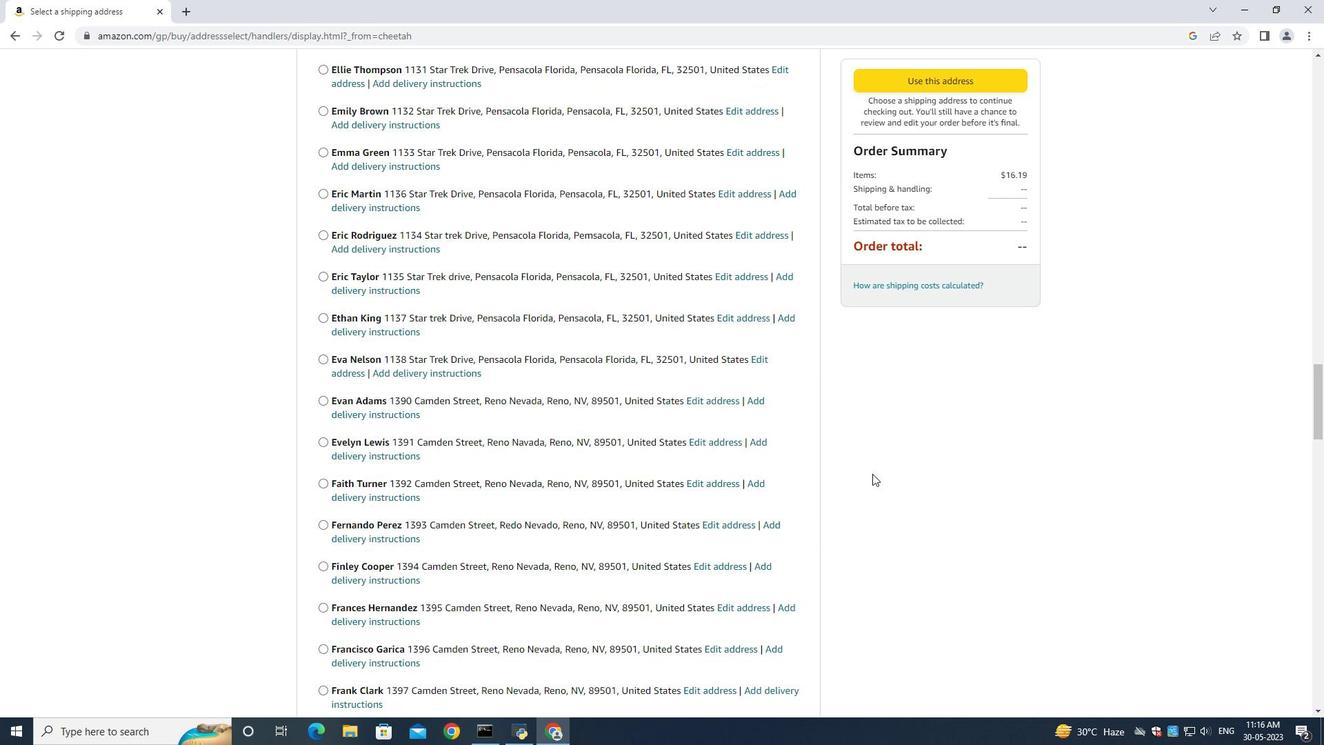 
Action: Mouse scrolled (872, 473) with delta (0, 0)
Screenshot: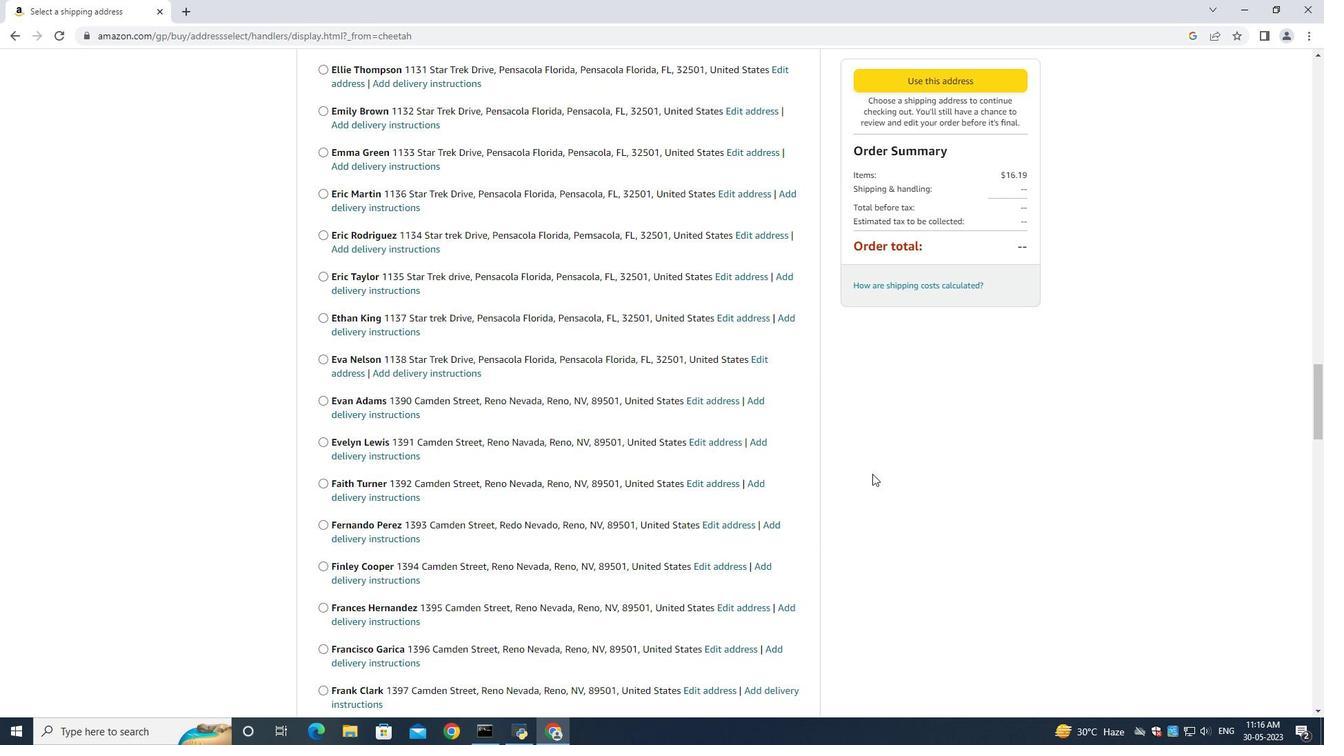 
Action: Mouse scrolled (872, 473) with delta (0, 0)
Screenshot: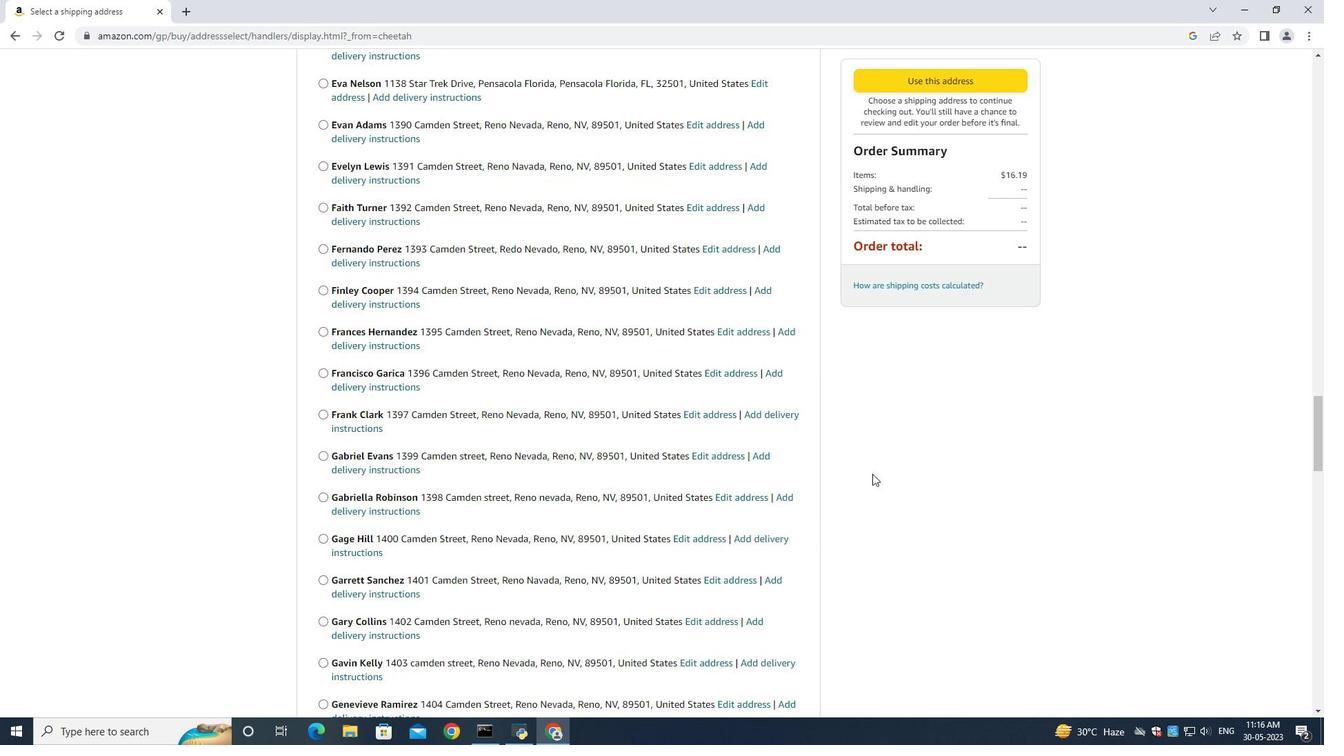 
Action: Mouse scrolled (872, 473) with delta (0, 0)
Screenshot: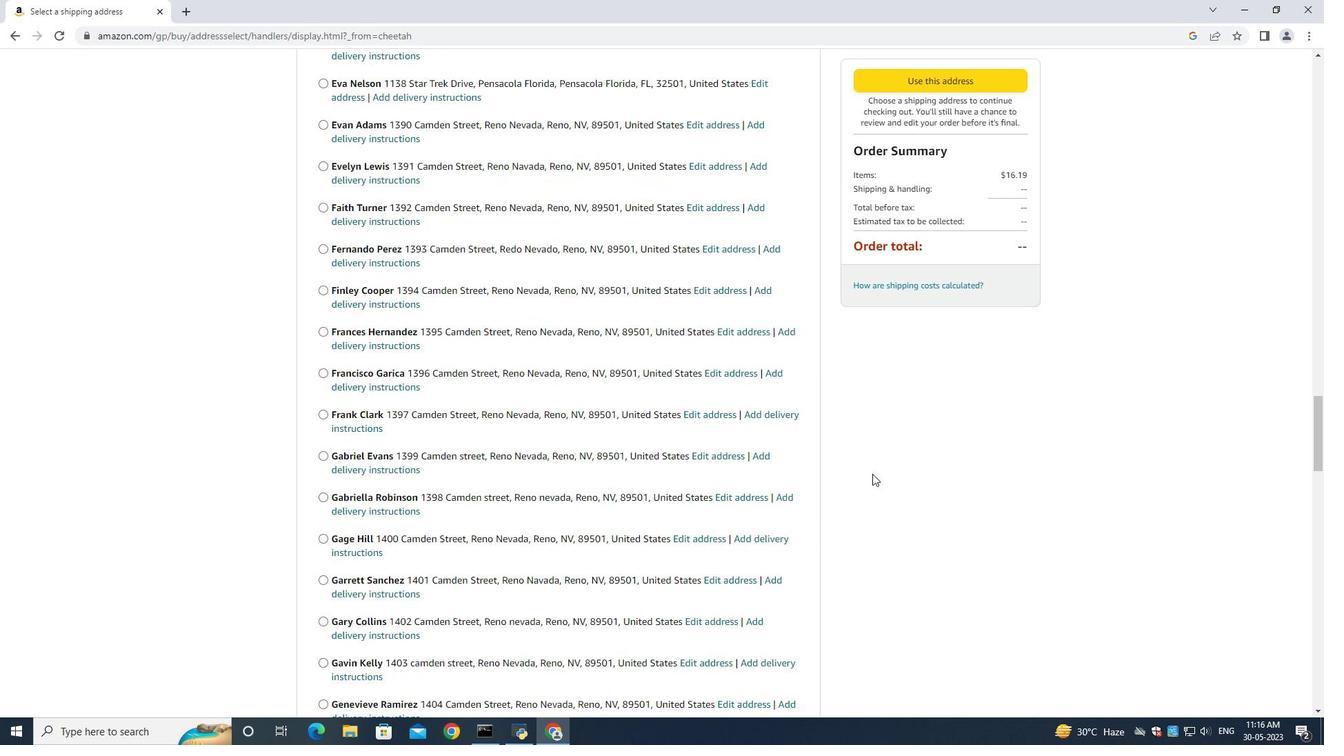 
Action: Mouse scrolled (872, 473) with delta (0, 0)
Screenshot: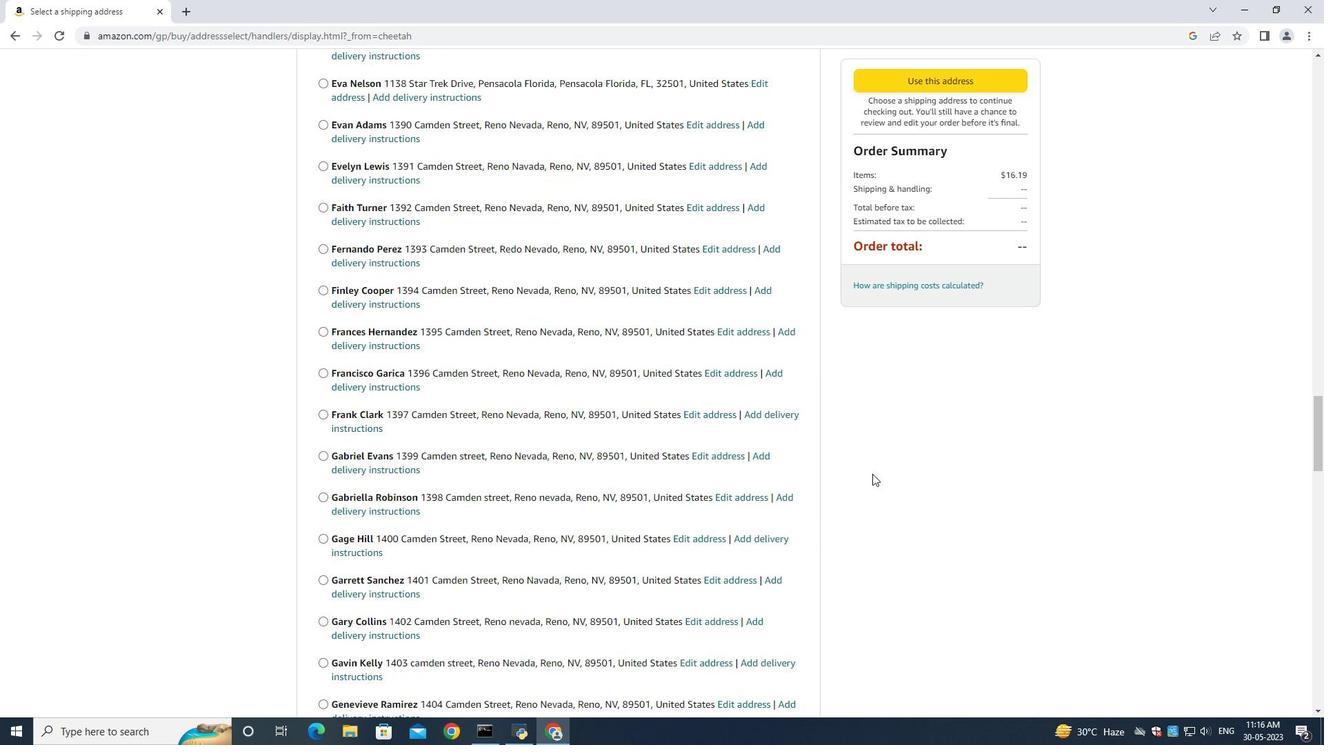 
Action: Mouse scrolled (872, 473) with delta (0, 0)
Screenshot: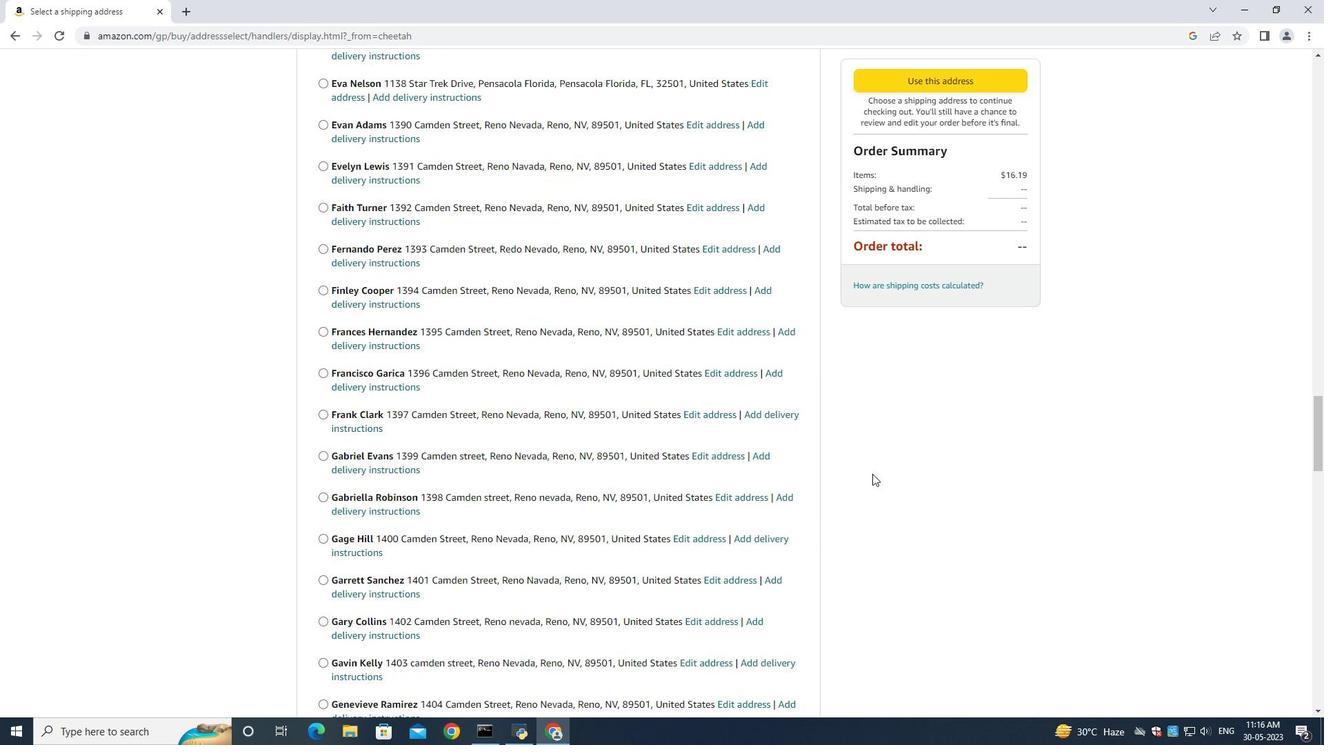 
Action: Mouse scrolled (872, 473) with delta (0, 0)
Screenshot: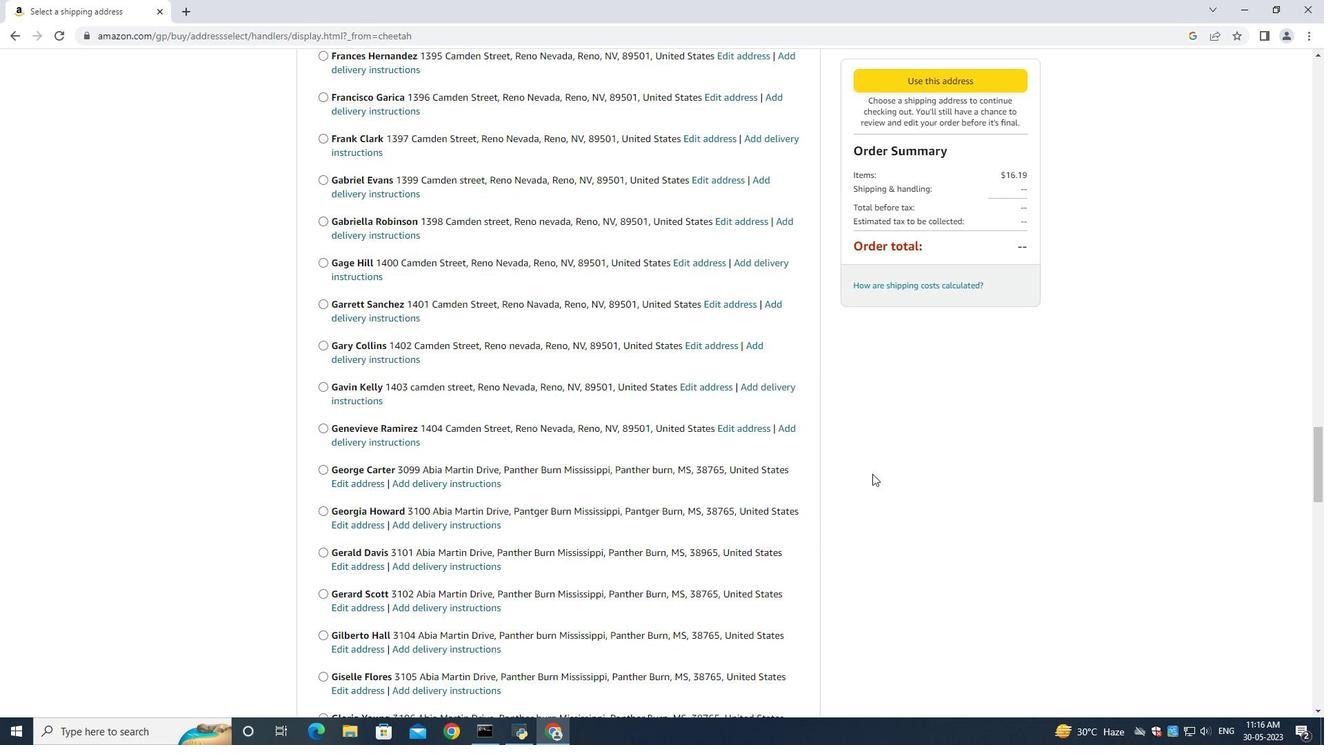 
Action: Mouse scrolled (872, 473) with delta (0, 0)
Screenshot: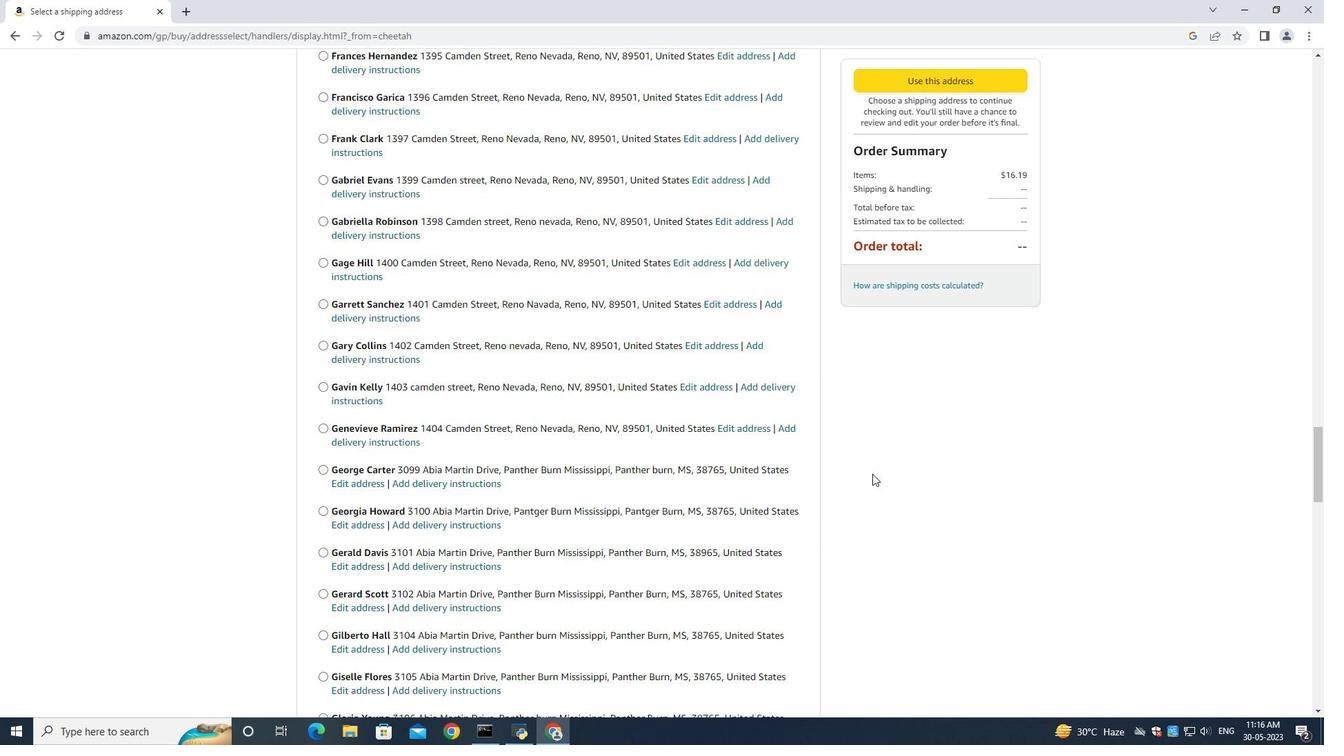 
Action: Mouse scrolled (872, 473) with delta (0, 0)
Screenshot: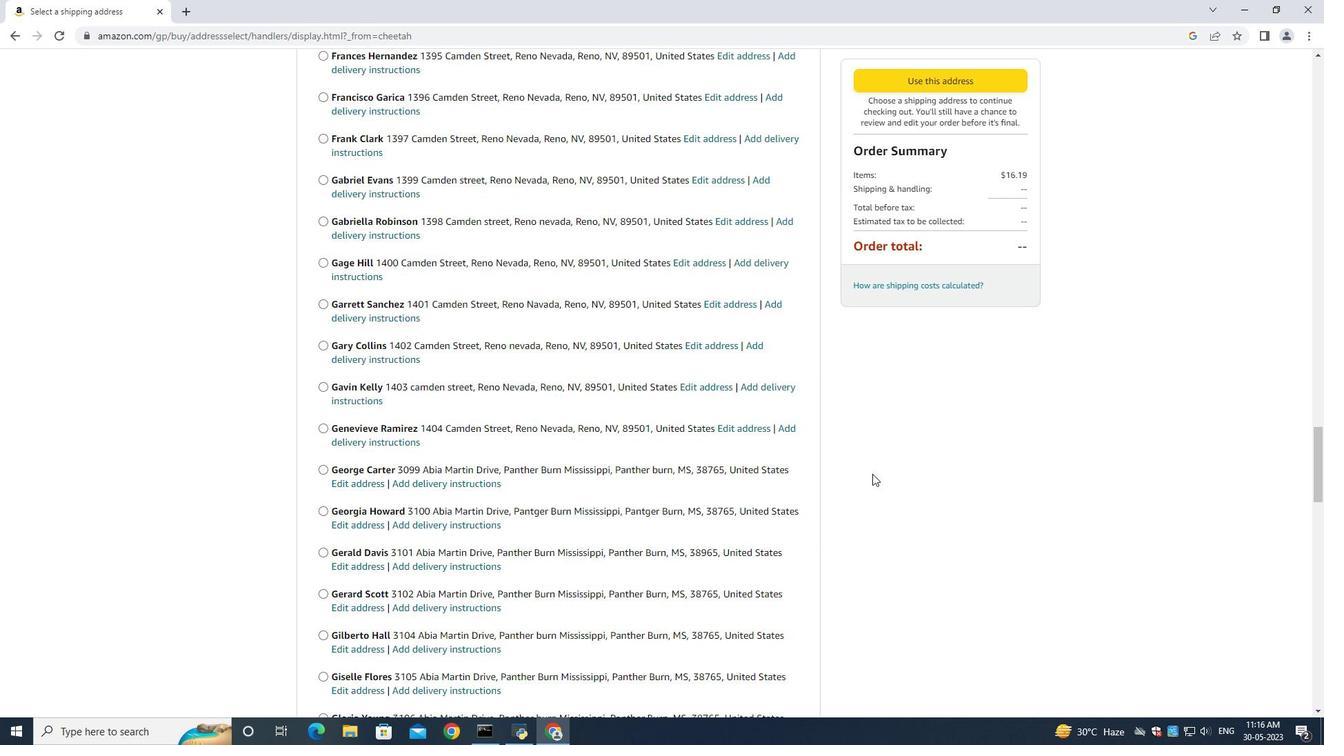 
Action: Mouse scrolled (872, 473) with delta (0, 0)
Screenshot: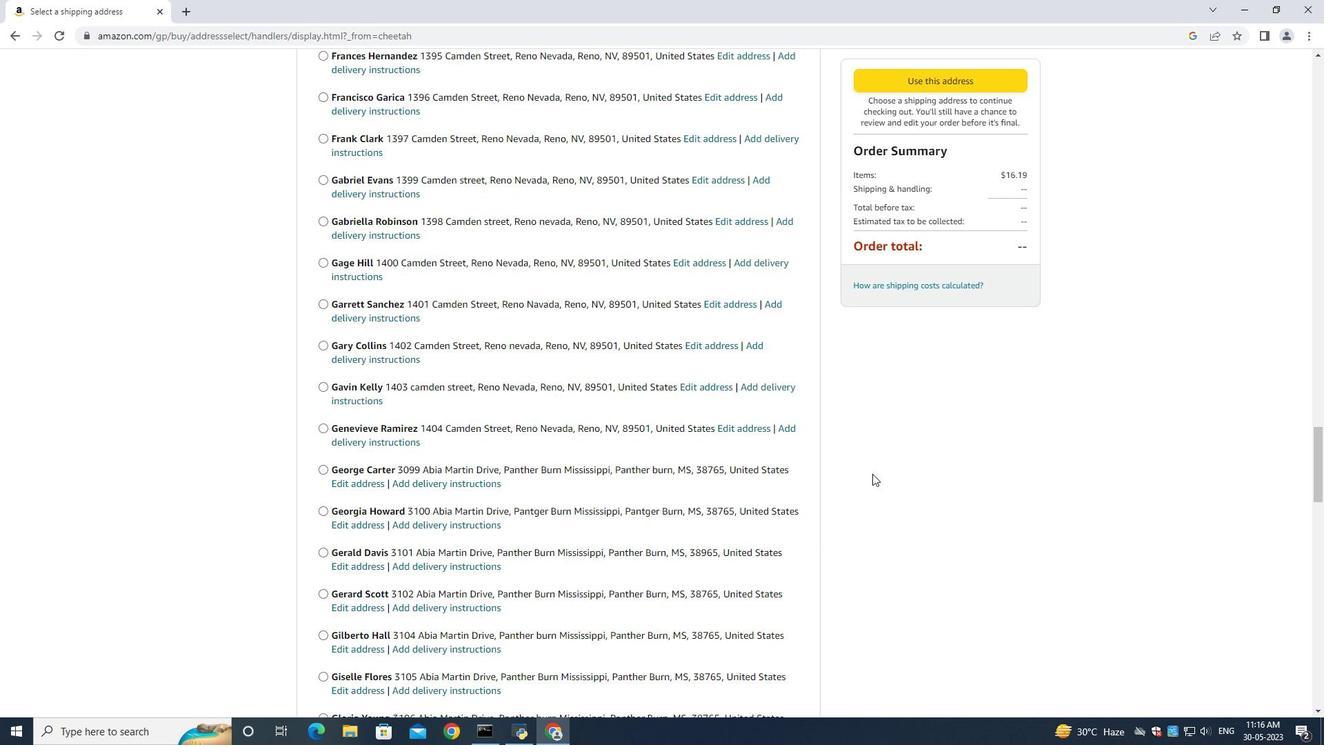 
Action: Mouse scrolled (872, 473) with delta (0, 0)
Screenshot: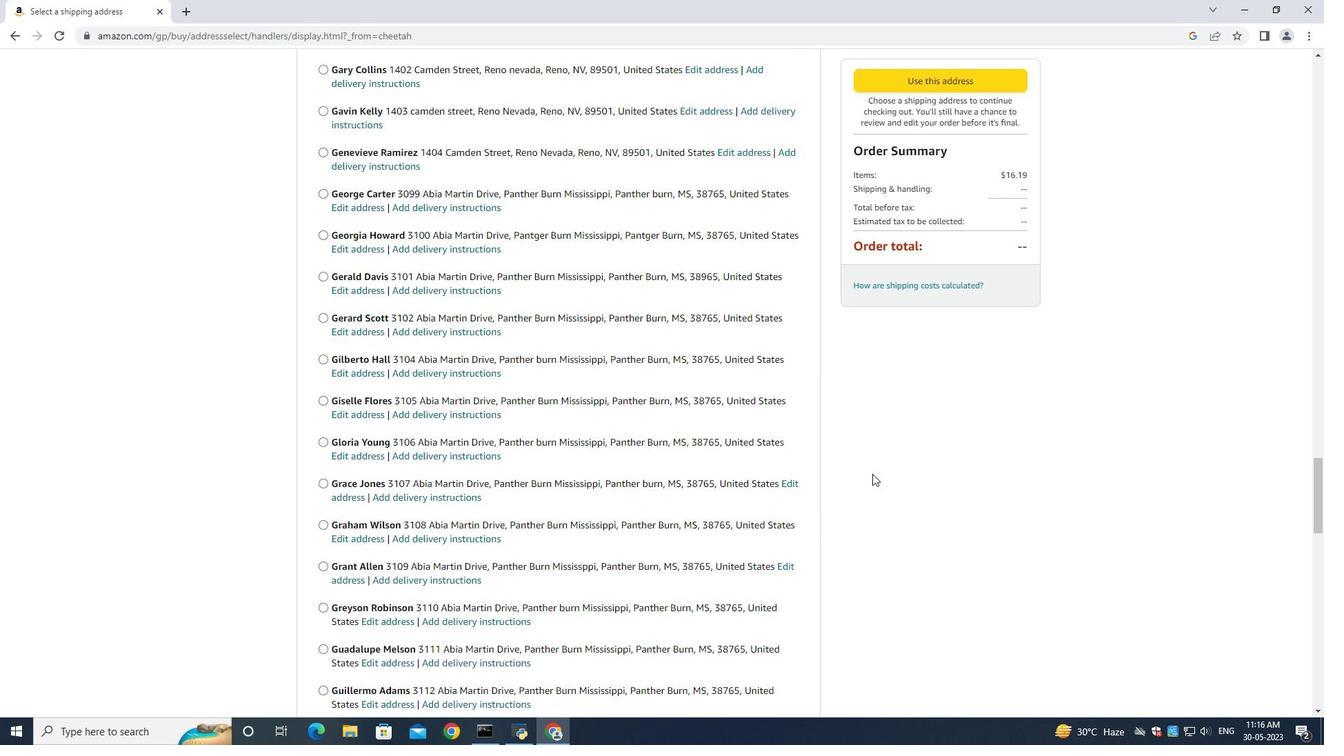 
Action: Mouse scrolled (872, 473) with delta (0, 0)
Screenshot: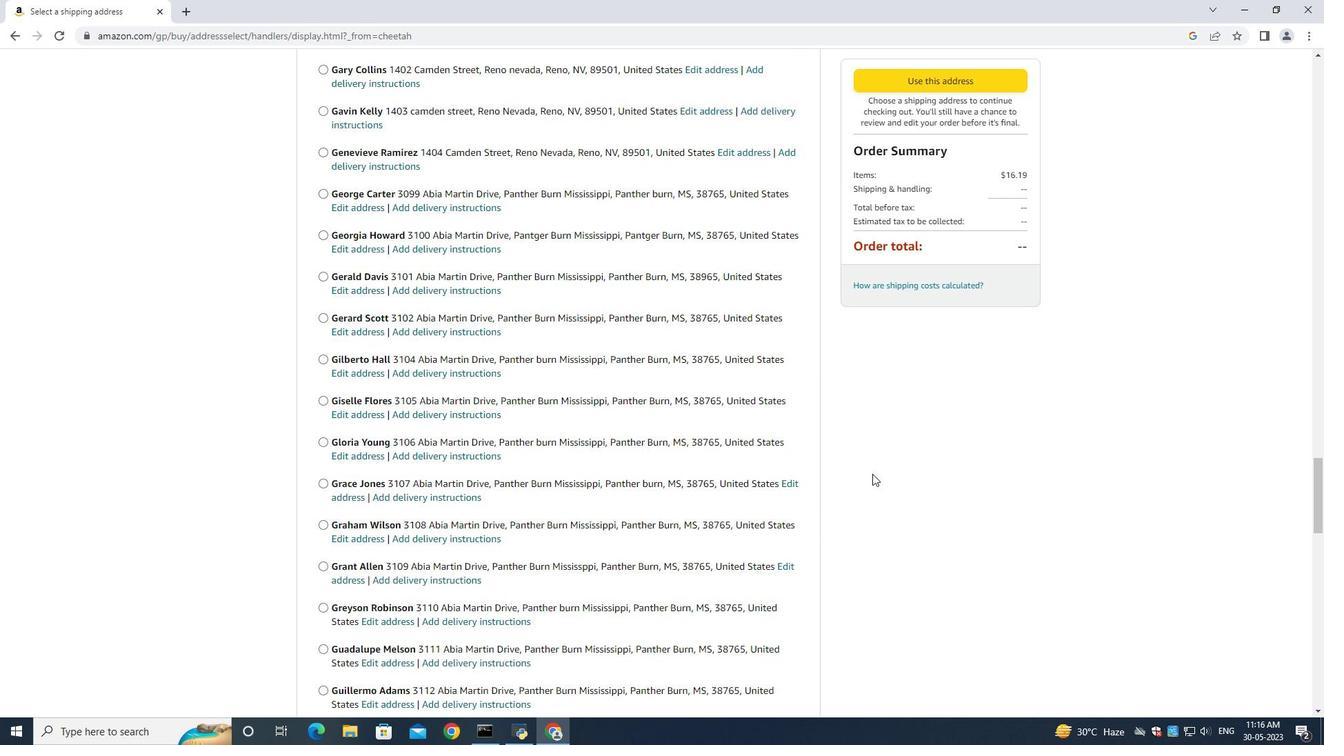 
Action: Mouse scrolled (872, 473) with delta (0, 0)
Screenshot: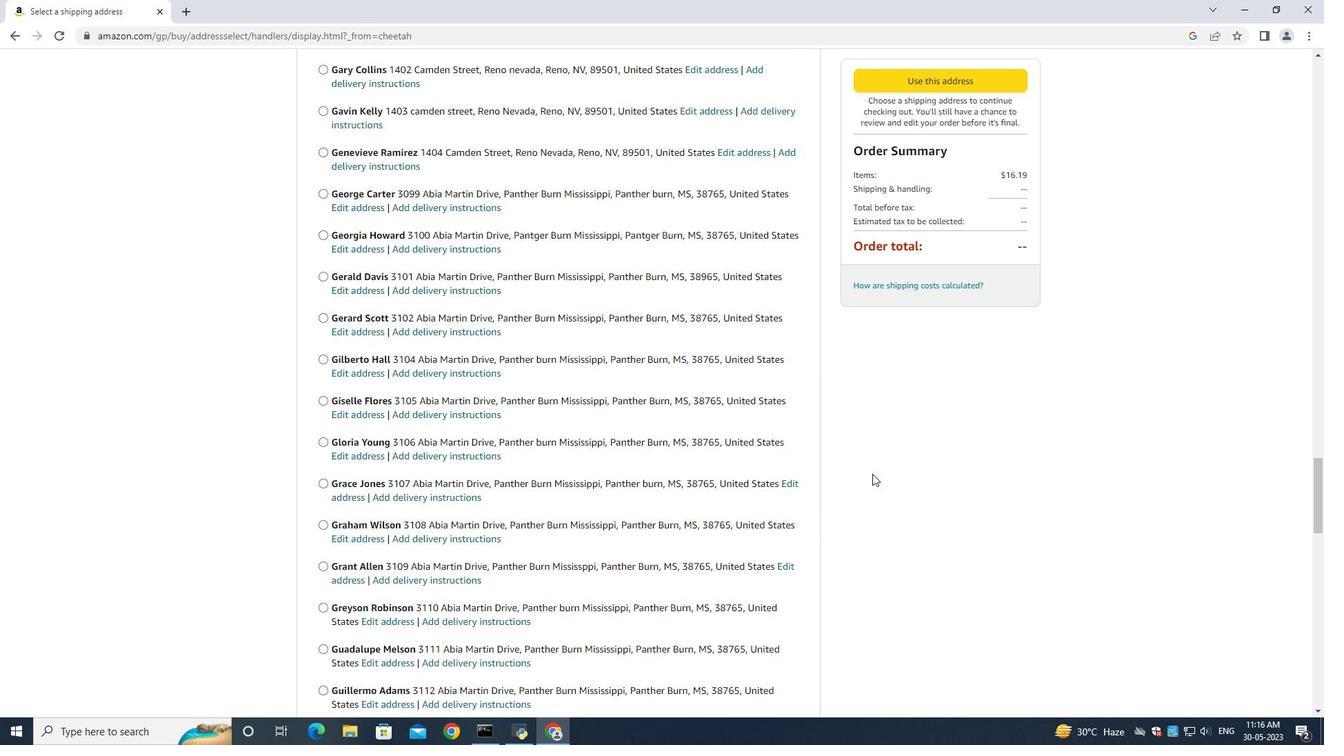 
Action: Mouse scrolled (872, 473) with delta (0, 0)
Screenshot: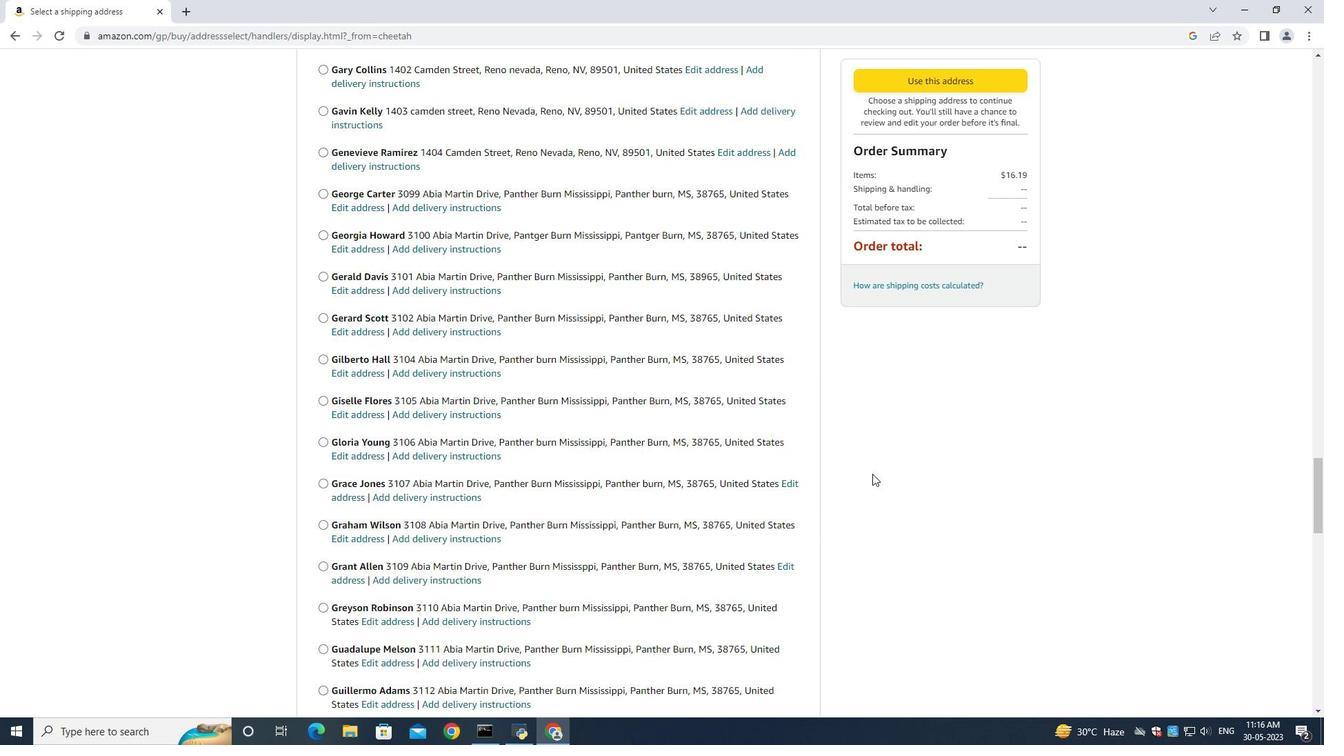 
Action: Mouse scrolled (872, 473) with delta (0, 0)
Screenshot: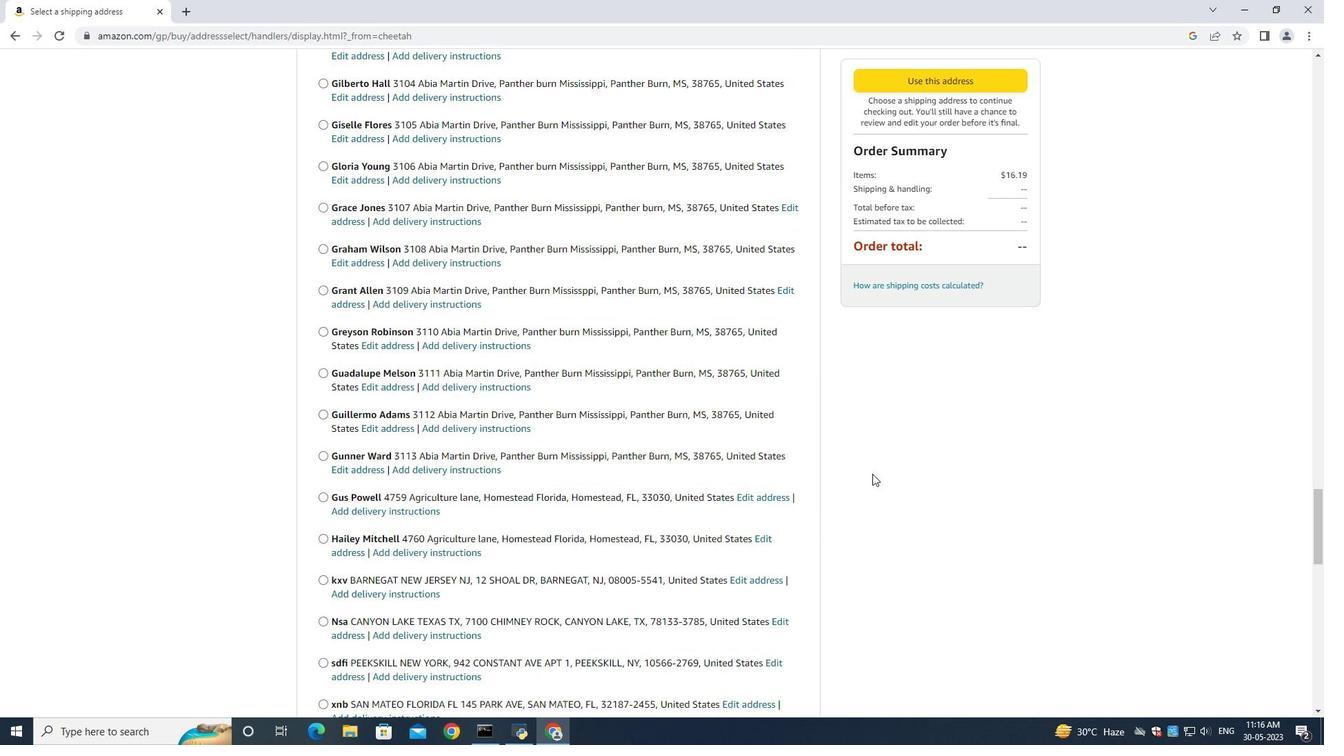 
Action: Mouse scrolled (872, 473) with delta (0, 0)
Screenshot: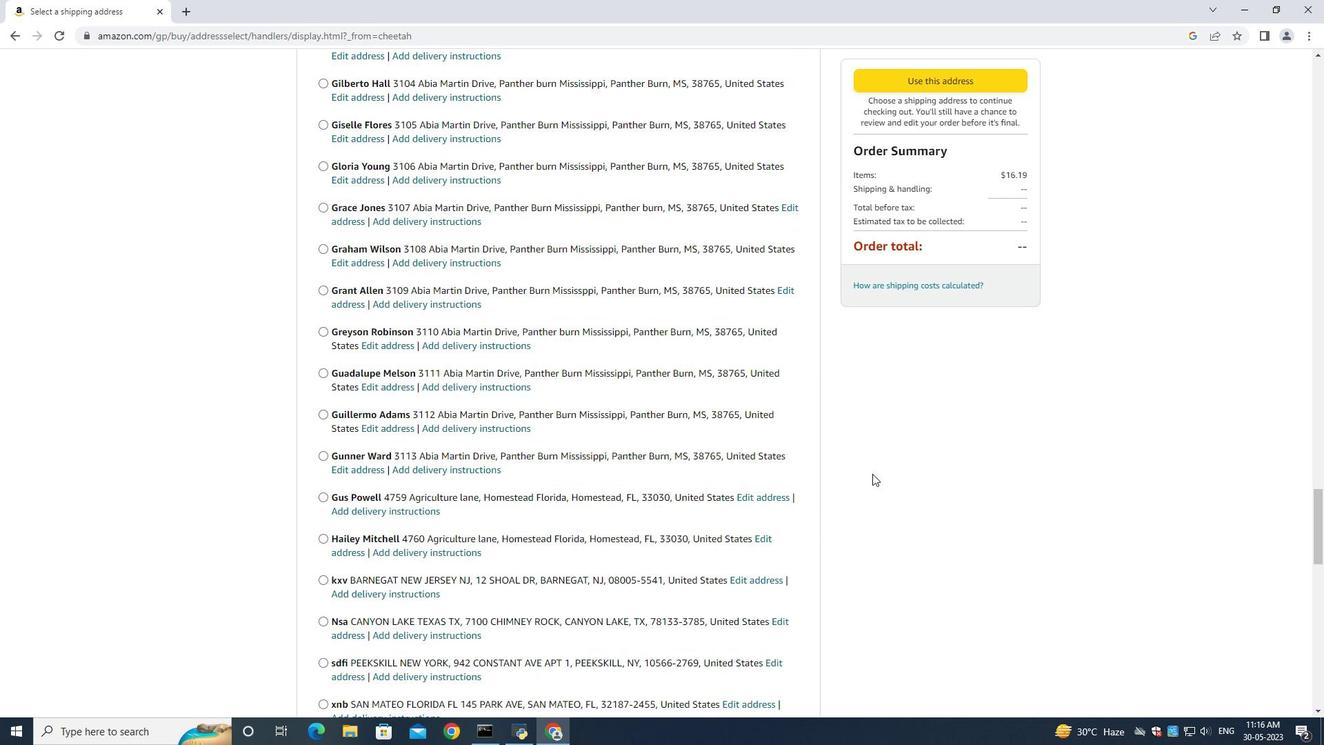 
Action: Mouse scrolled (872, 473) with delta (0, 0)
Screenshot: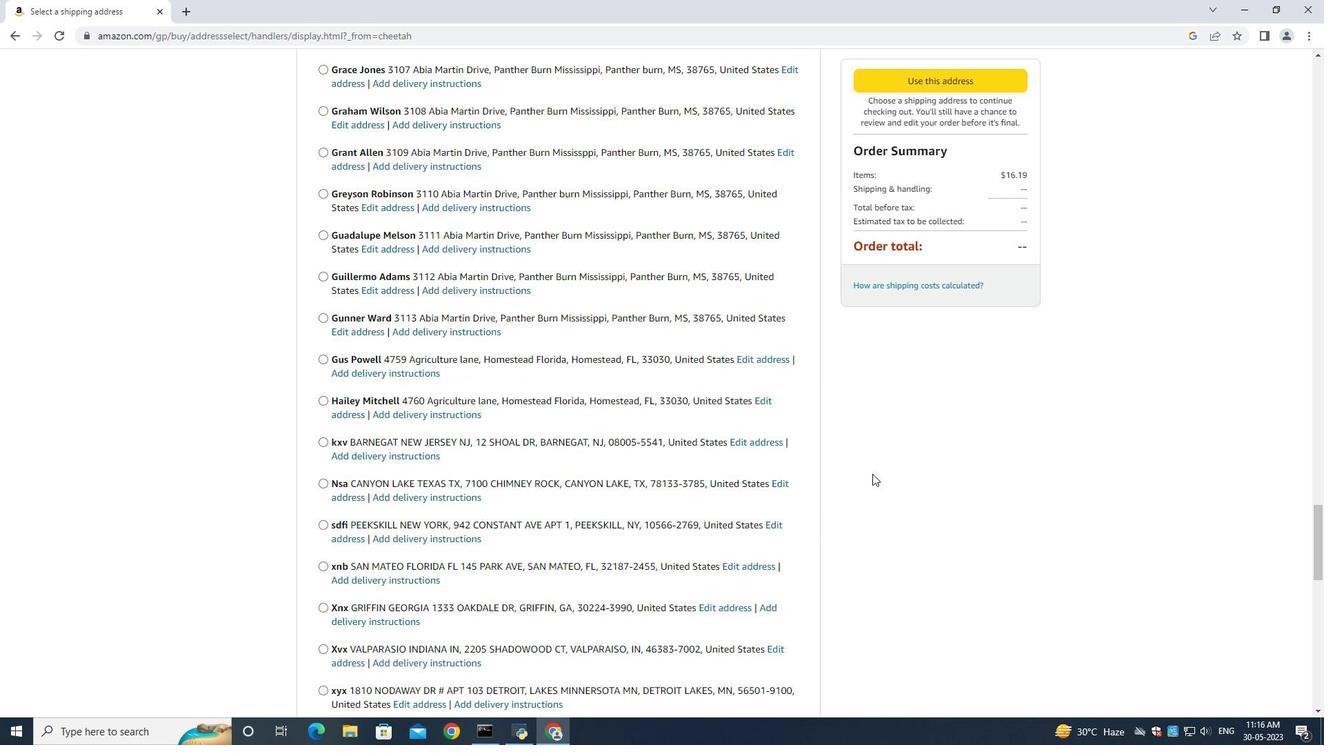 
Action: Mouse scrolled (872, 473) with delta (0, 0)
Screenshot: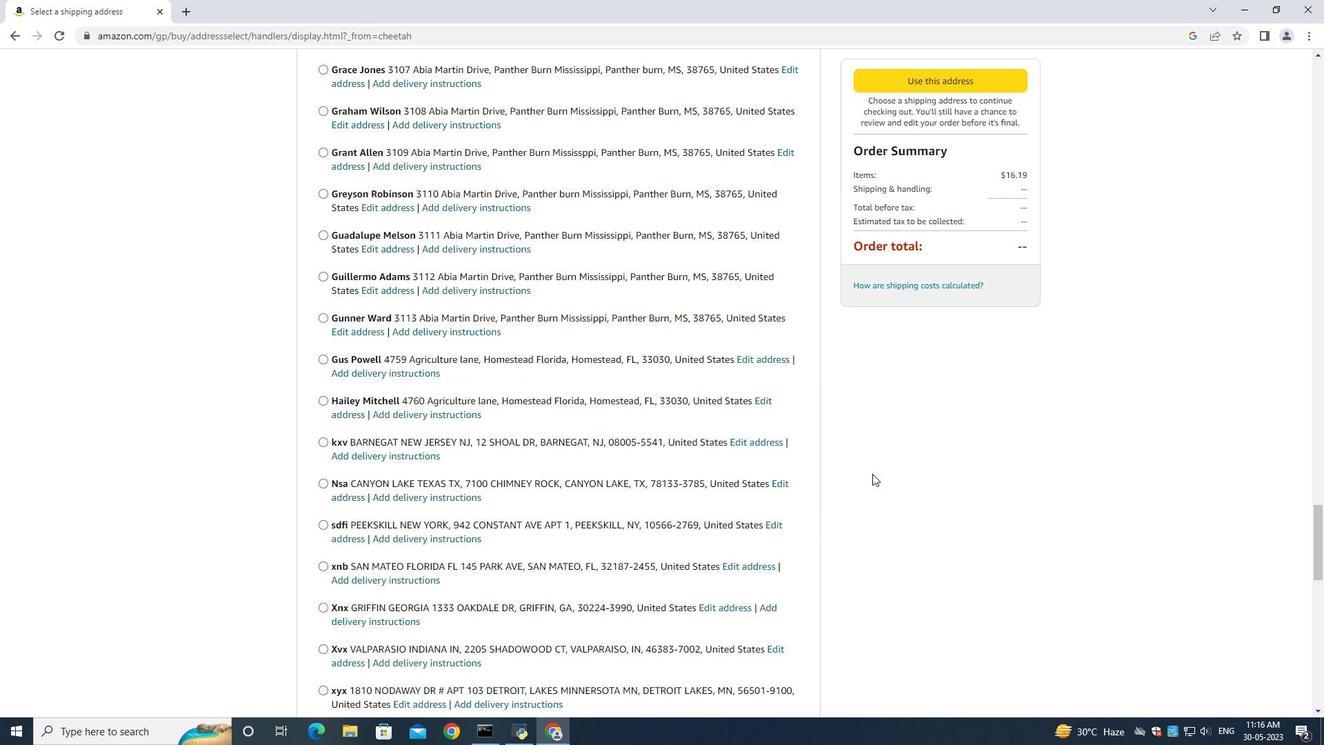 
Action: Mouse scrolled (872, 473) with delta (0, 0)
Screenshot: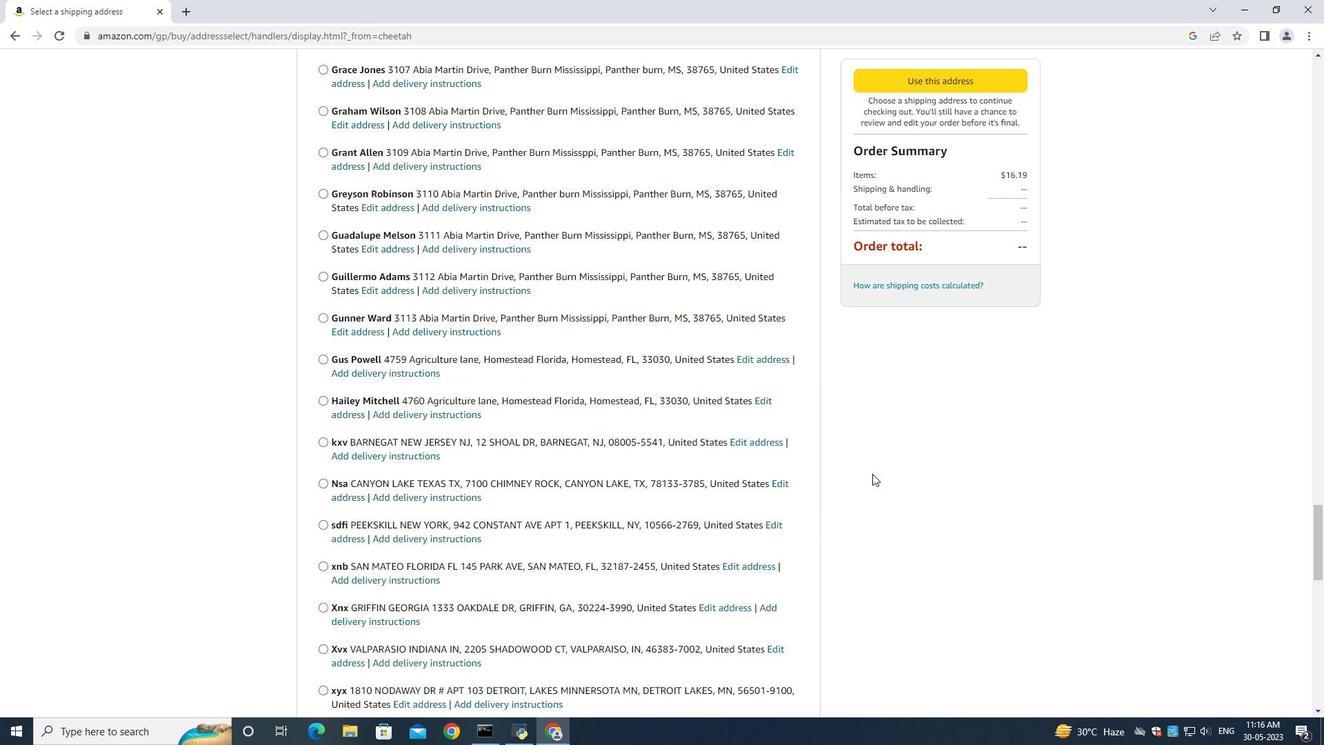 
Action: Mouse scrolled (872, 473) with delta (0, 0)
Screenshot: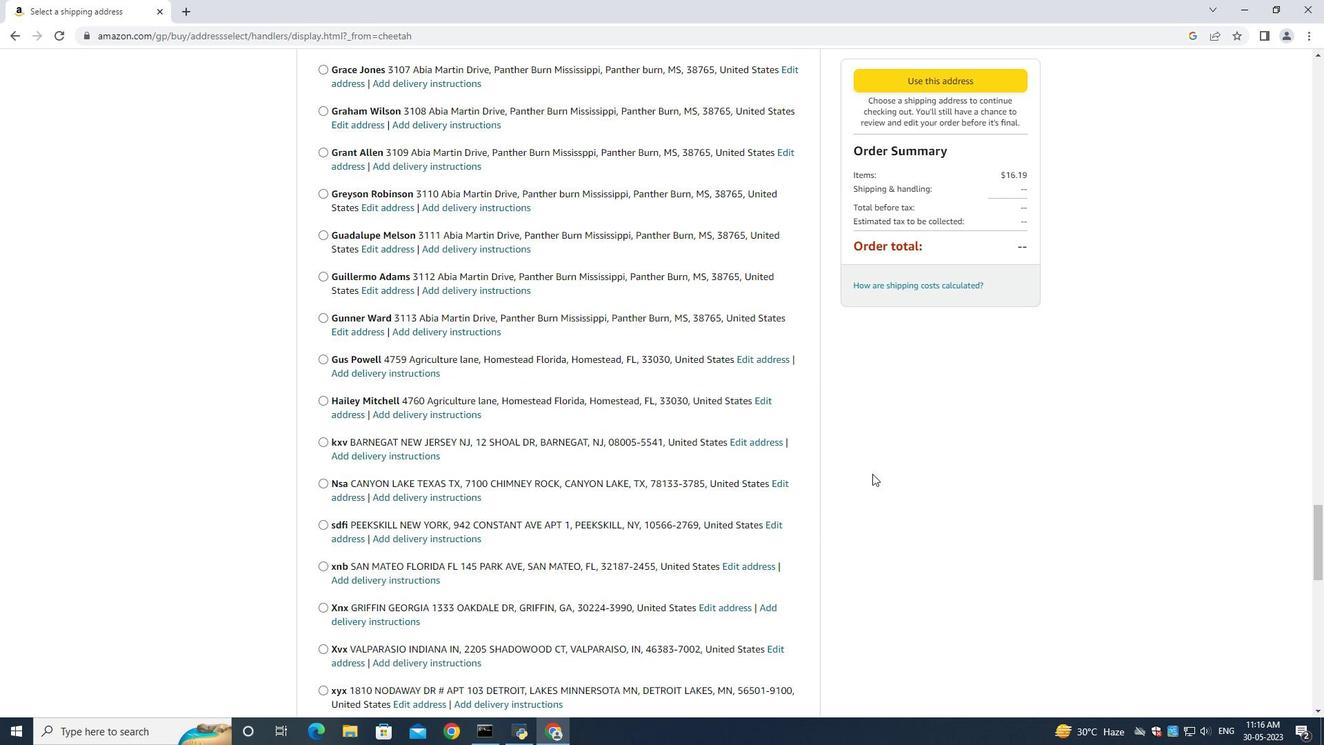 
Action: Mouse scrolled (872, 473) with delta (0, 0)
Screenshot: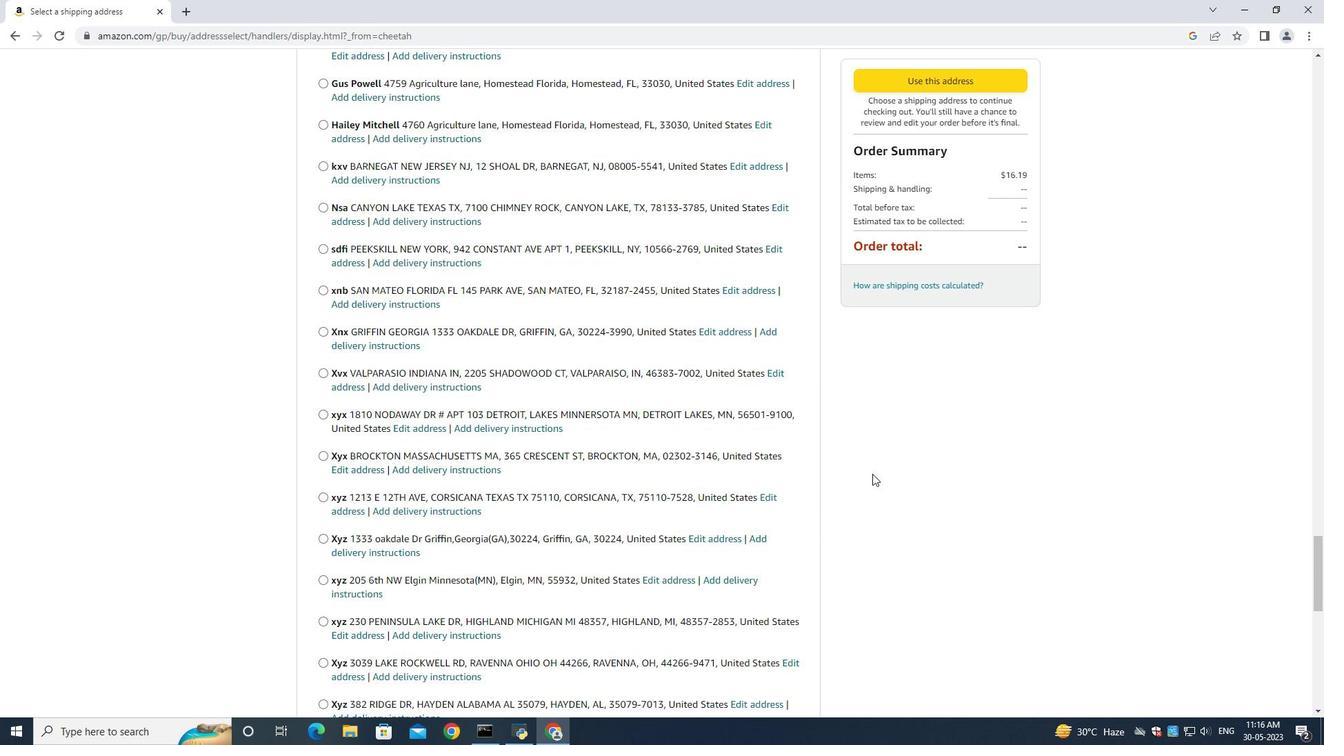 
Action: Mouse scrolled (872, 473) with delta (0, 0)
Screenshot: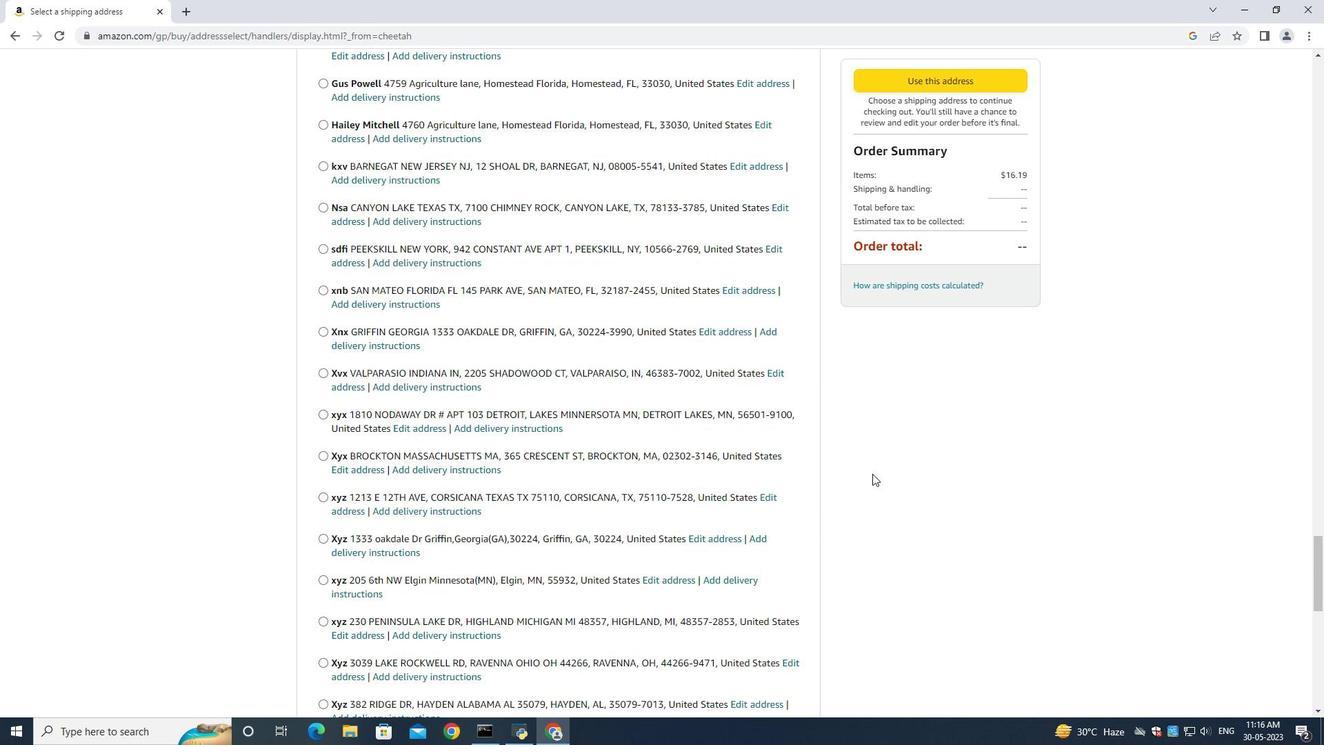 
Action: Mouse scrolled (872, 473) with delta (0, 0)
Screenshot: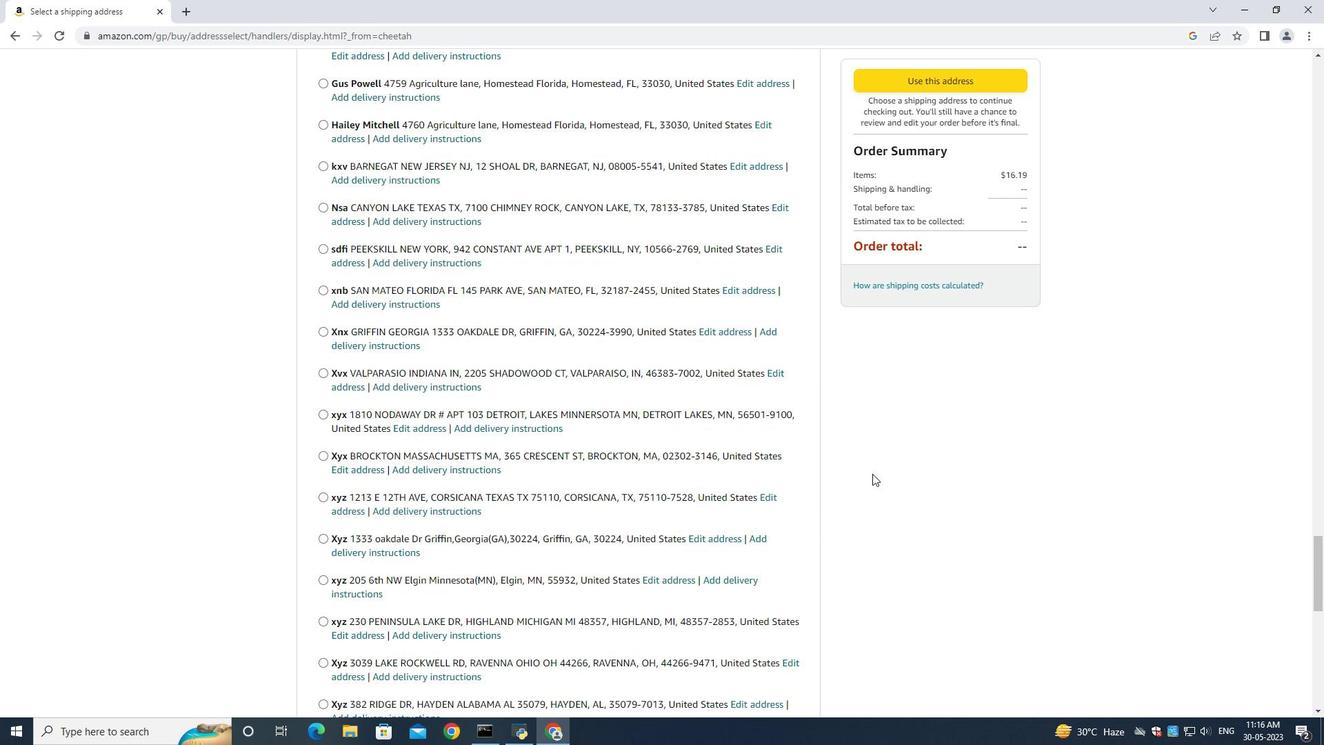 
Action: Mouse scrolled (872, 473) with delta (0, 0)
Screenshot: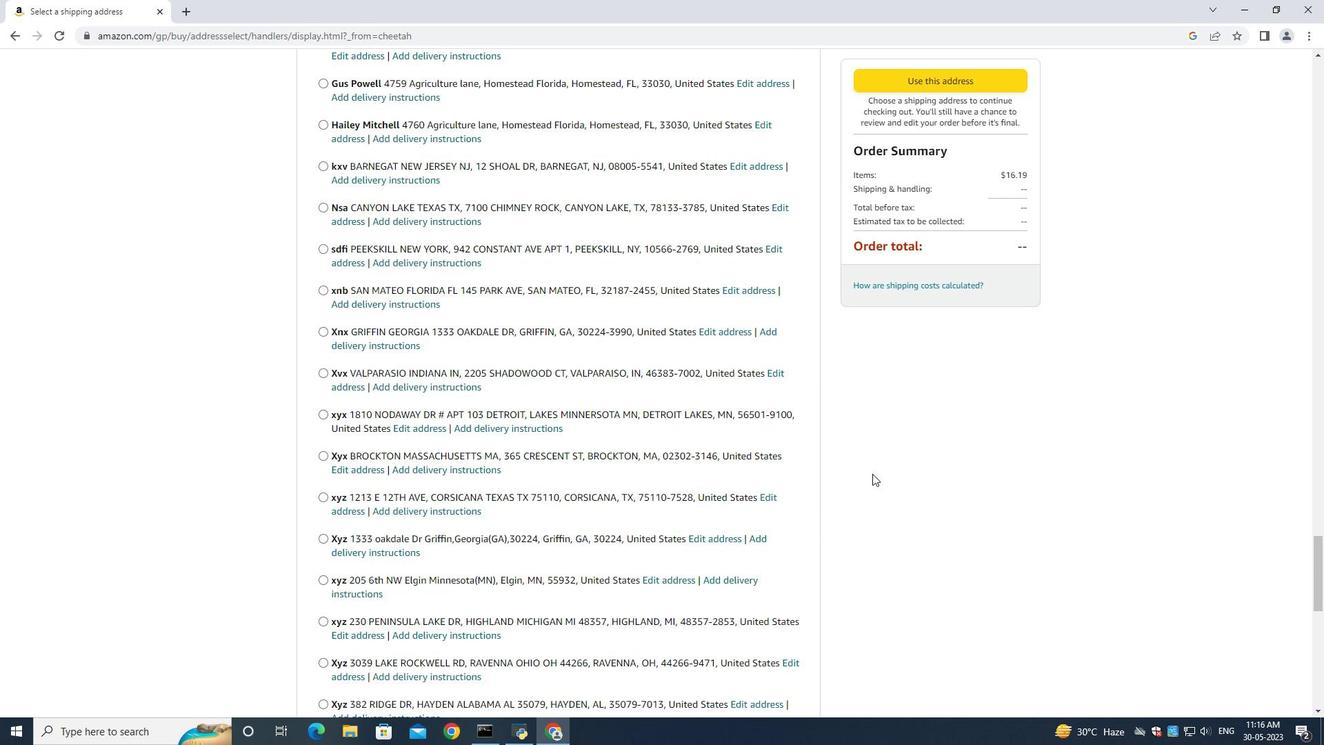 
Action: Mouse scrolled (872, 473) with delta (0, 0)
Screenshot: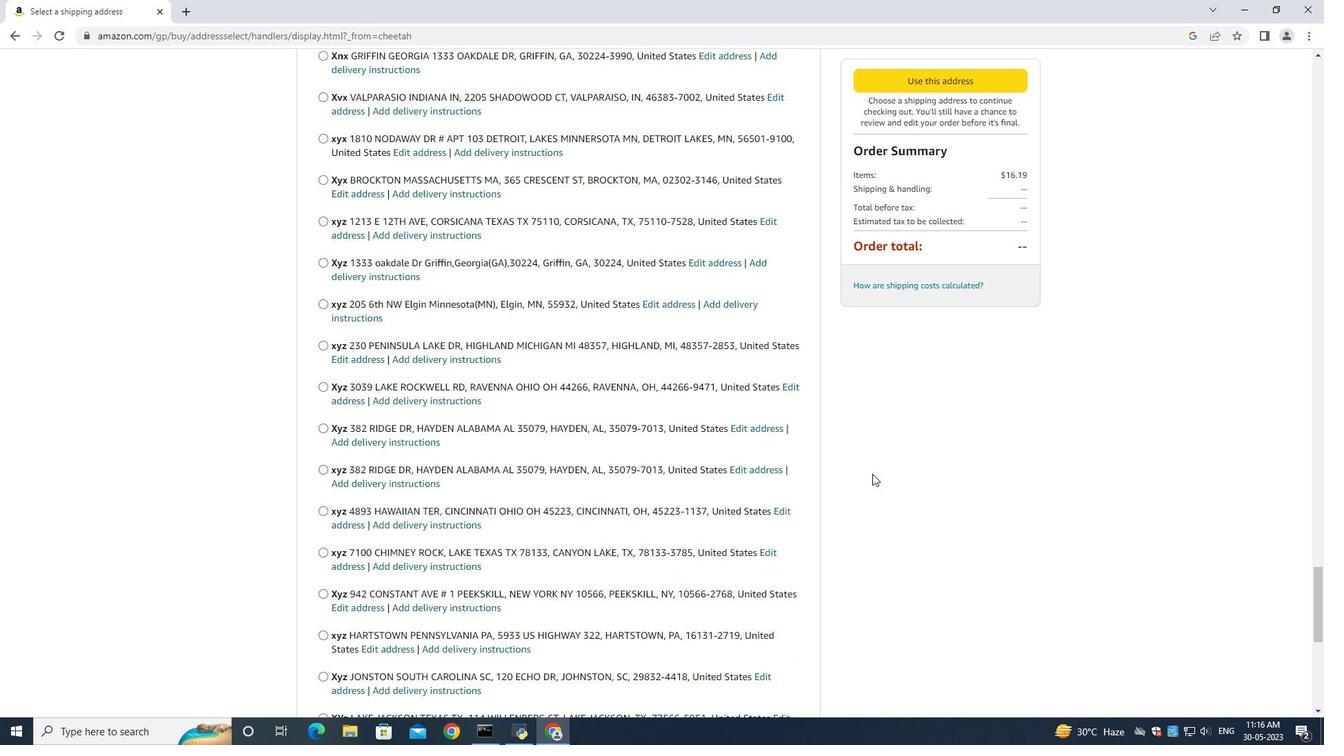 
Action: Mouse scrolled (872, 473) with delta (0, 0)
Screenshot: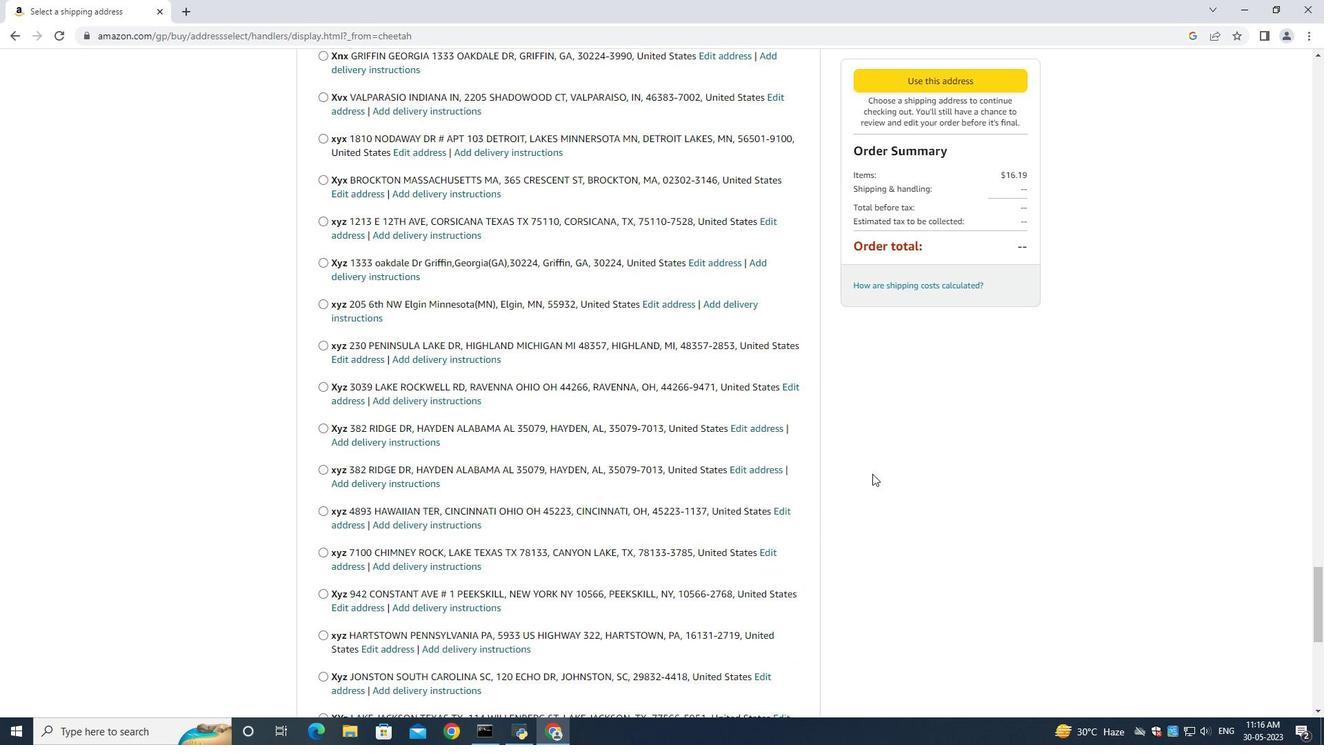 
Action: Mouse scrolled (872, 473) with delta (0, 0)
Screenshot: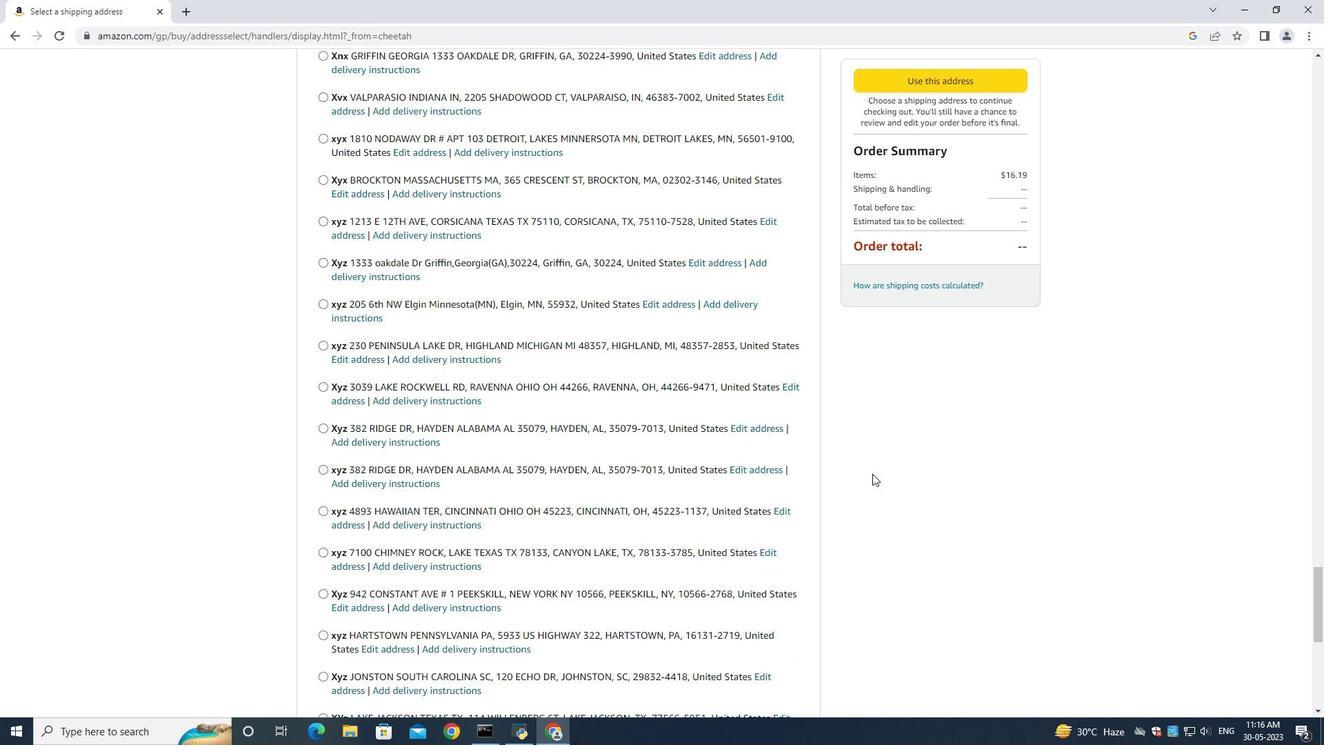 
Action: Mouse scrolled (872, 473) with delta (0, 0)
Screenshot: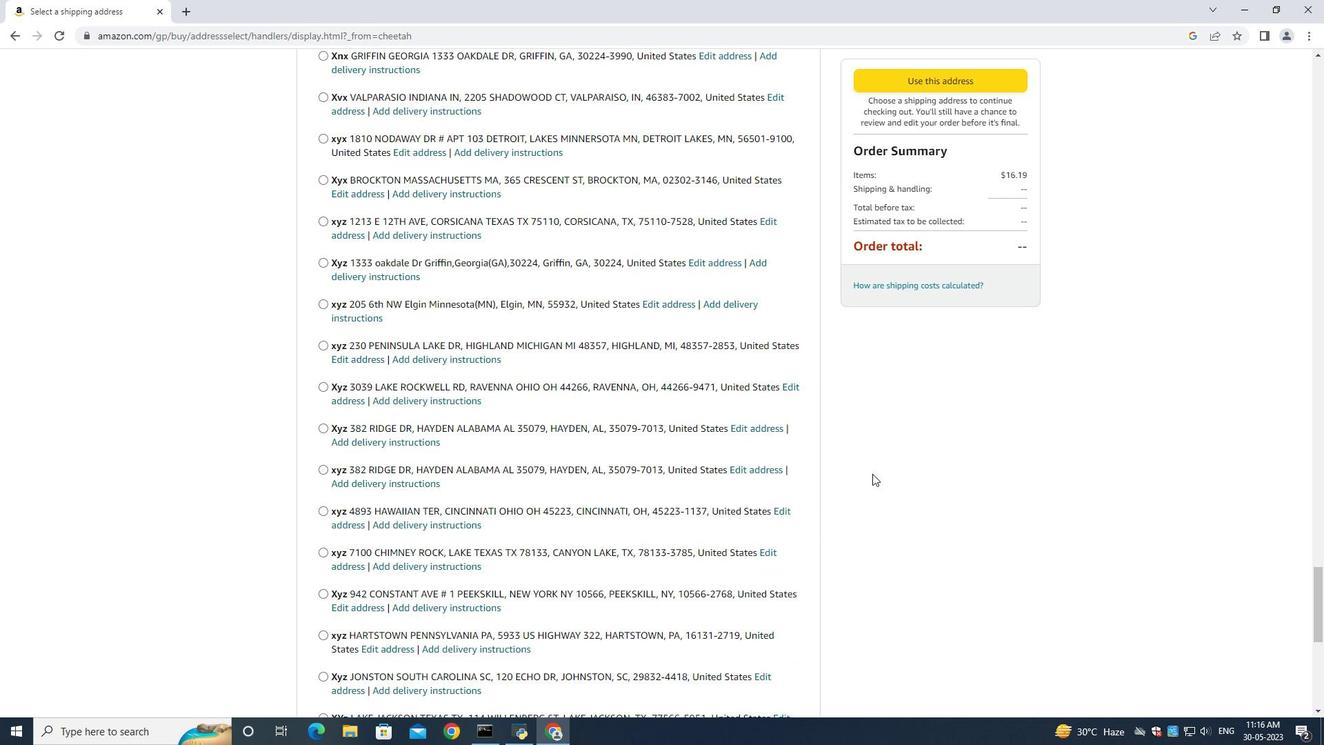 
Action: Mouse moved to (709, 469)
Screenshot: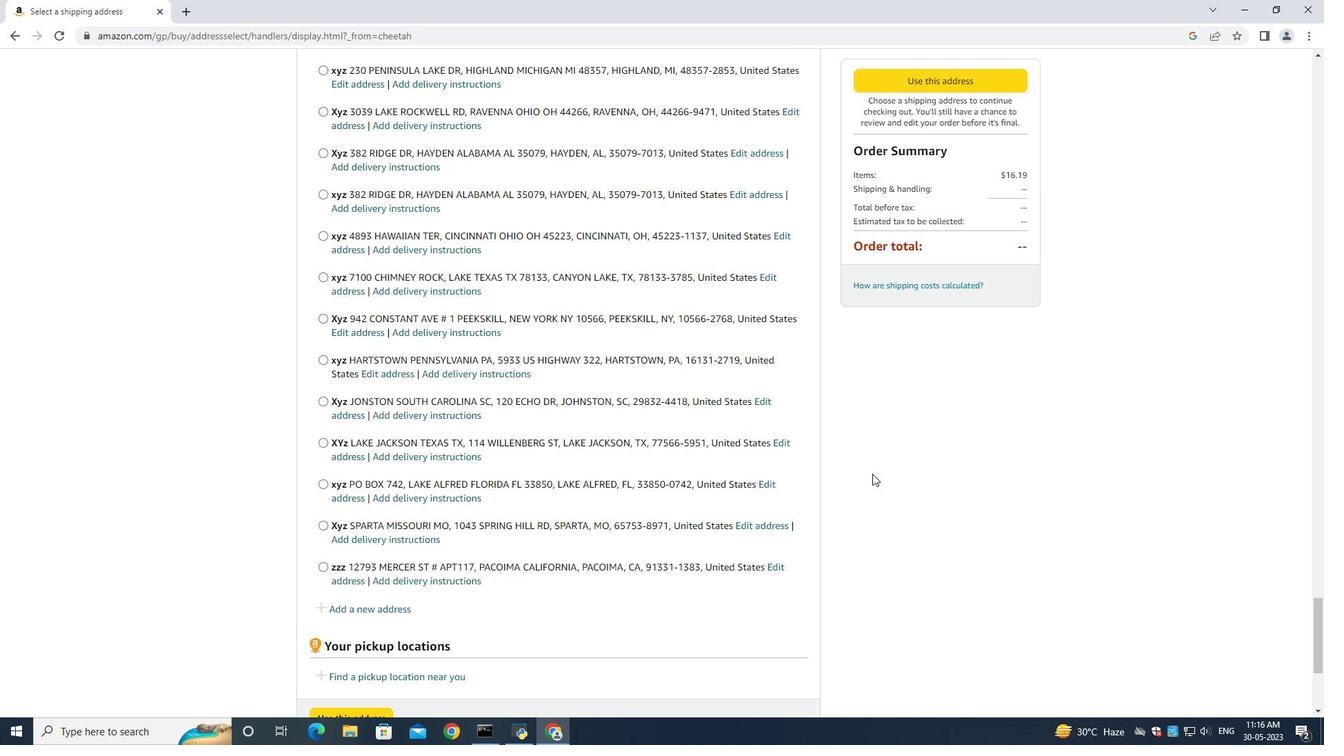 
Action: Mouse scrolled (709, 468) with delta (0, 0)
Screenshot: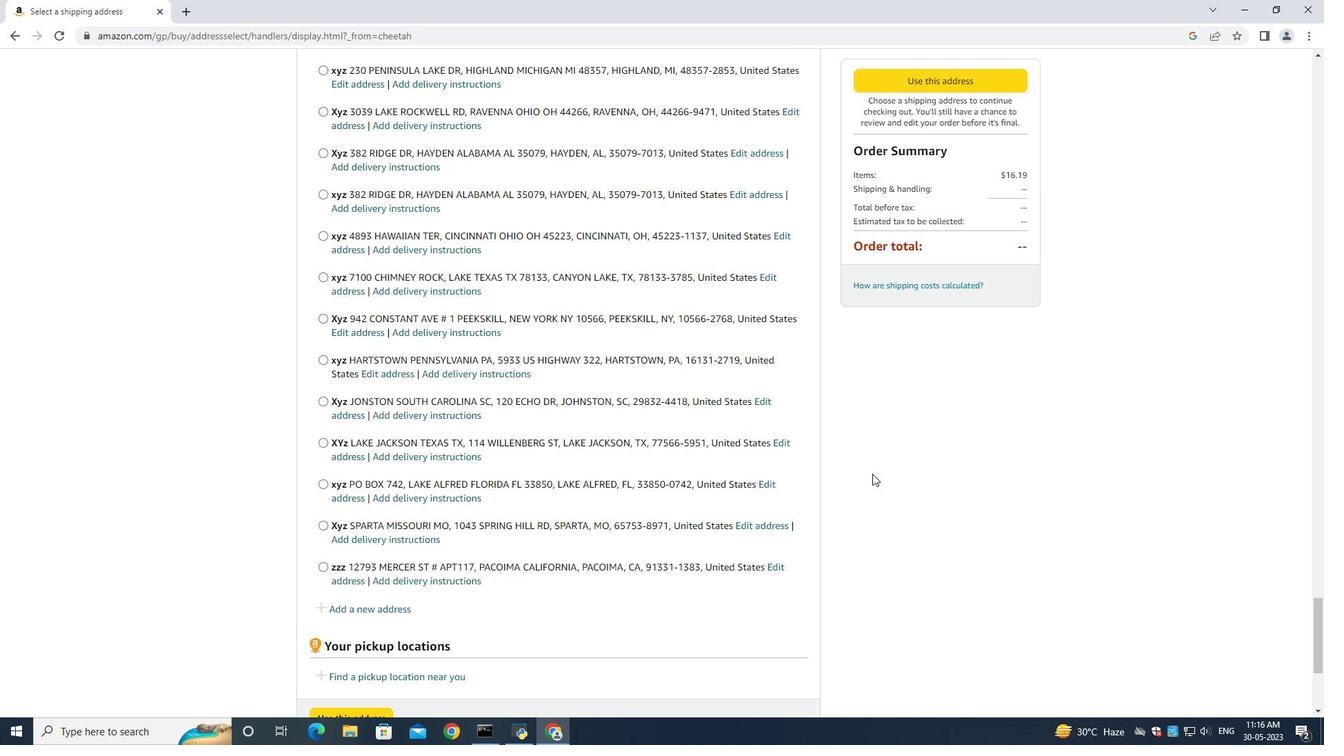 
Action: Mouse moved to (709, 470)
Screenshot: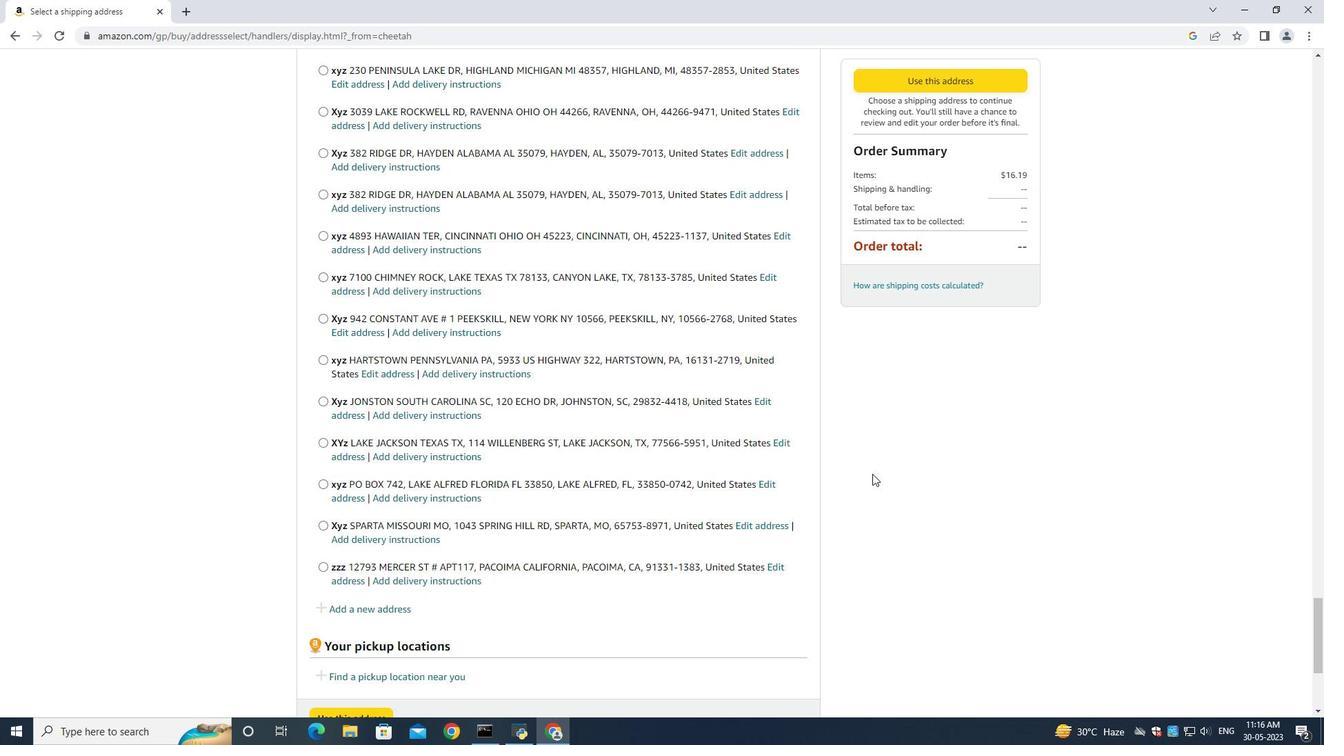 
Action: Mouse scrolled (709, 469) with delta (0, 0)
Screenshot: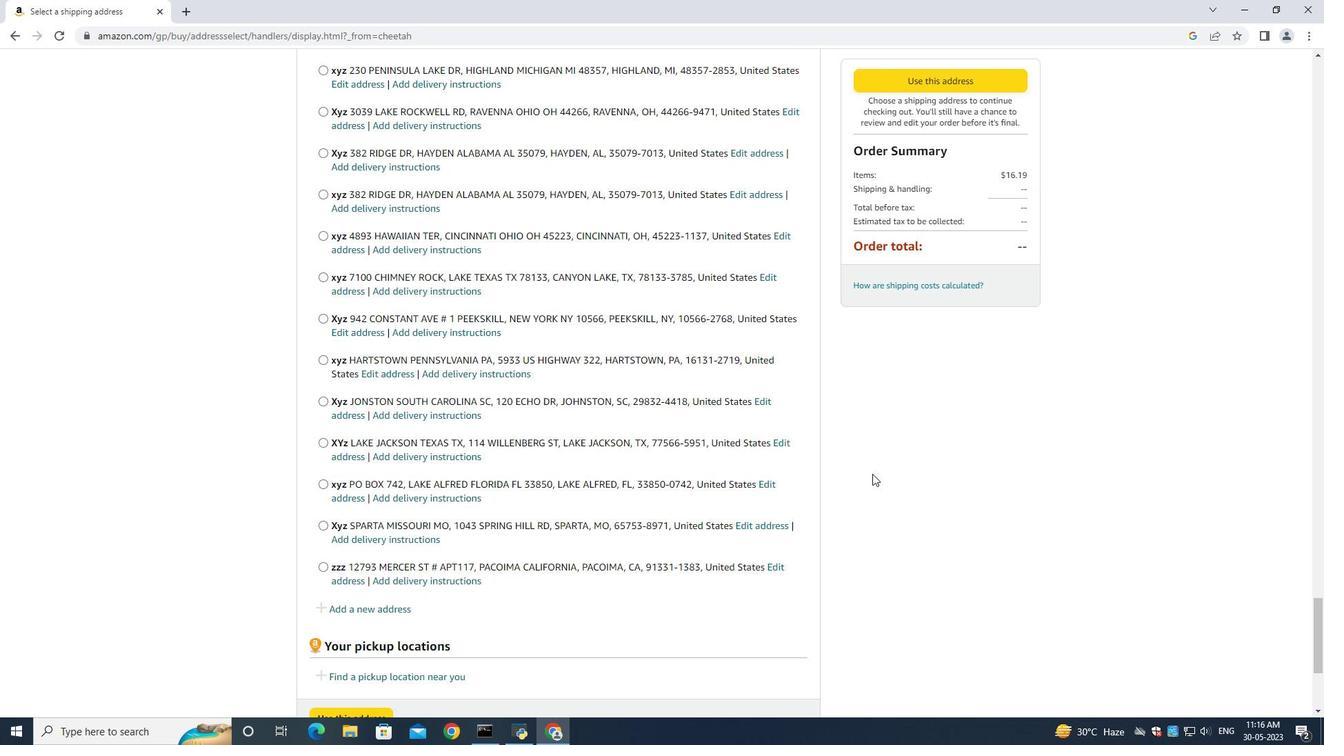 
Action: Mouse moved to (373, 469)
Screenshot: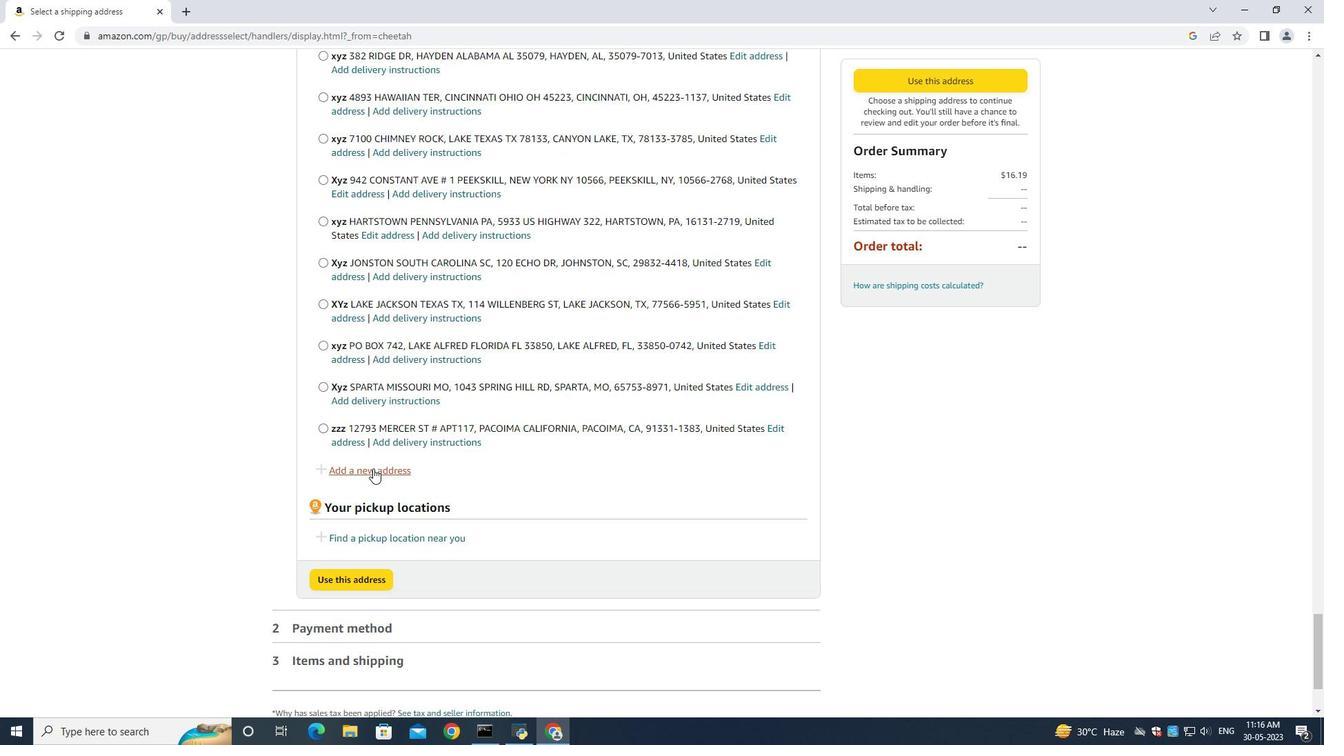 
Action: Mouse pressed left at (373, 469)
Screenshot: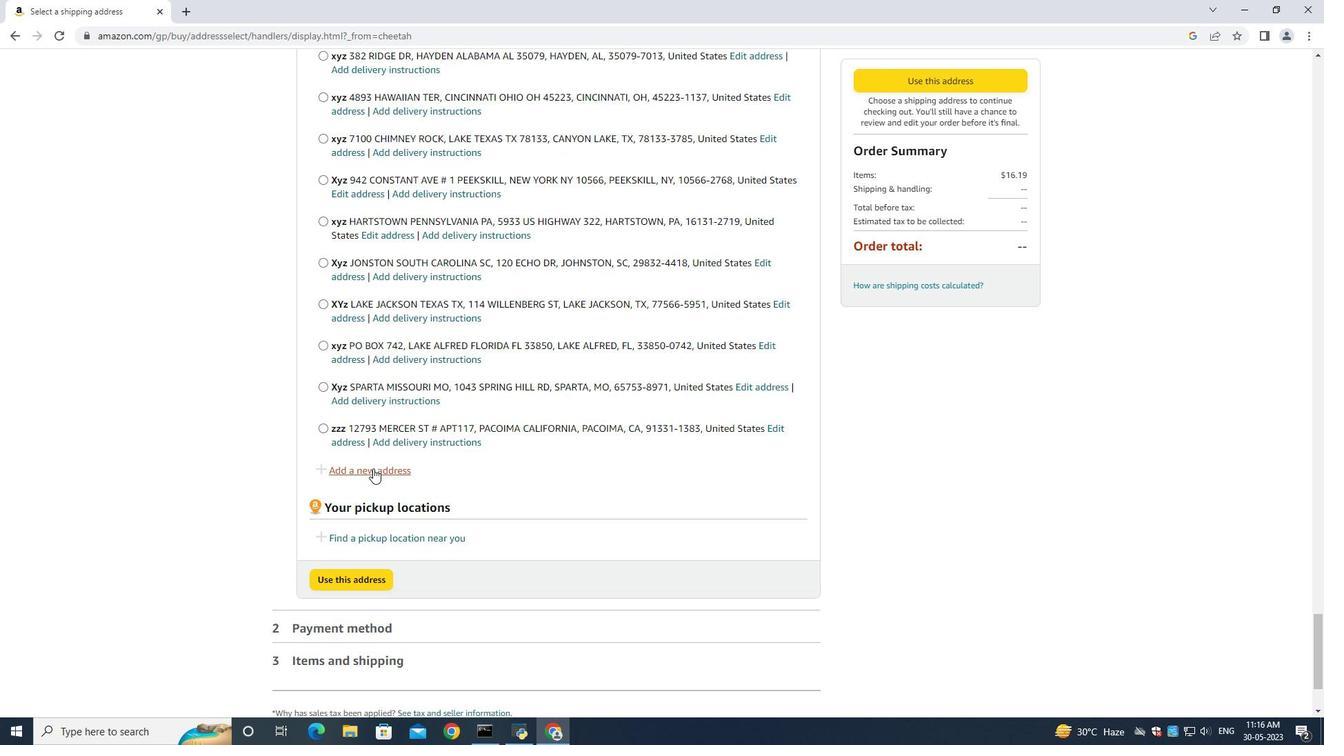 
Action: Mouse moved to (479, 336)
Screenshot: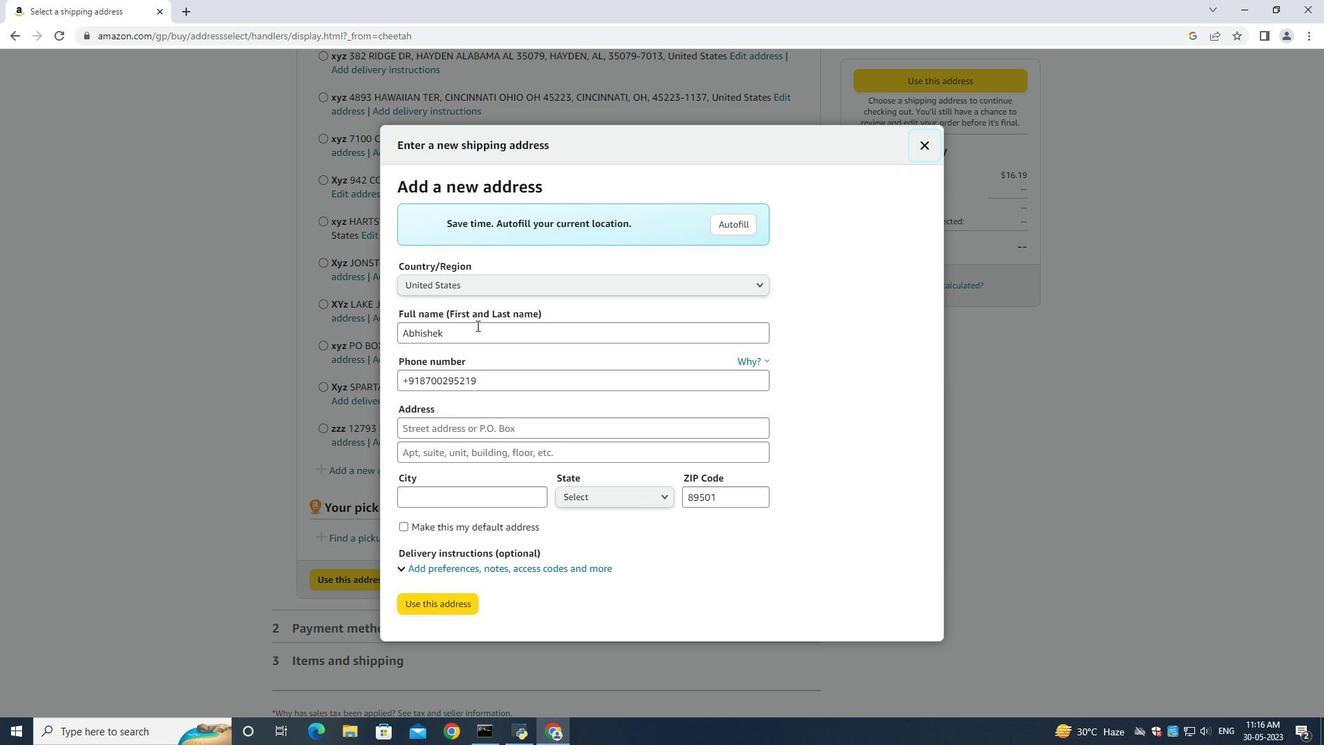 
Action: Mouse pressed left at (479, 336)
Screenshot: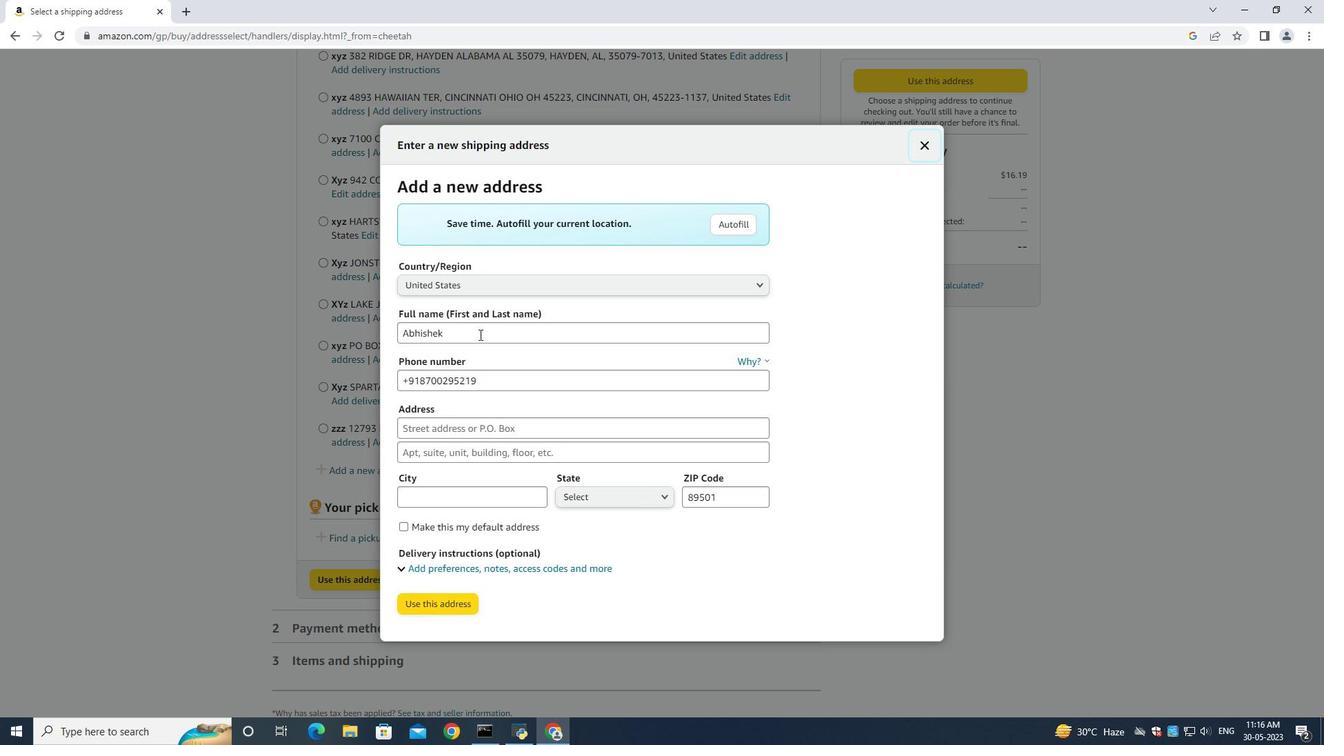 
Action: Mouse moved to (474, 333)
Screenshot: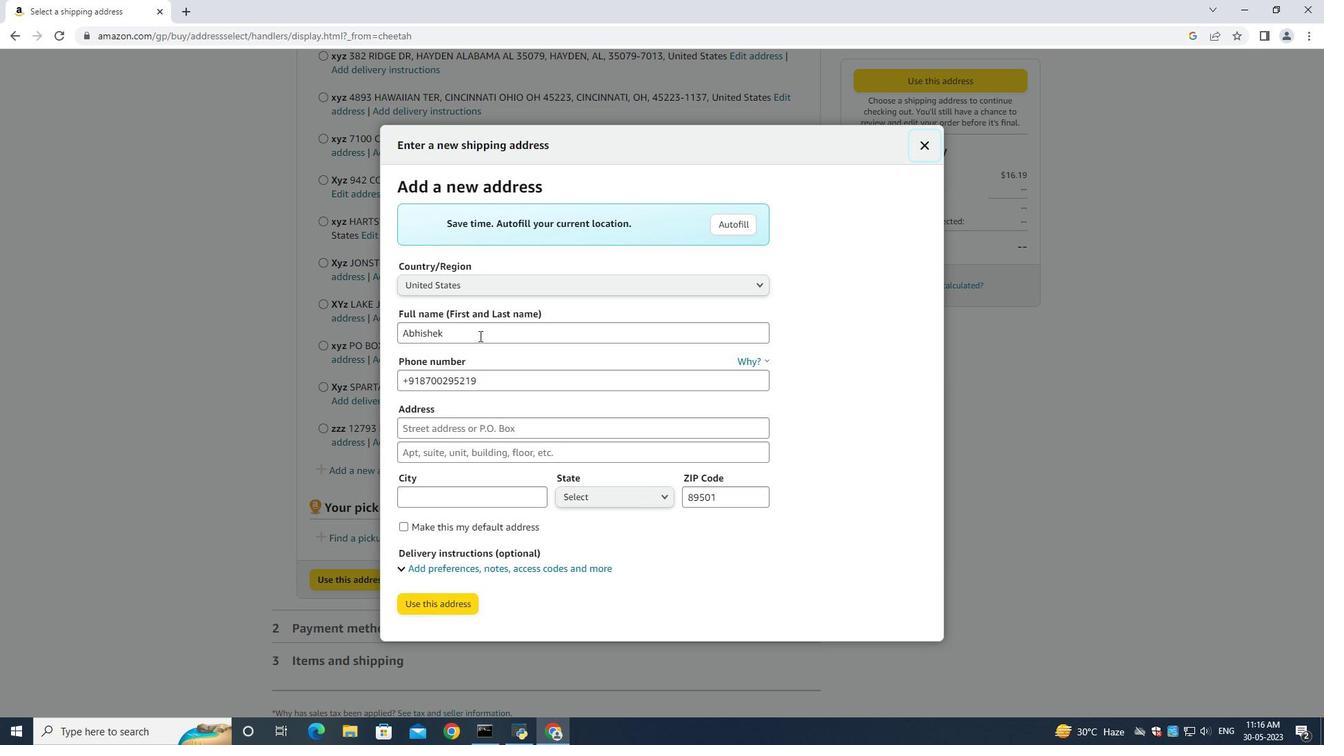 
Action: Key pressed ctrl+A<Key.backspace><Key.shift><Key.shift><Key.shift><Key.shift><Key.shift><Key.shift><Key.shift><Key.shift><Key.shift><Key.shift><Key.shift><Key.shift><Key.shift><Key.shift><Key.shift><Key.shift><Key.shift><Key.shift><Key.shift><Key.shift><Key.shift><Key.shift><Key.shift>Hannah<Key.space><Key.shift><Key.shift>Green<Key.space><Key.tab><Key.tab><Key.backspace>3052454080<Key.tab>4761<Key.space><Key.shift>Agricukture<Key.space><Key.backspace><Key.backspace><Key.backspace><Key.backspace><Key.backspace><Key.backspace>lture<Key.space>lane<Key.space><Key.tab><Key.shift><Key.shift><Key.shift><Key.shift><Key.shift><Key.shift><Key.shift><Key.shift><Key.shift><Key.shift><Key.shift><Key.shift><Key.shift><Key.shift><Key.shift><Key.shift><Key.shift><Key.shift><Key.shift><Key.shift><Key.shift><Key.shift>Homestead<Key.space><Key.shift><Key.shift><Key.shift><Key.shift><Key.shift><Key.shift><Key.shift><Key.shift><Key.shift><Key.shift><Key.shift><Key.shift><Key.shift><Key.shift><Key.shift>Florida<Key.space><Key.shift><Key.tab><Key.shift><Key.shift><Key.shift><Key.shift><Key.shift><Key.shift><Key.shift>Homestead<Key.space><Key.tab><Key.up>f<Key.down><Key.enter><Key.tab><Key.backspace>33033<Key.backspace>0
Screenshot: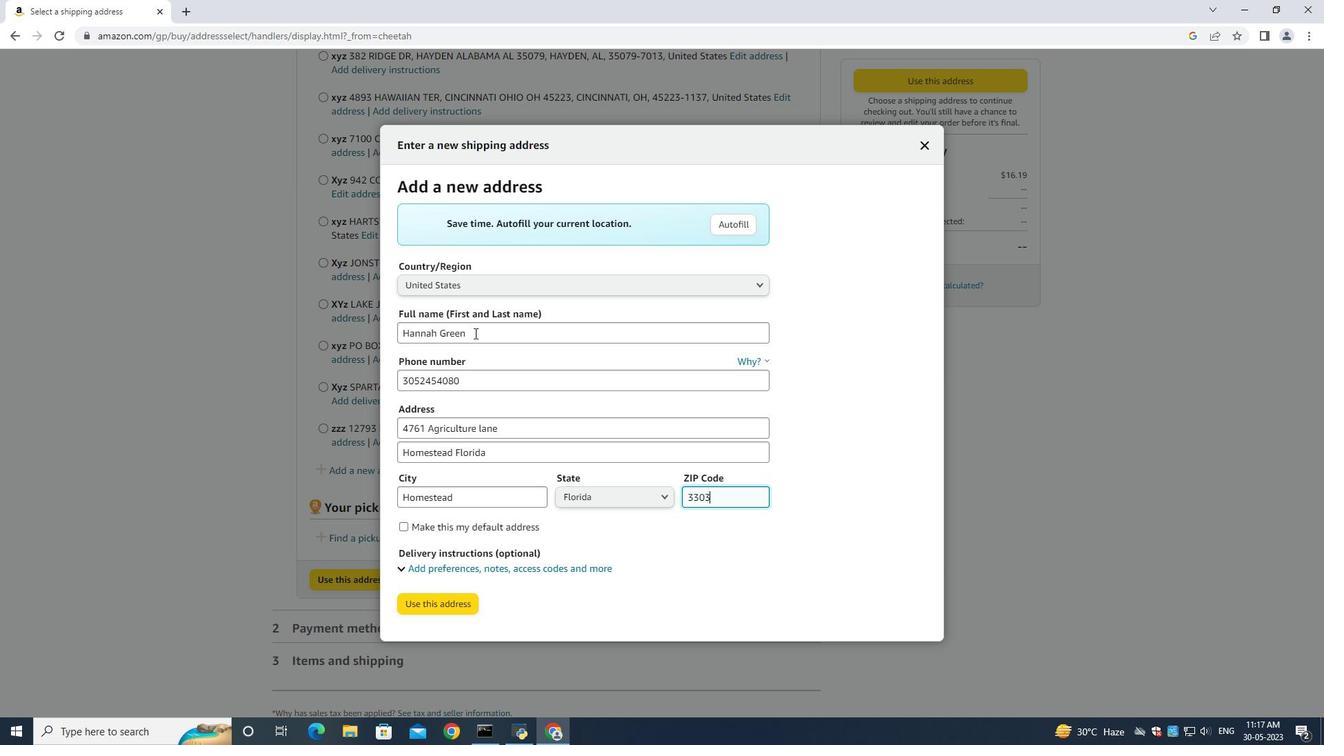 
Action: Mouse moved to (411, 600)
Screenshot: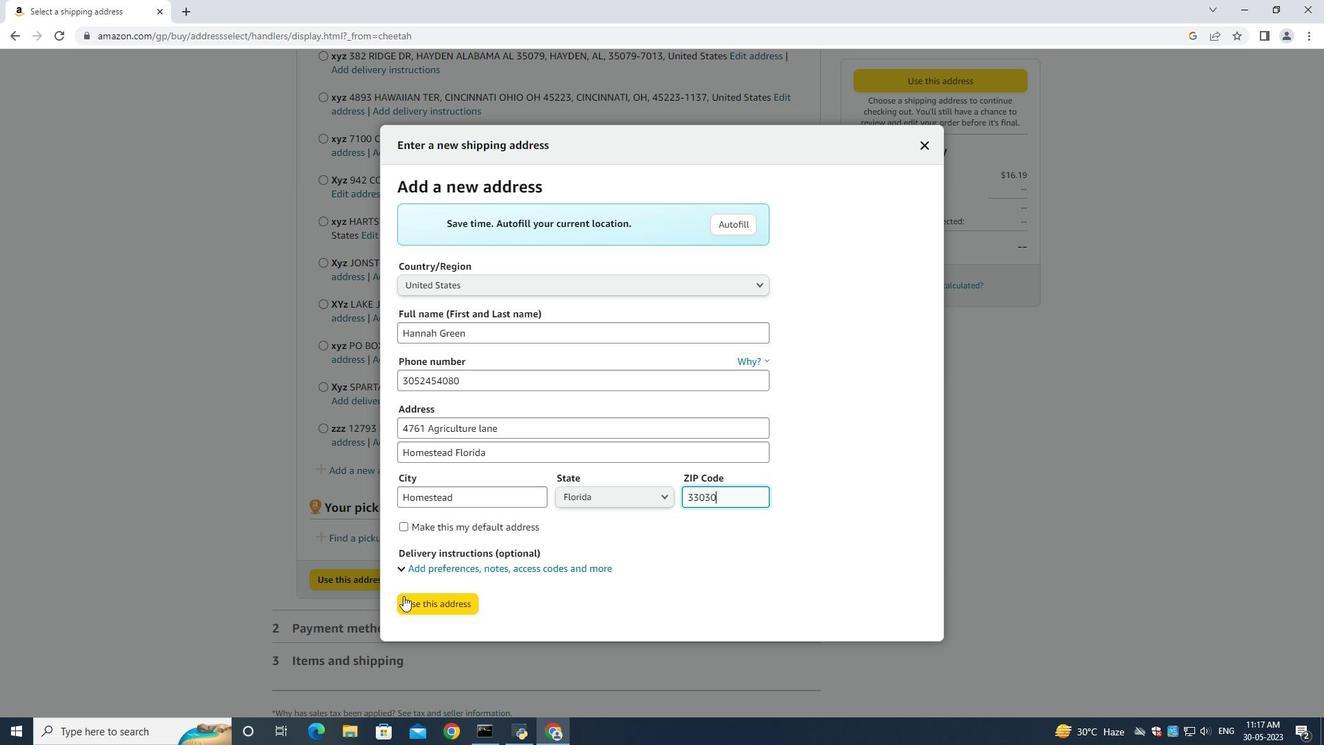 
Action: Mouse pressed left at (411, 600)
Screenshot: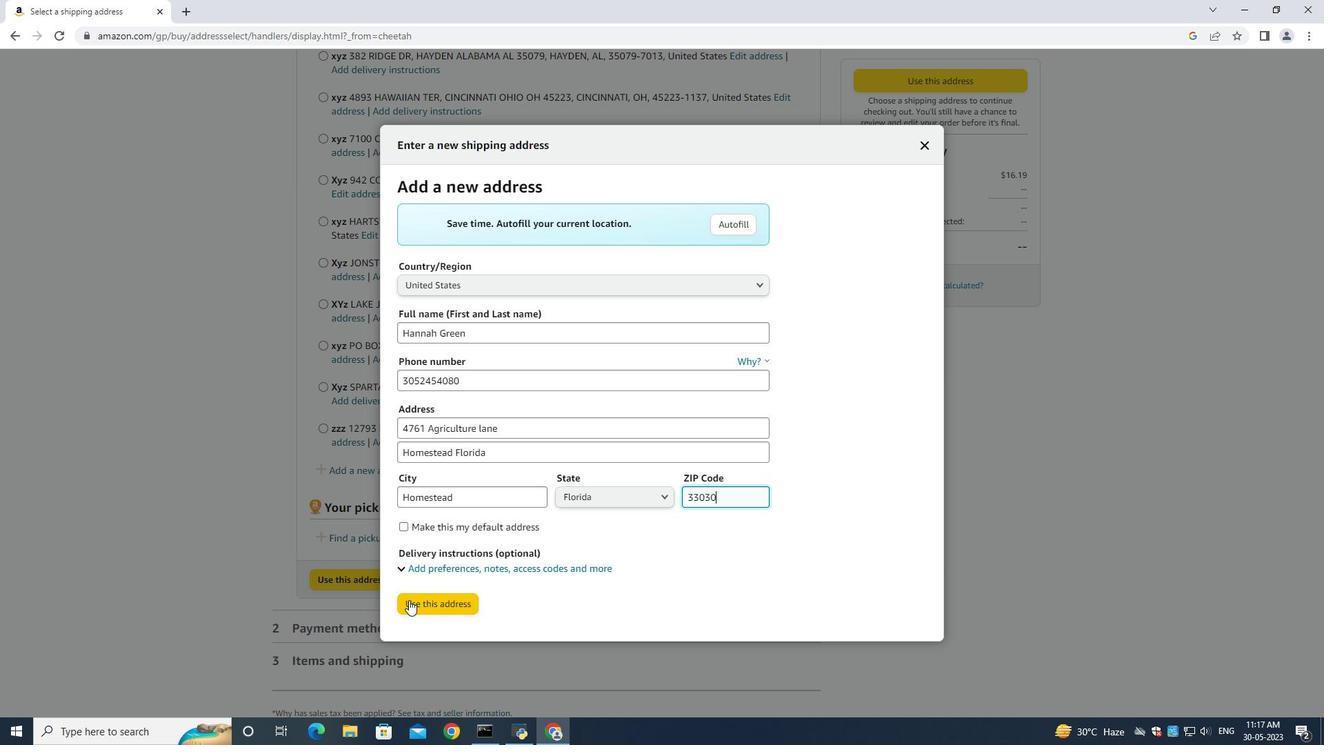 
Action: Mouse moved to (434, 700)
Screenshot: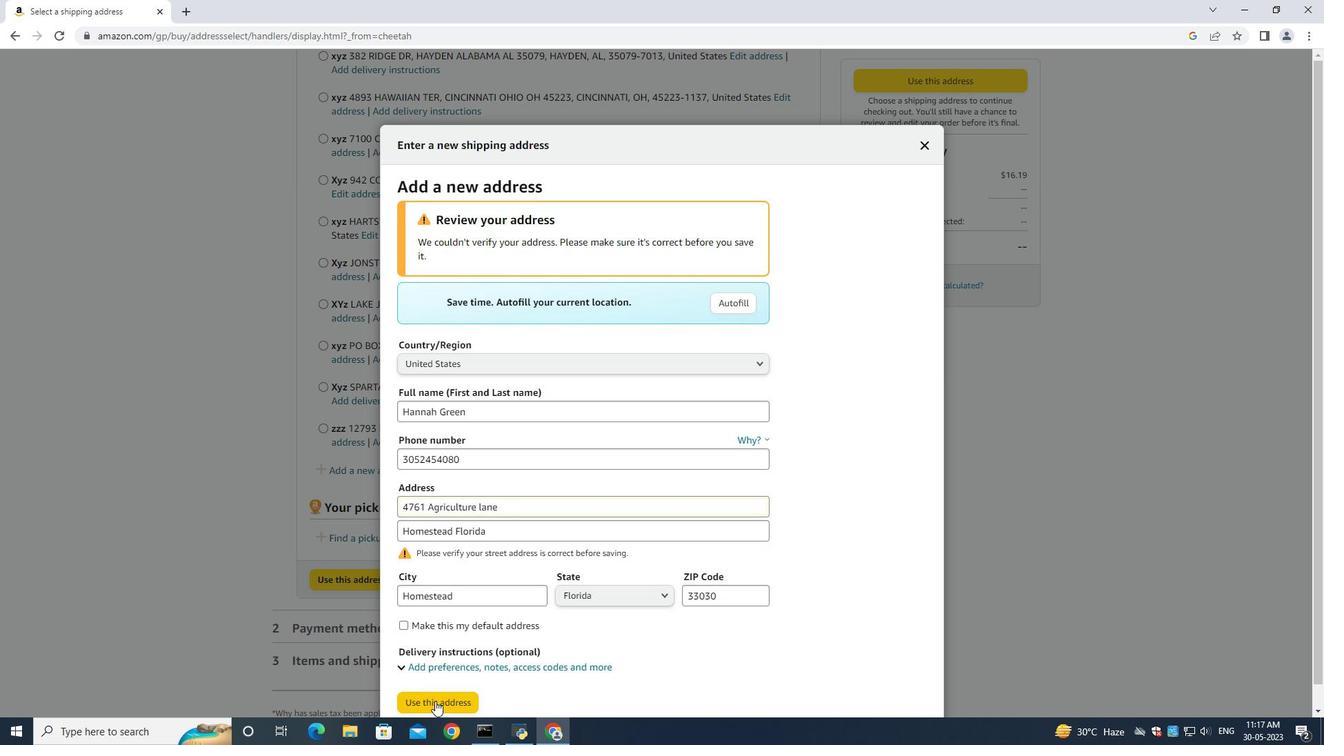 
Action: Mouse pressed left at (434, 700)
Screenshot: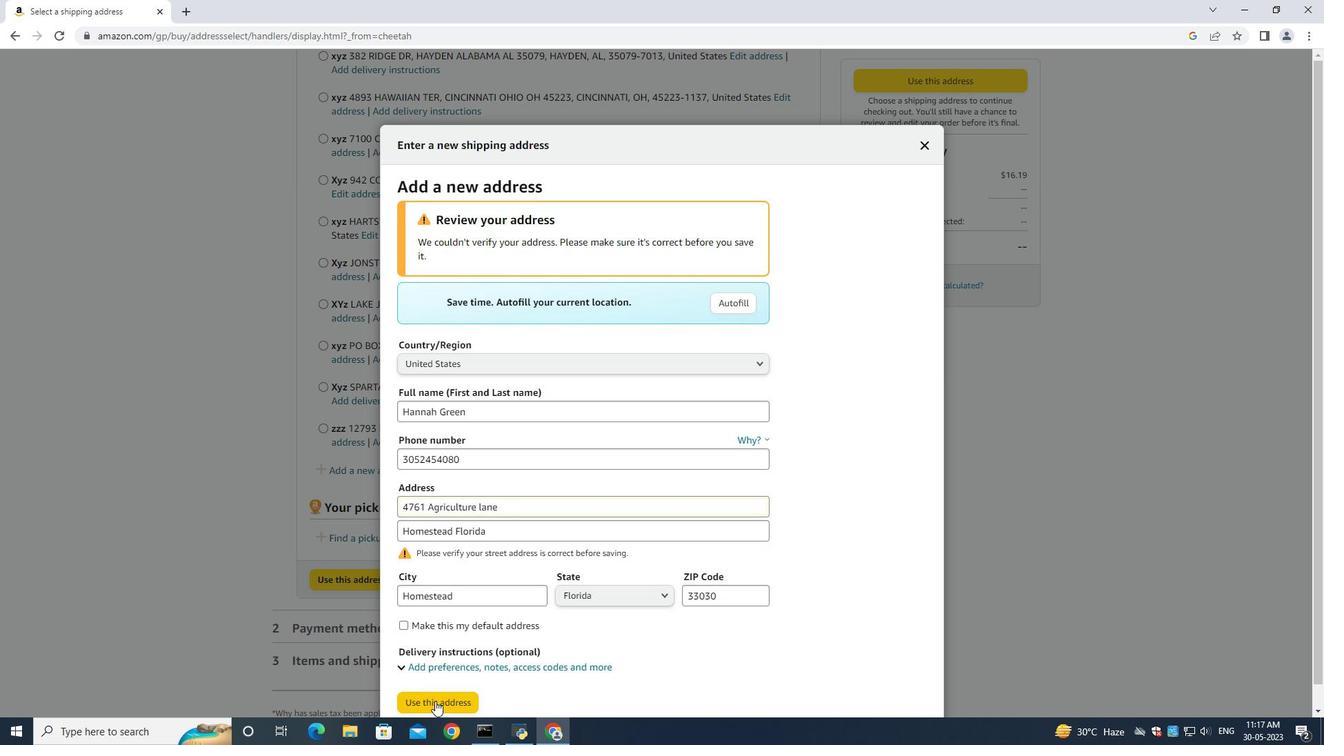
Action: Mouse moved to (502, 300)
Screenshot: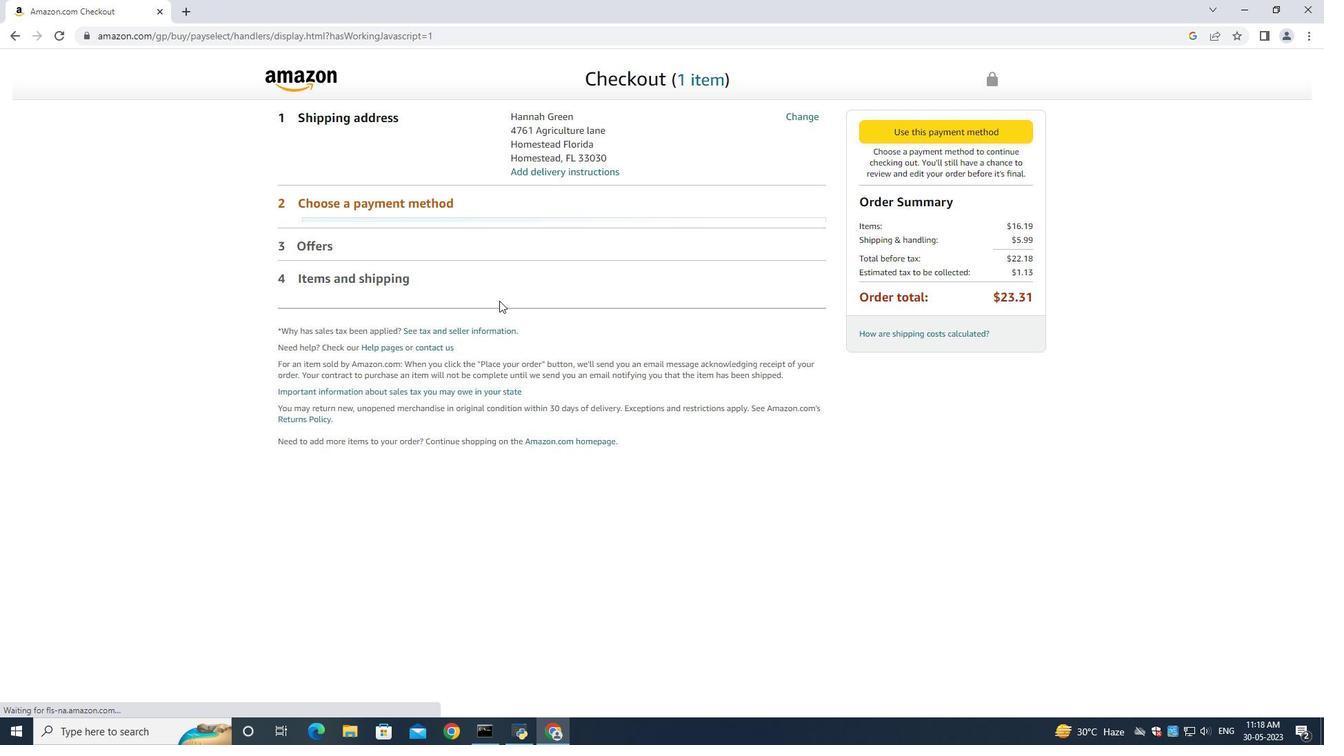 
